 Task: Find connections with filter location Fontana with filter topic #Techstartupwith filter profile language French with filter current company Atkins with filter school Erode Sengunthar Engineering College with filter industry Agricultural Chemical Manufacturing with filter service category Financial Advisory with filter keywords title Accounting Analyst
Action: Mouse moved to (665, 121)
Screenshot: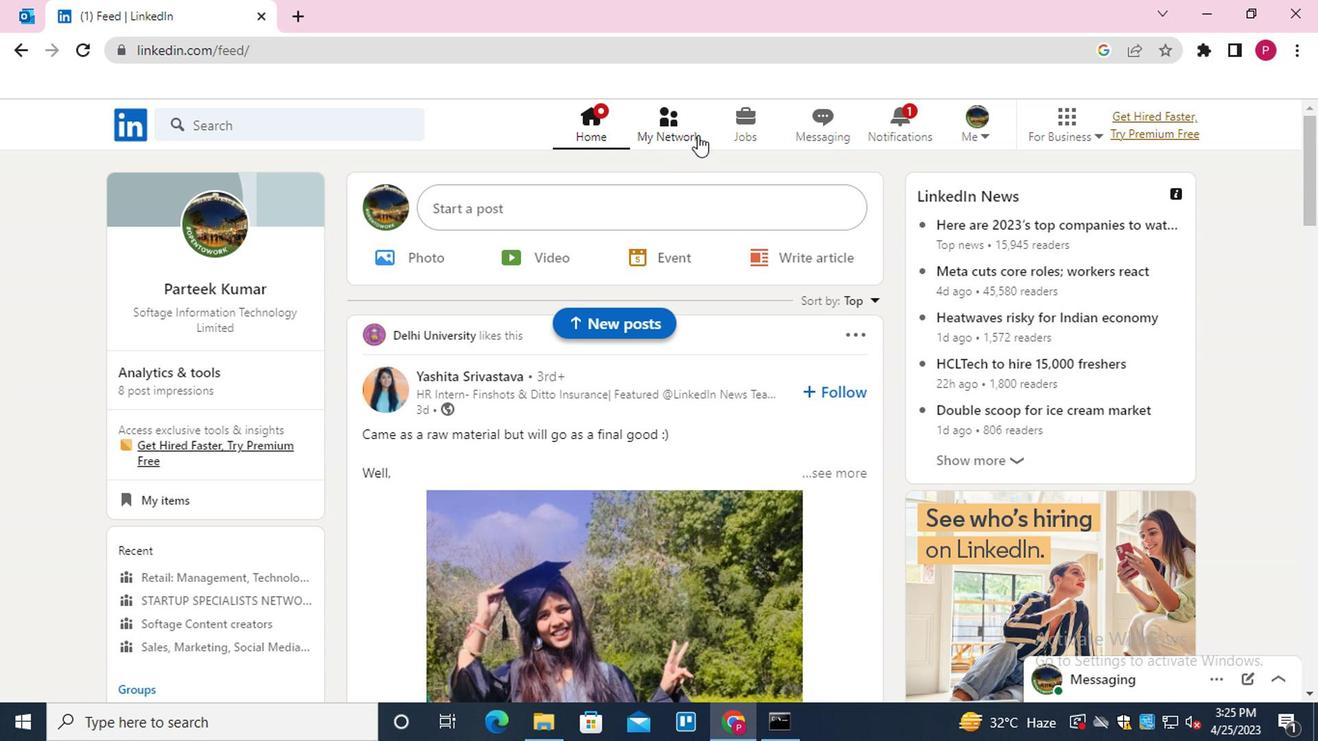 
Action: Mouse pressed left at (665, 121)
Screenshot: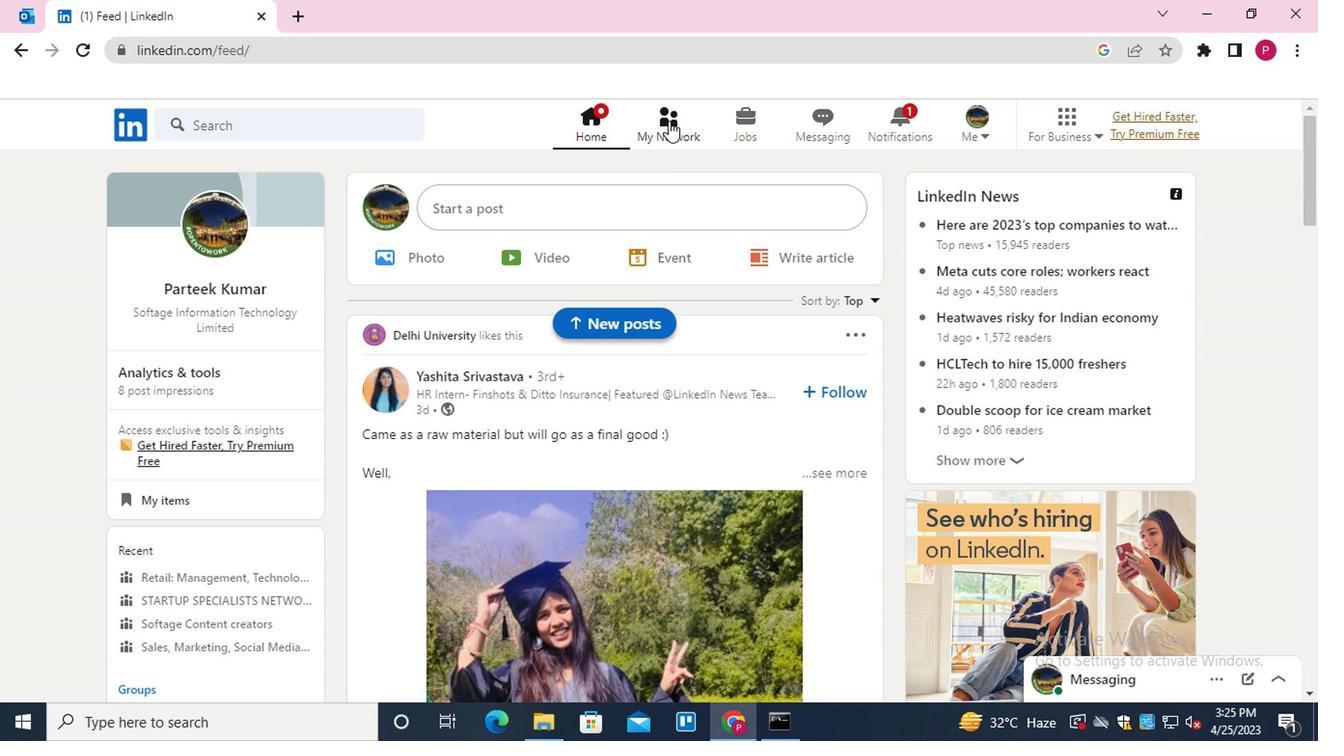 
Action: Mouse moved to (234, 223)
Screenshot: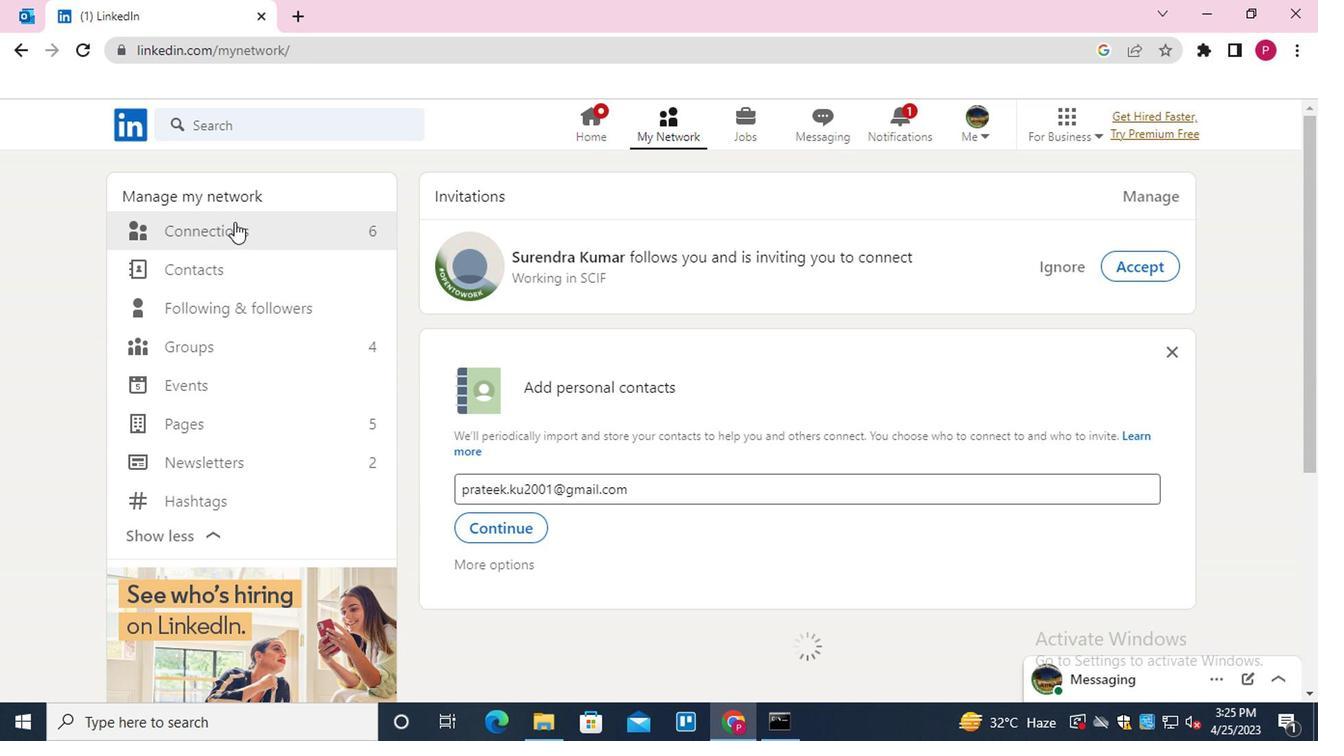 
Action: Mouse pressed left at (234, 223)
Screenshot: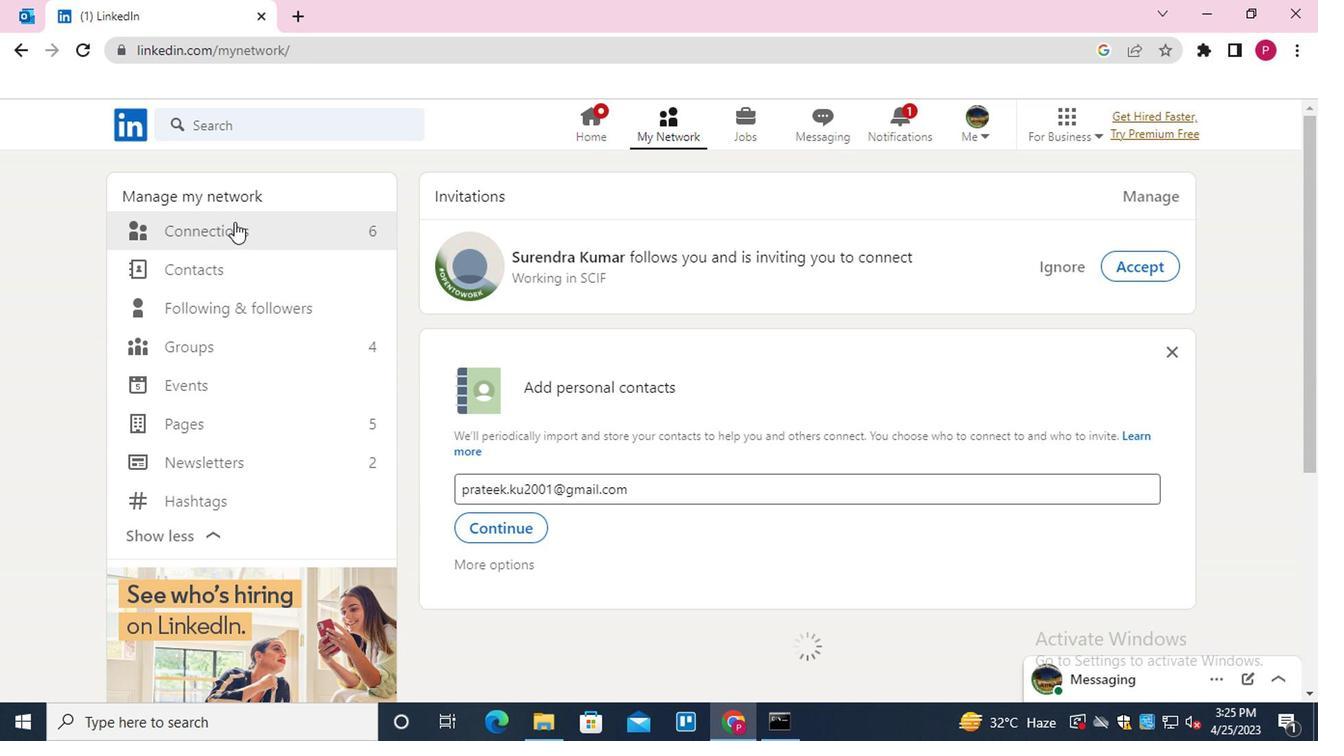 
Action: Mouse moved to (816, 235)
Screenshot: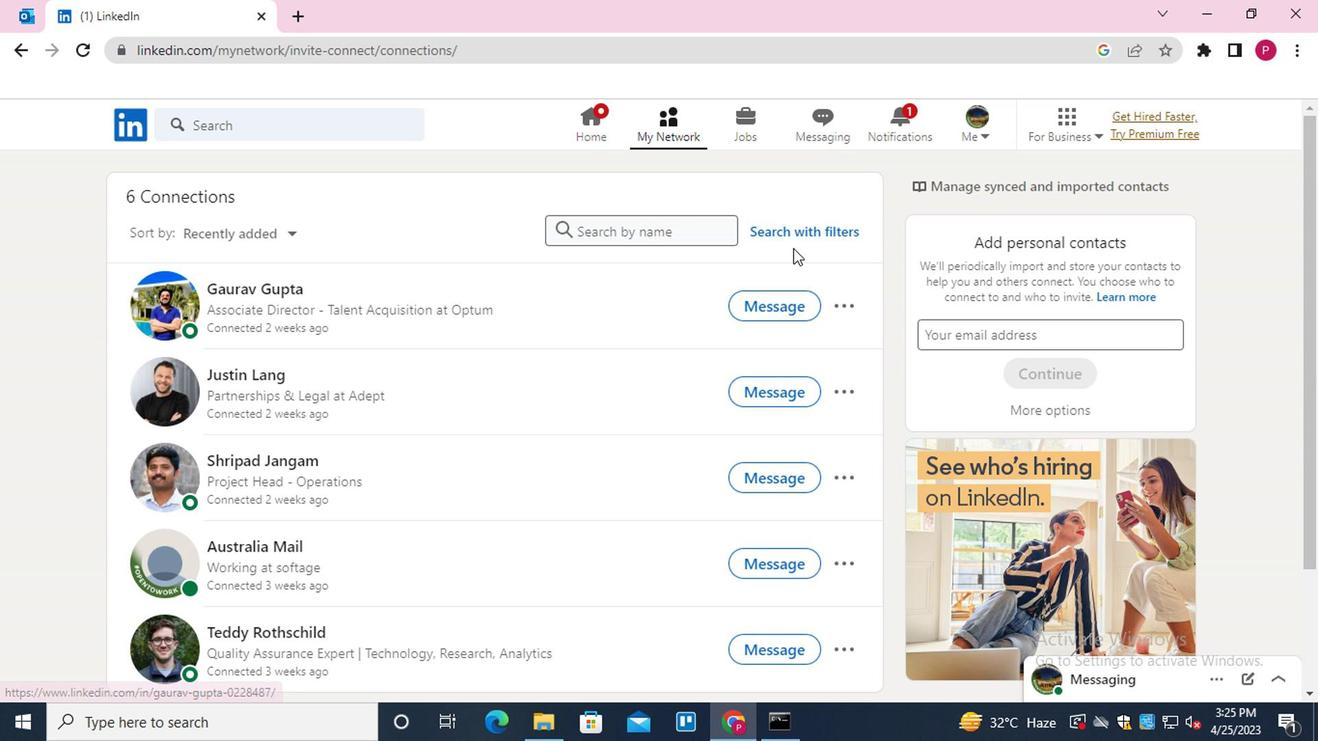 
Action: Mouse pressed left at (816, 235)
Screenshot: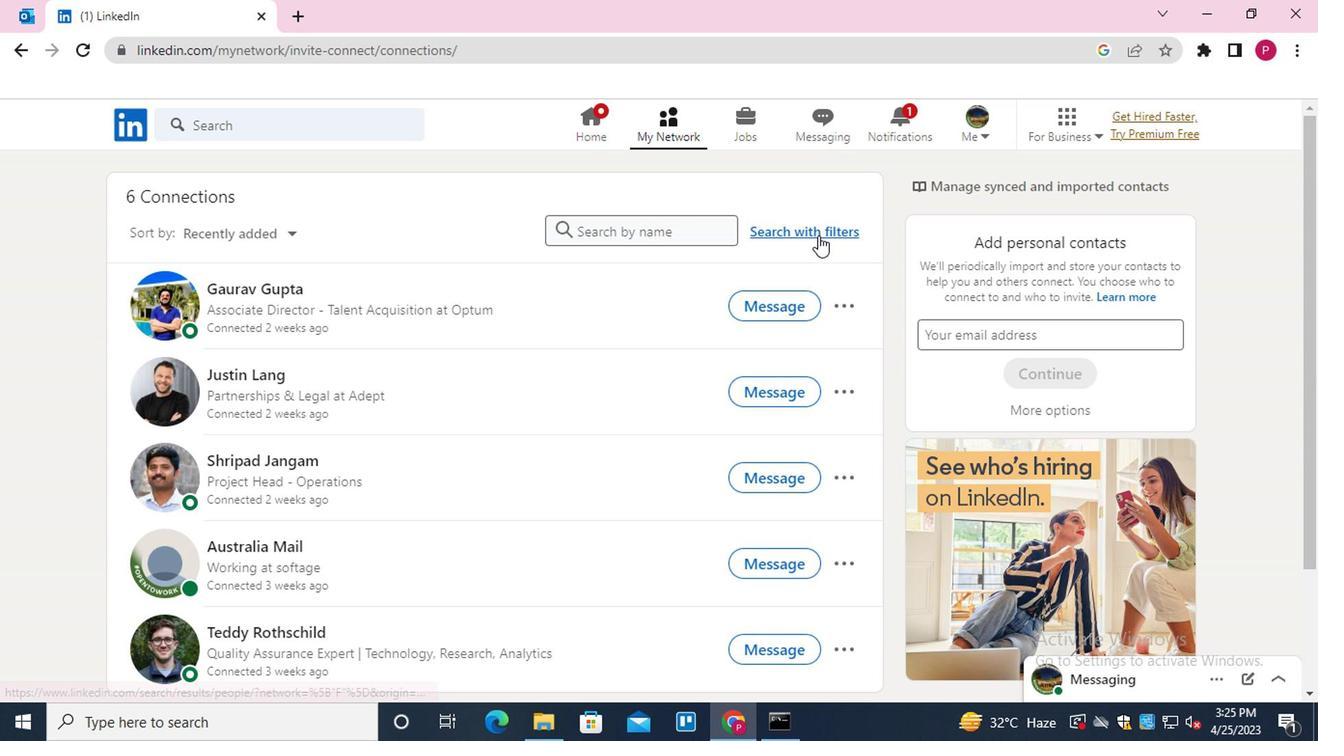 
Action: Mouse moved to (667, 182)
Screenshot: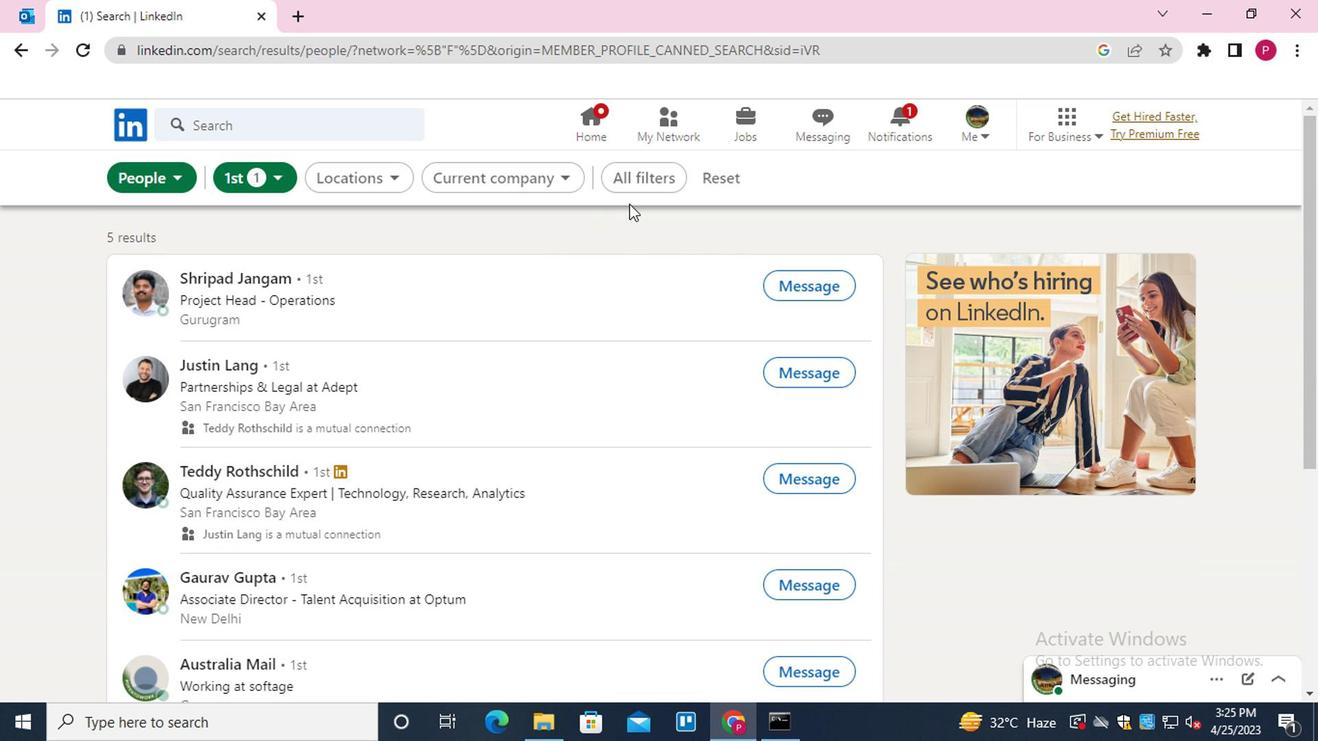 
Action: Mouse pressed left at (667, 182)
Screenshot: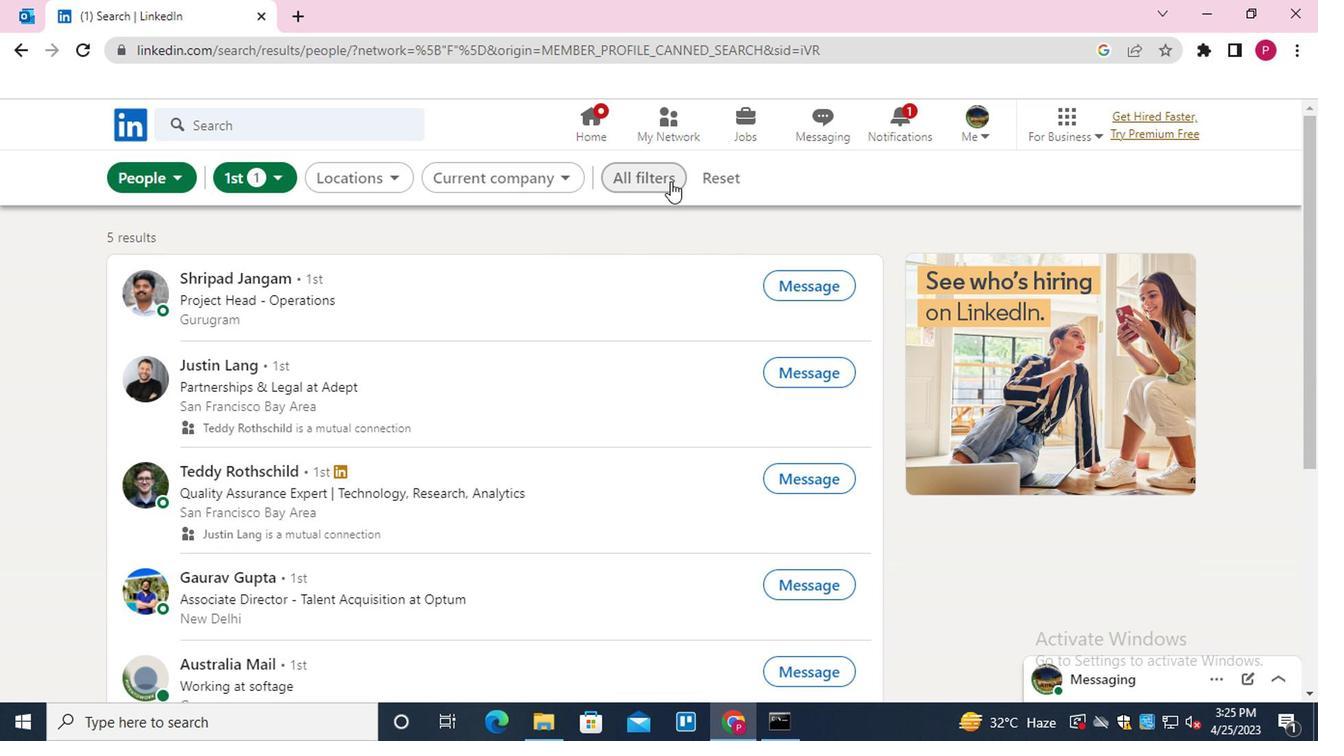 
Action: Mouse moved to (1041, 401)
Screenshot: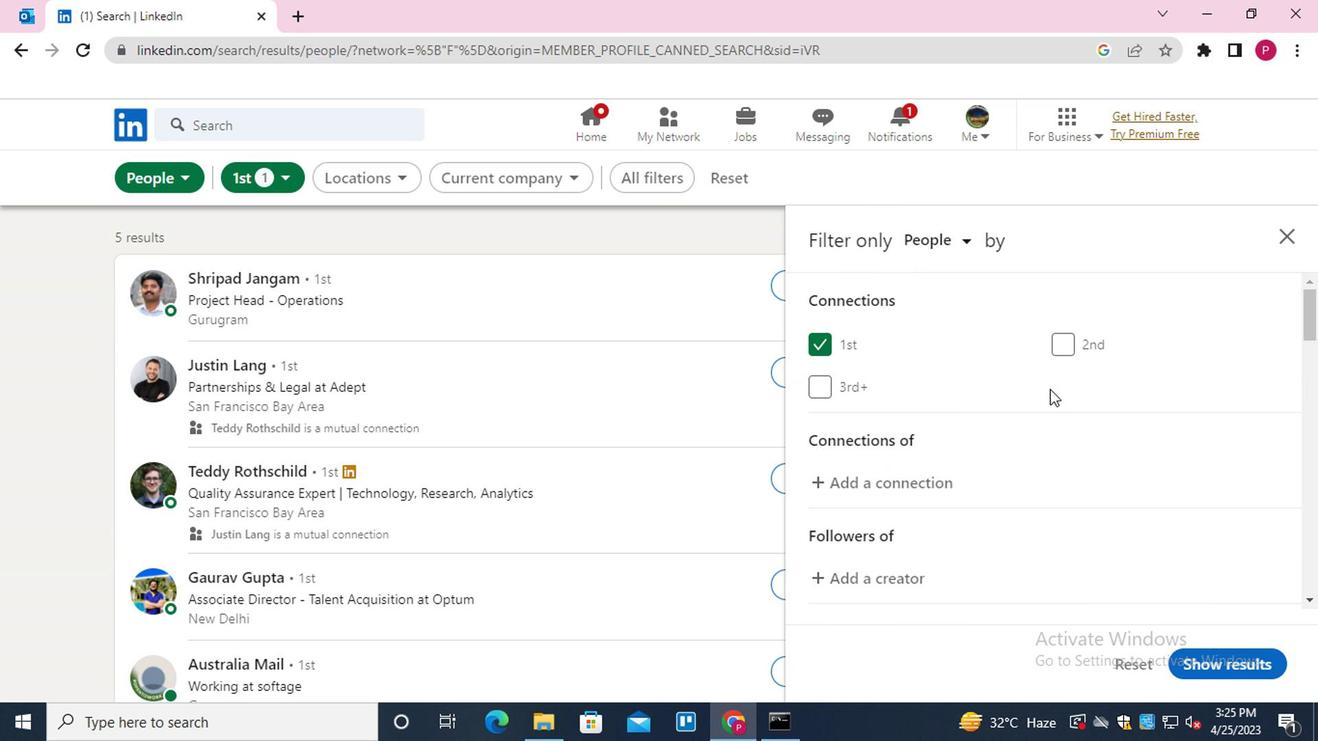 
Action: Mouse scrolled (1041, 401) with delta (0, 0)
Screenshot: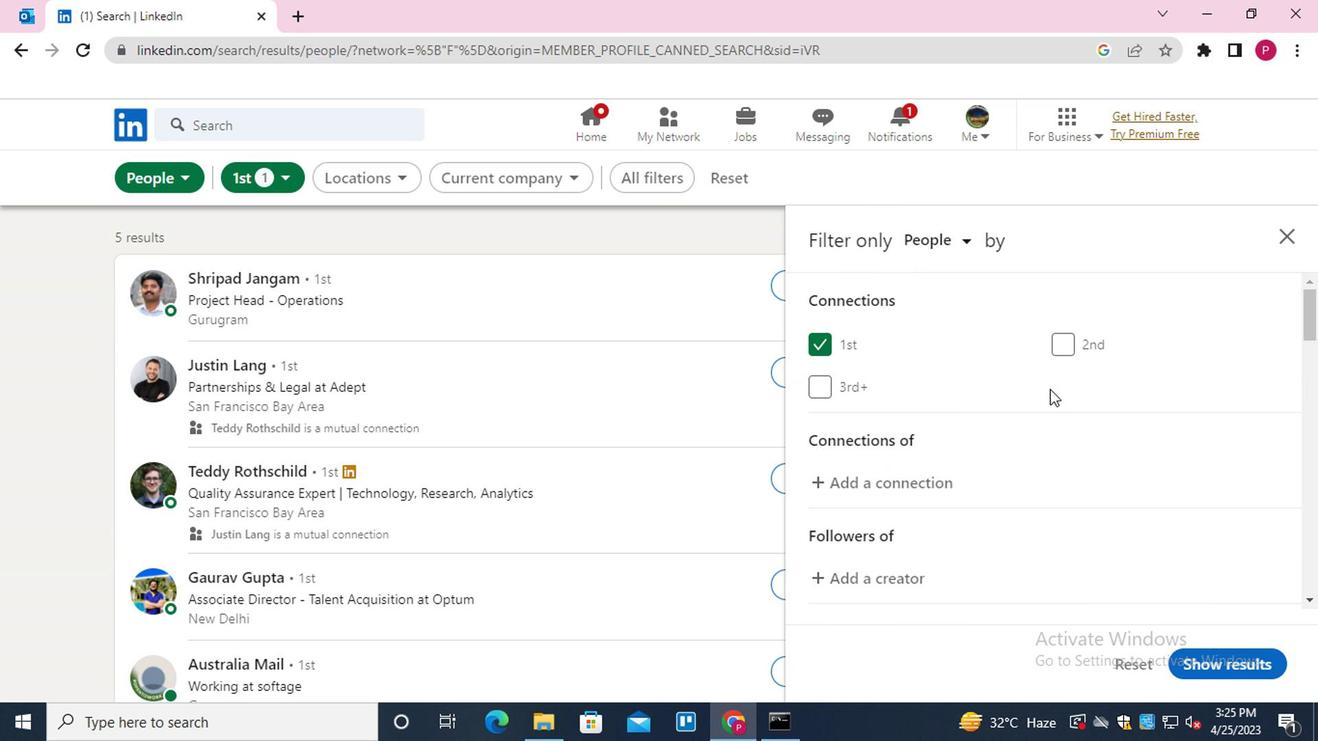 
Action: Mouse moved to (1041, 403)
Screenshot: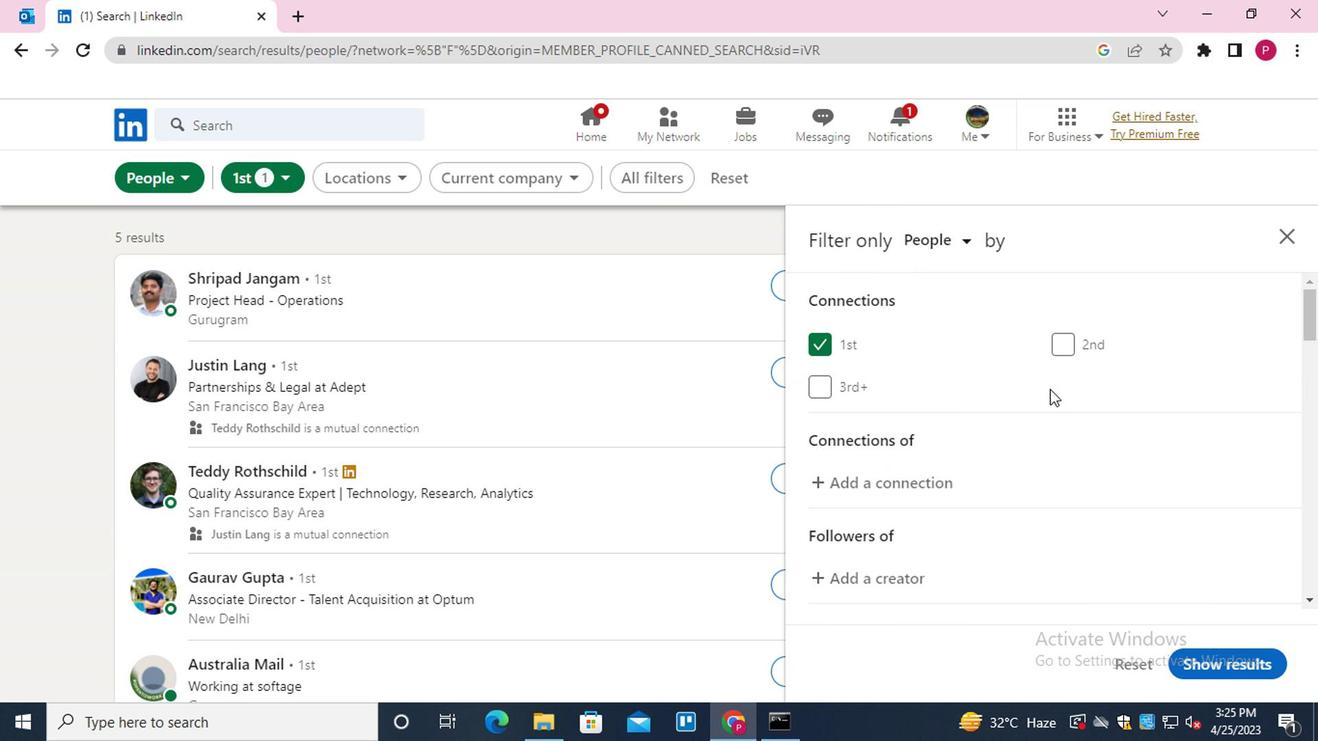 
Action: Mouse scrolled (1041, 403) with delta (0, 0)
Screenshot: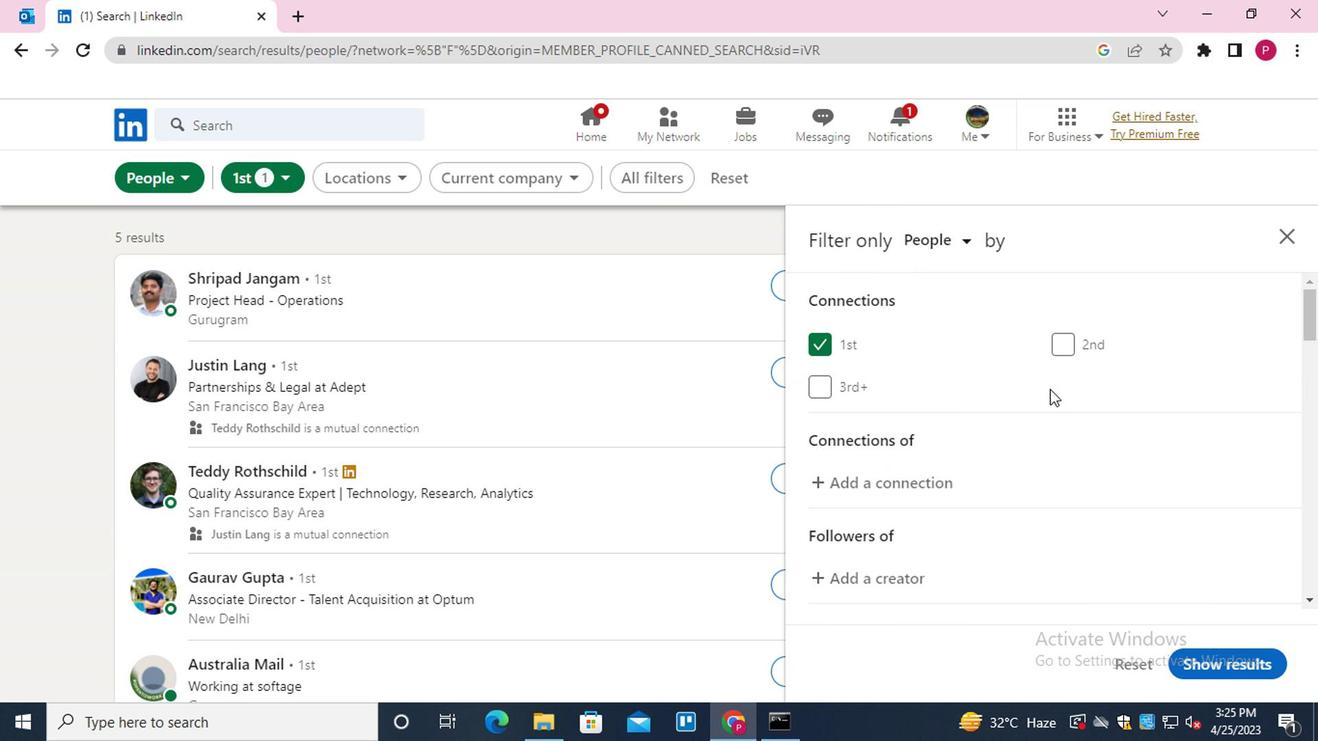 
Action: Mouse moved to (1044, 408)
Screenshot: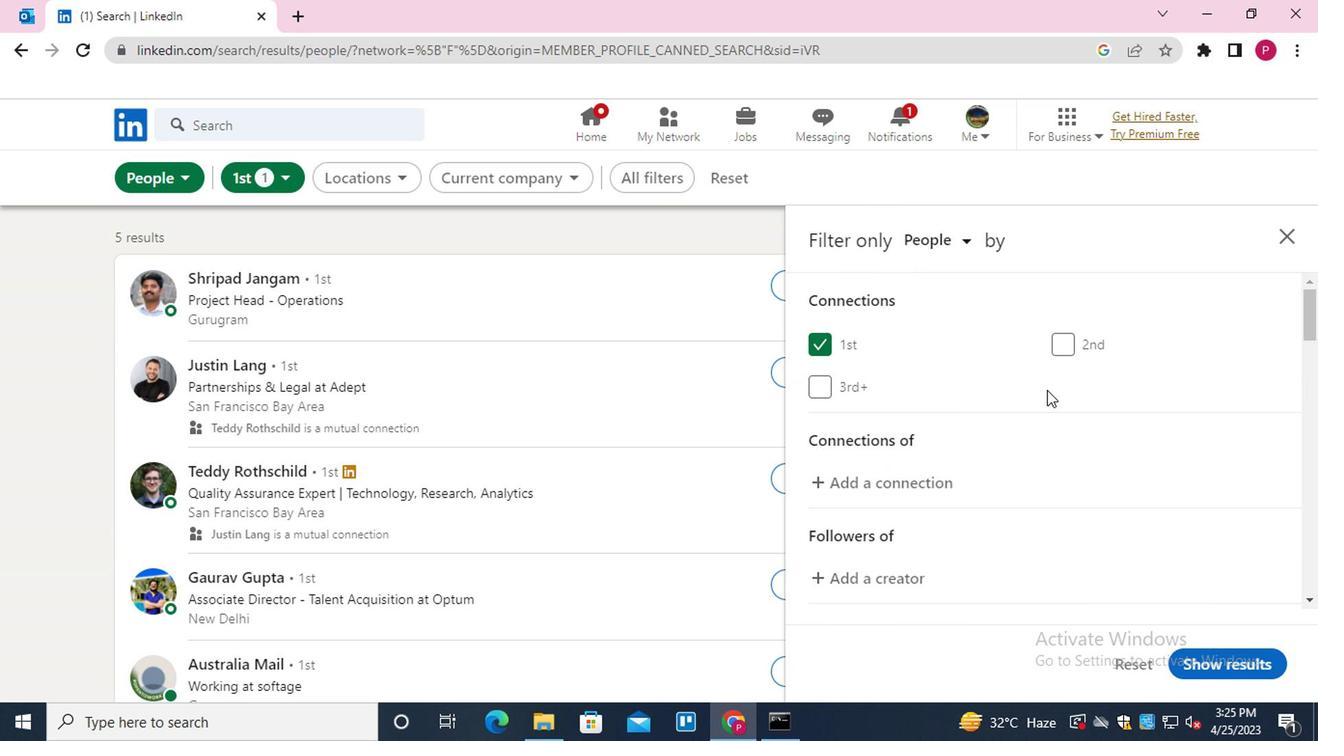 
Action: Mouse scrolled (1044, 408) with delta (0, 0)
Screenshot: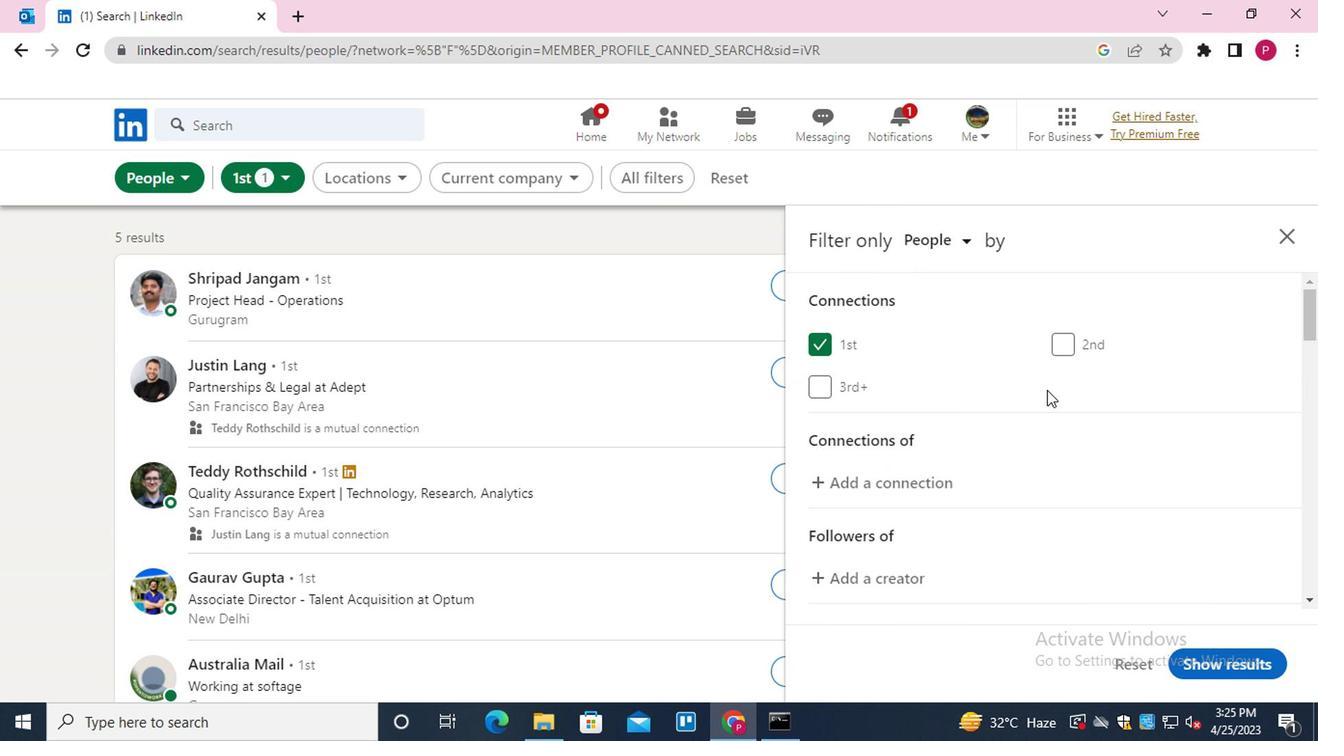 
Action: Mouse moved to (1128, 467)
Screenshot: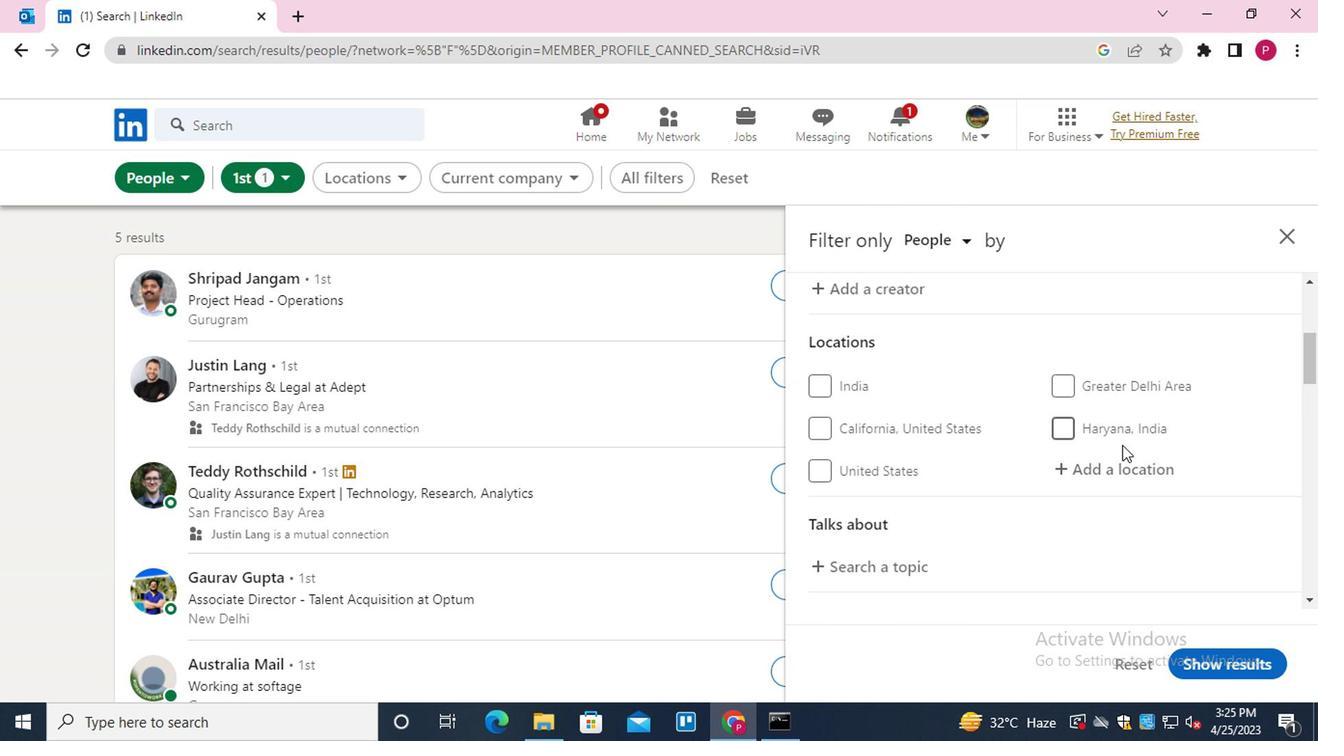 
Action: Mouse pressed left at (1128, 467)
Screenshot: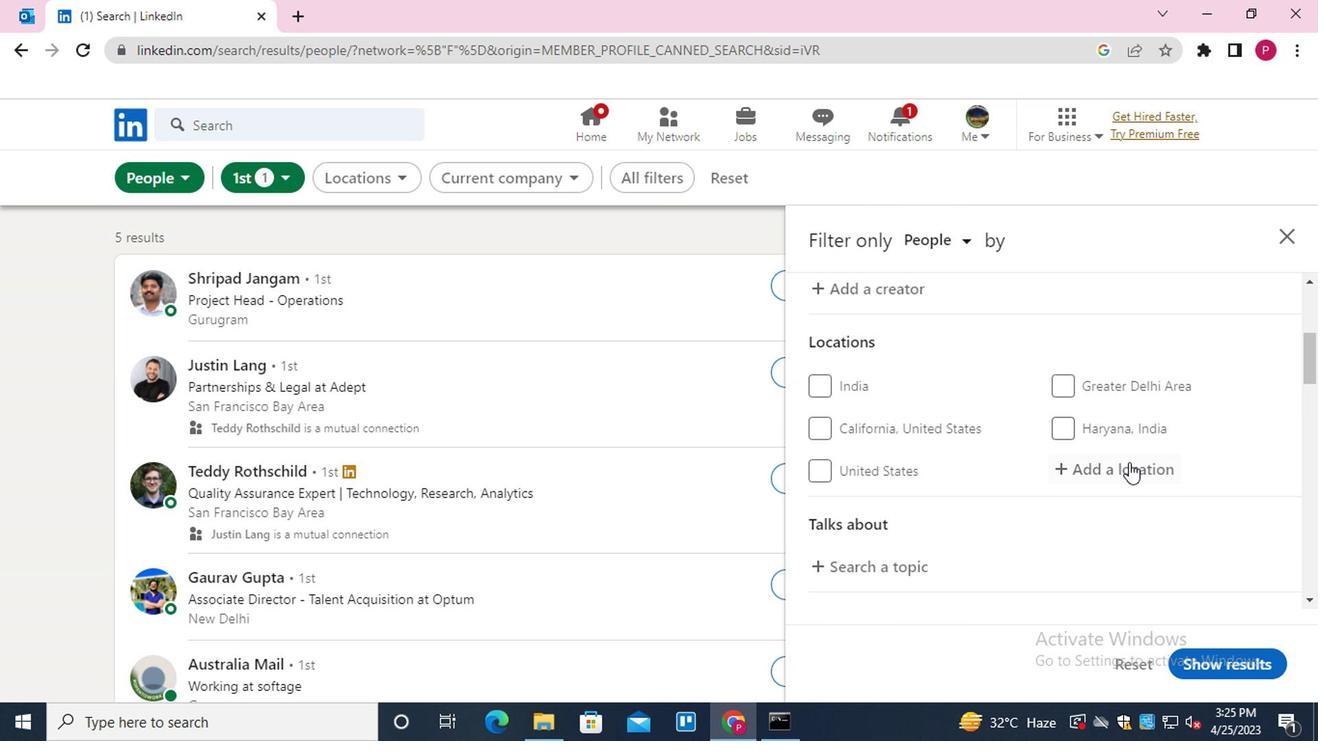 
Action: Key pressed <Key.shift>FONTANA
Screenshot: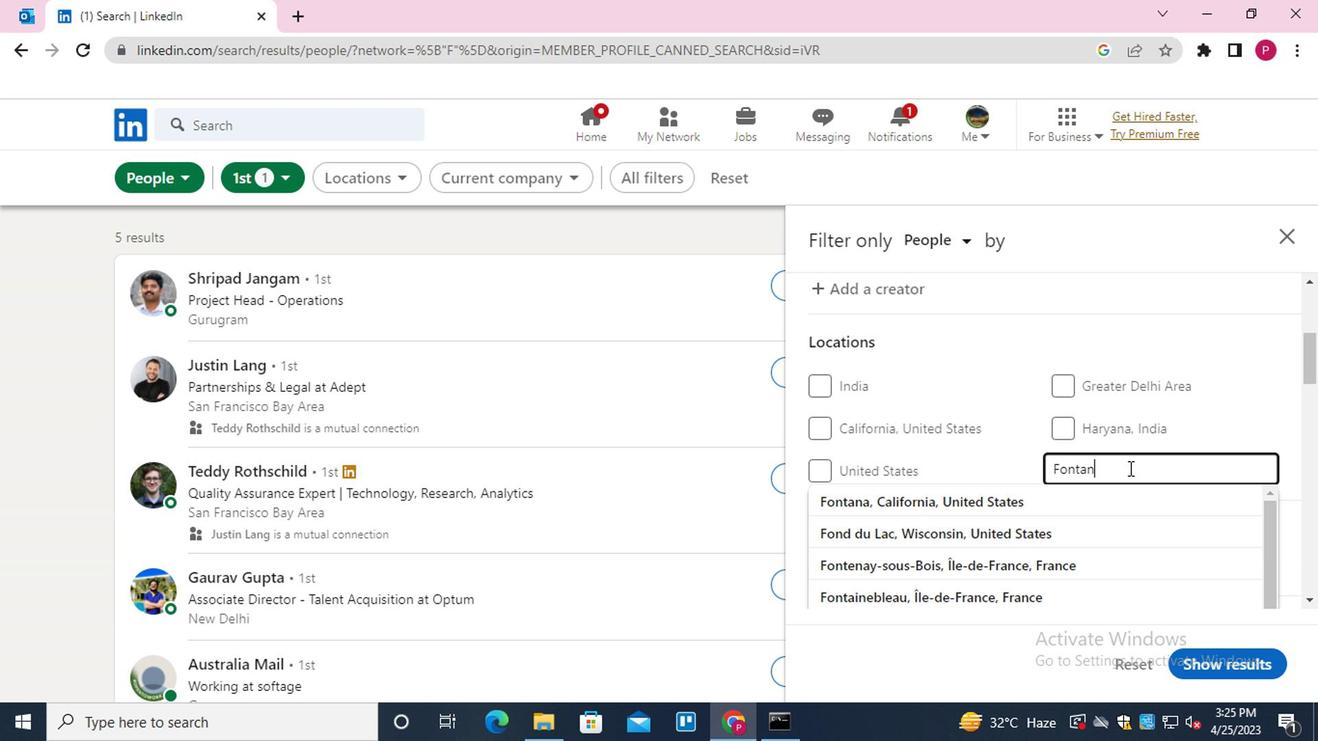 
Action: Mouse moved to (1037, 511)
Screenshot: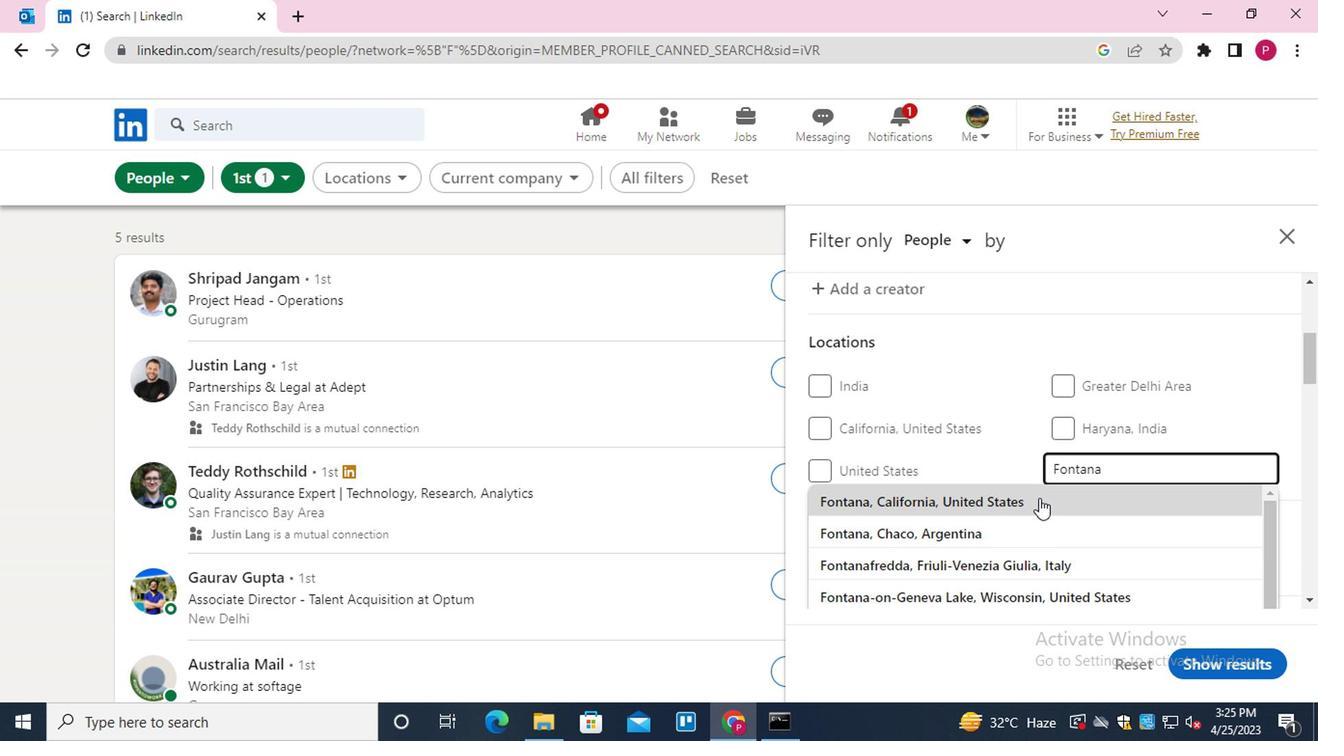 
Action: Mouse pressed left at (1037, 511)
Screenshot: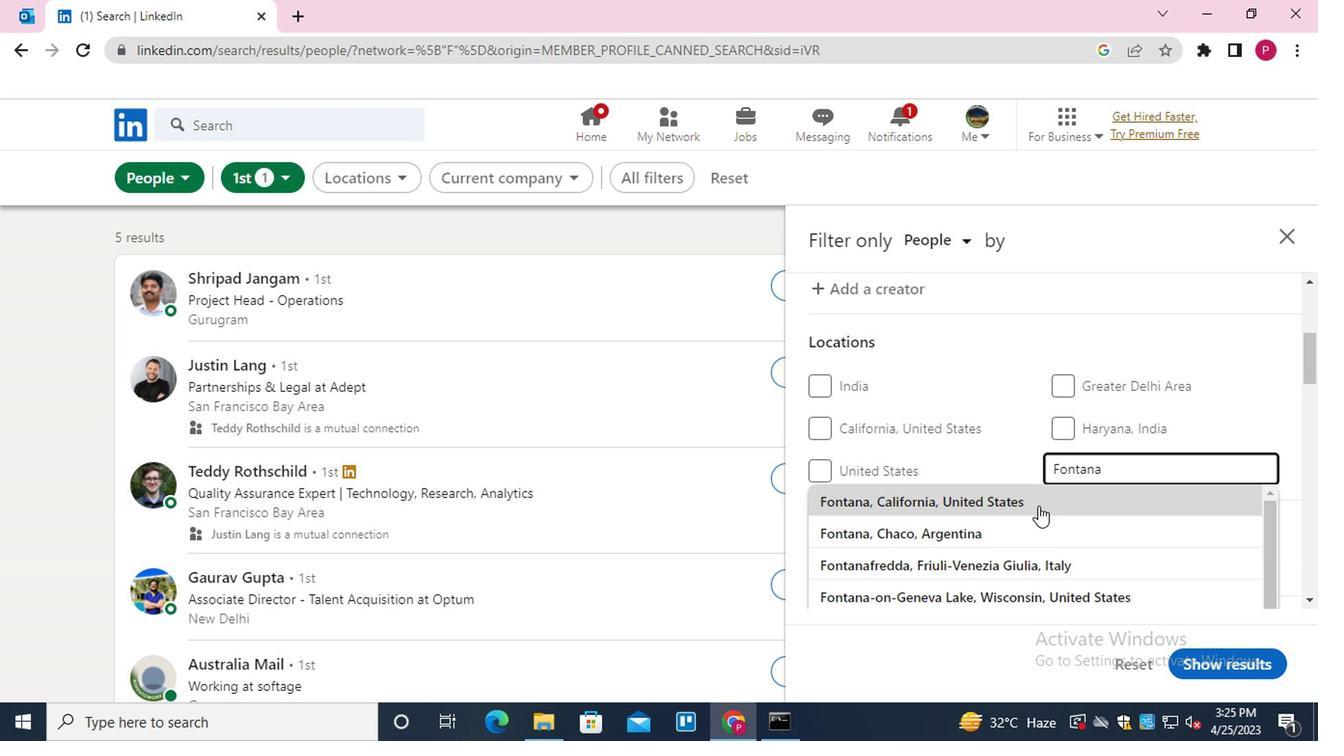 
Action: Mouse moved to (1041, 390)
Screenshot: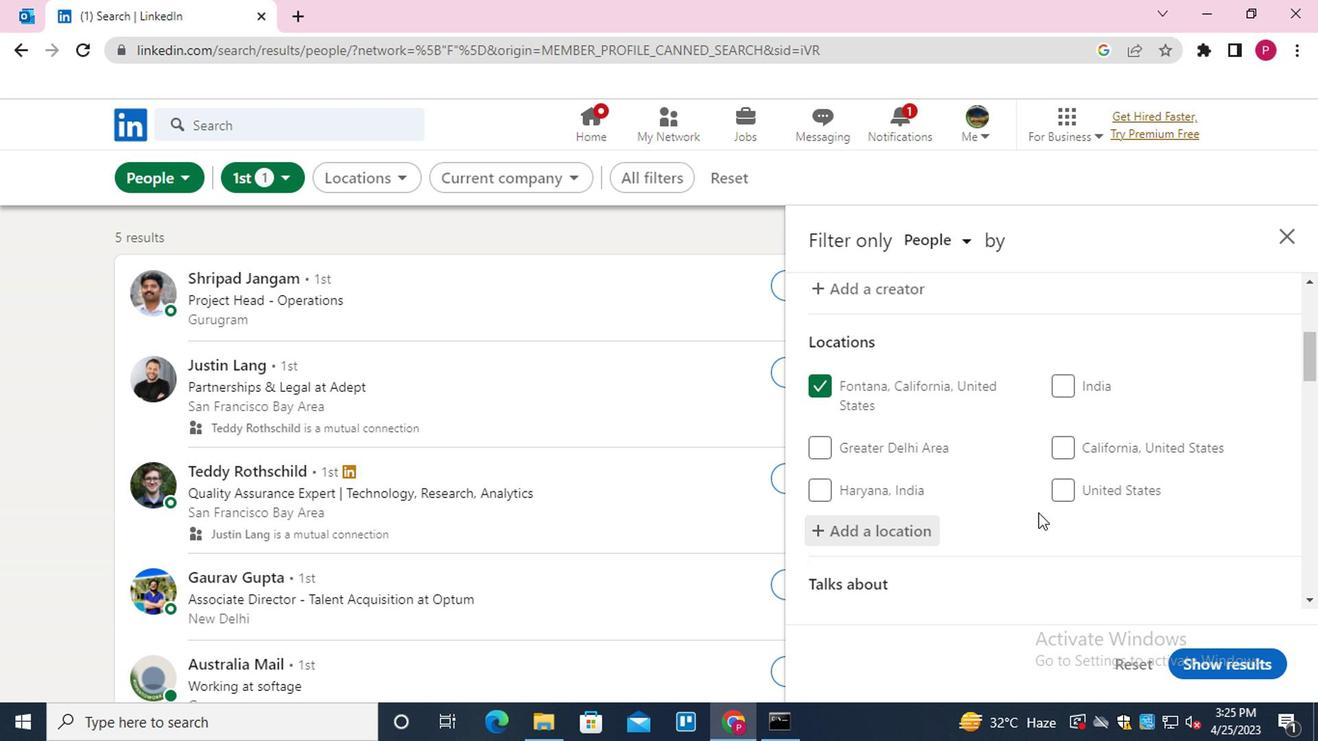
Action: Mouse scrolled (1041, 389) with delta (0, -1)
Screenshot: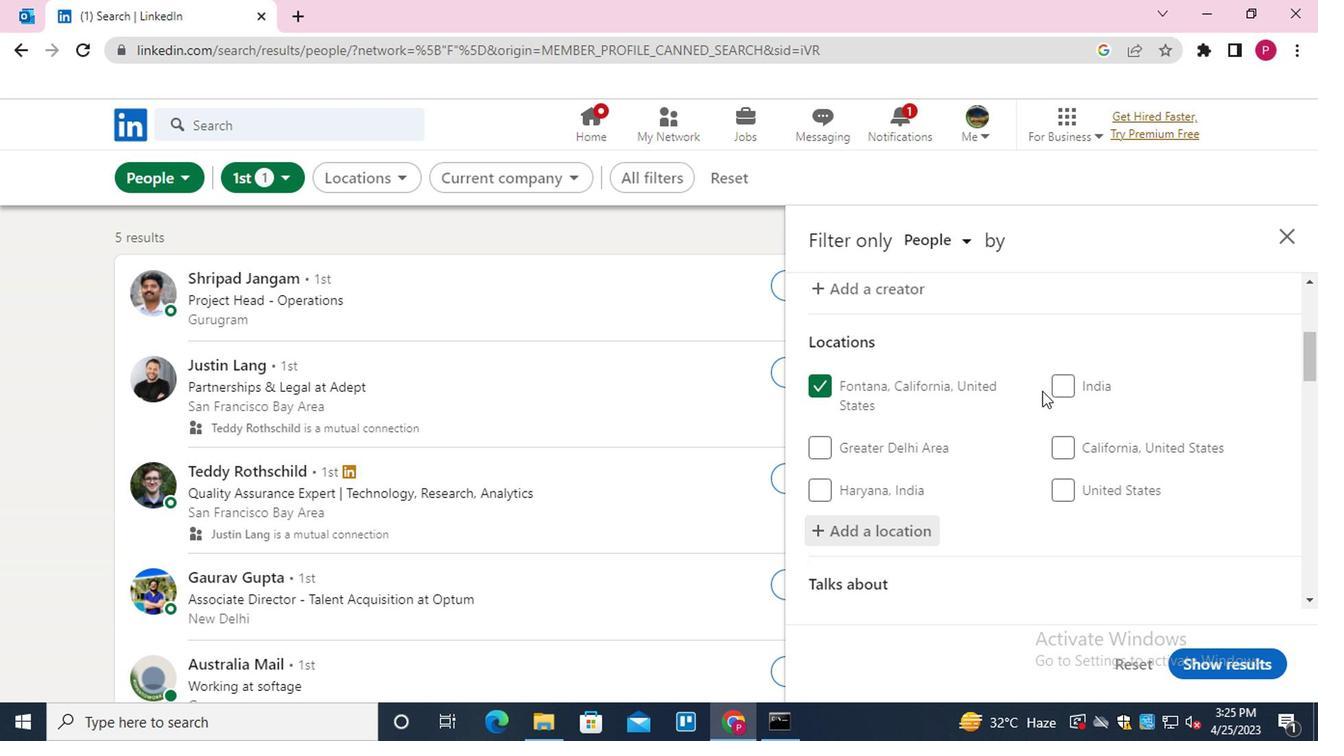 
Action: Mouse moved to (1041, 392)
Screenshot: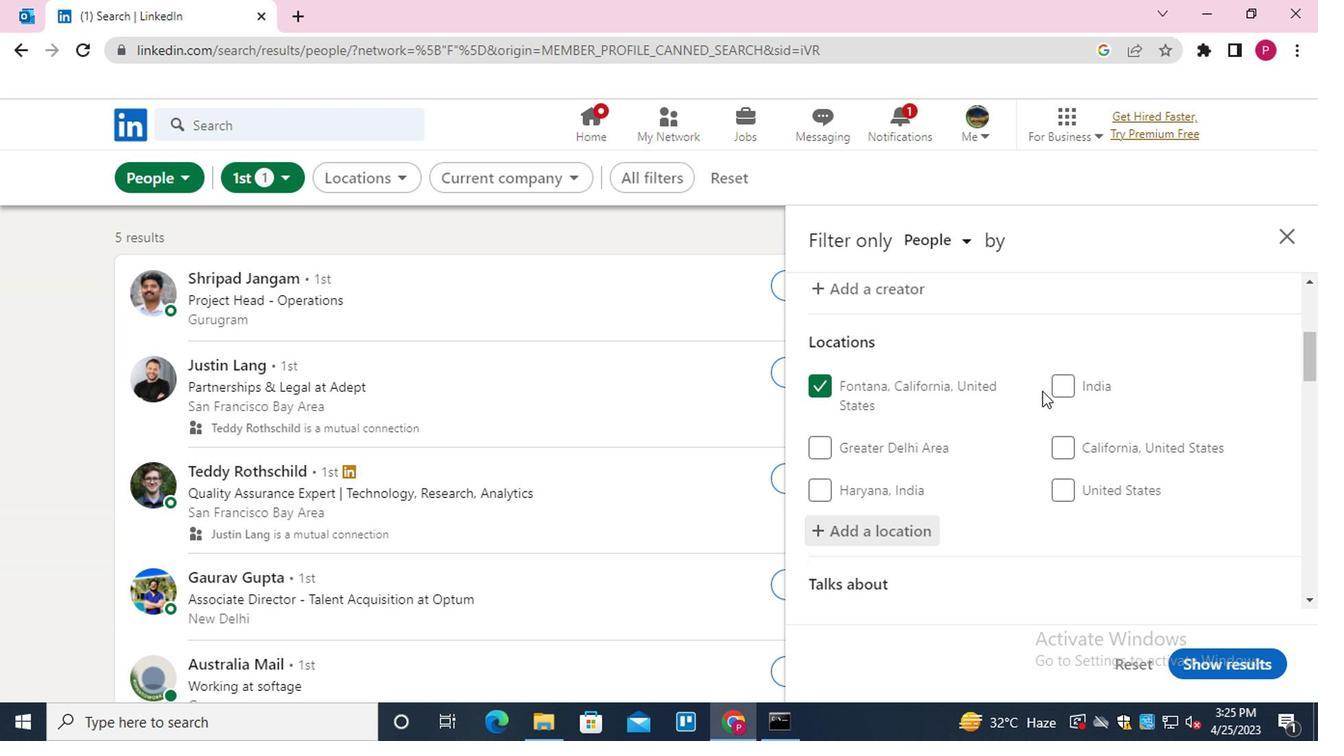 
Action: Mouse scrolled (1041, 391) with delta (0, 0)
Screenshot: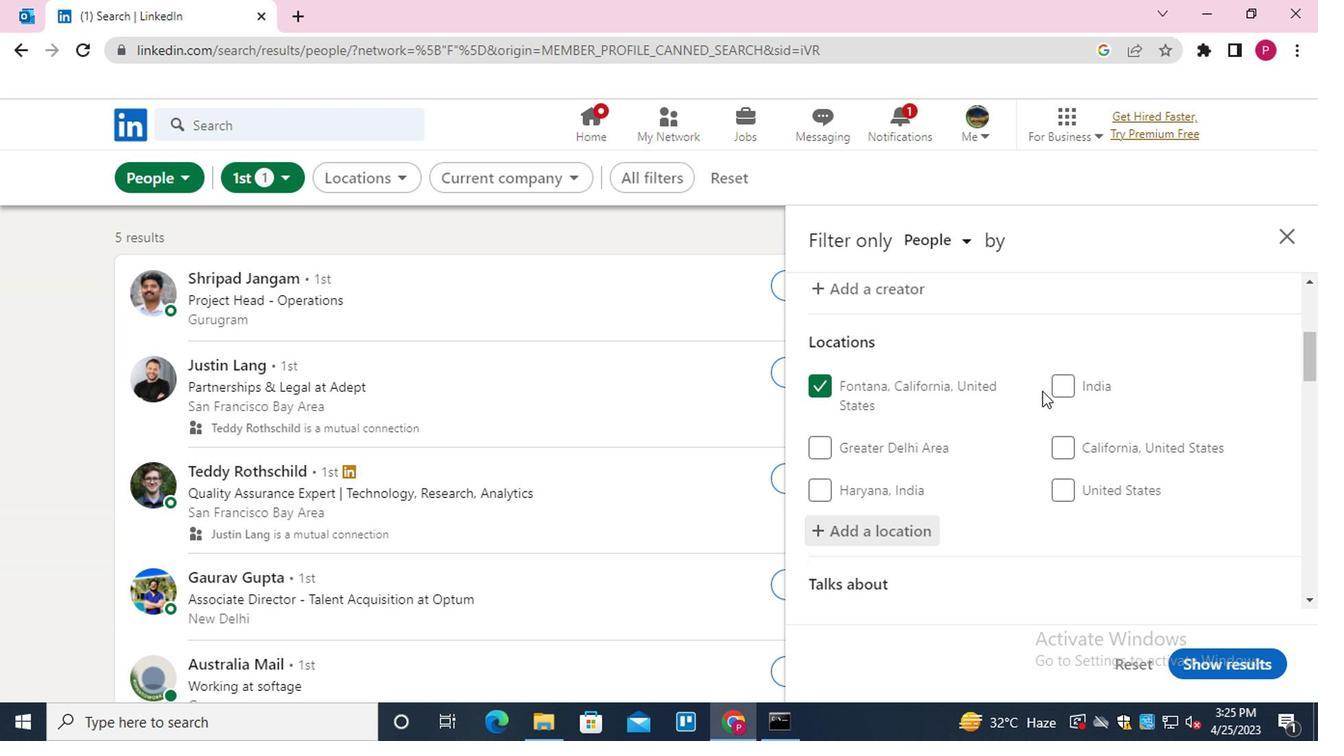 
Action: Mouse moved to (929, 437)
Screenshot: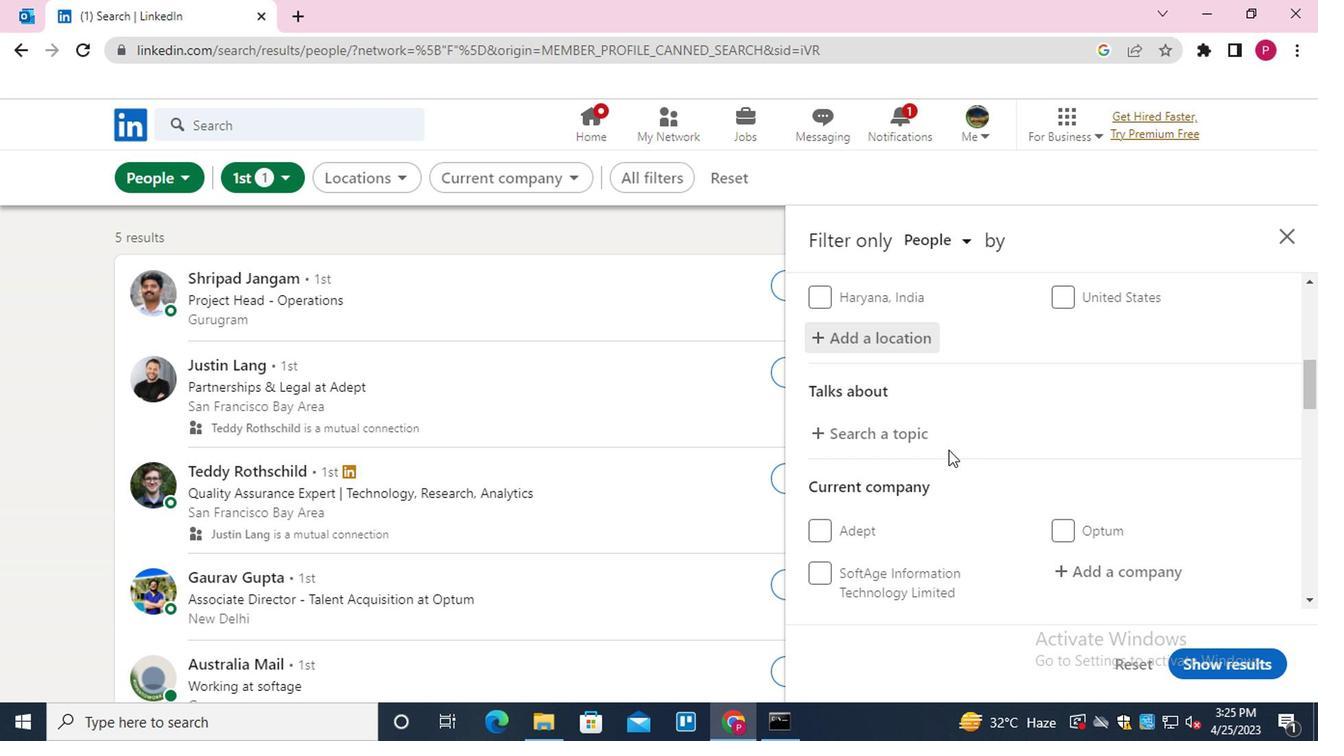 
Action: Mouse pressed left at (929, 437)
Screenshot: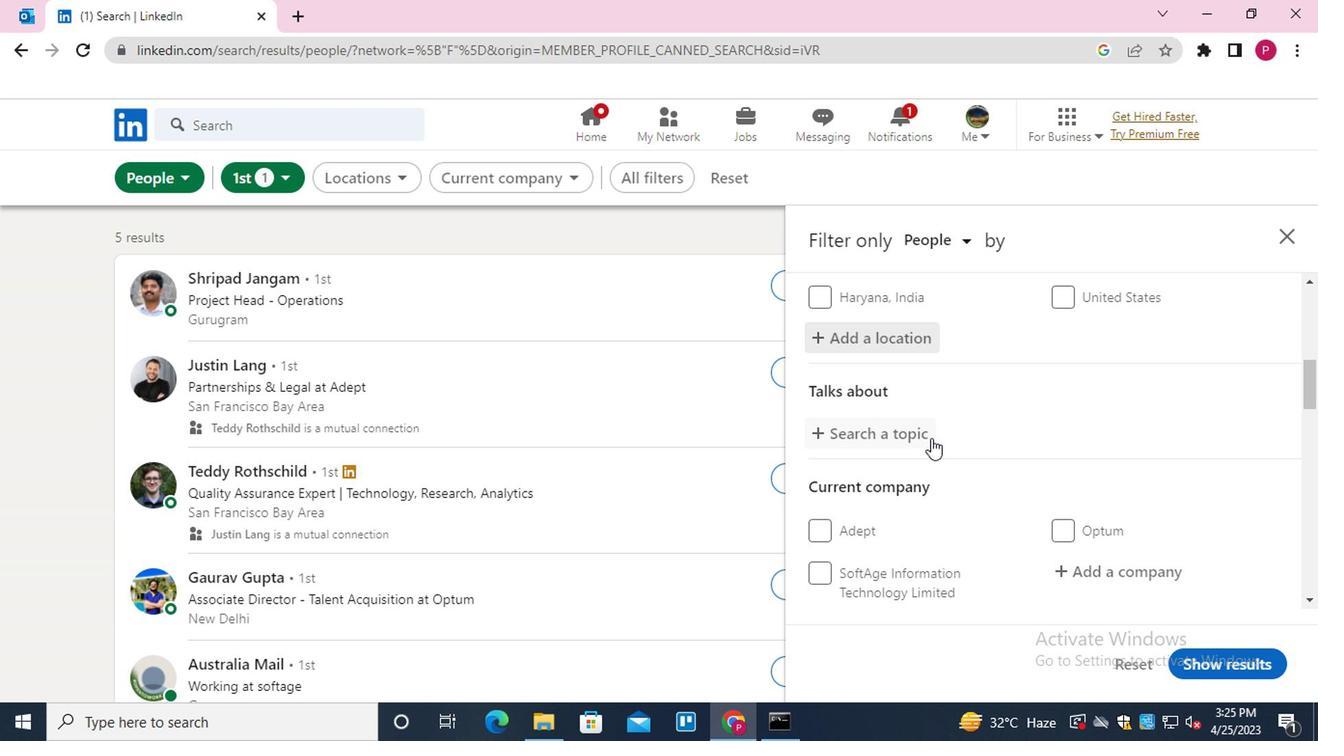 
Action: Key pressed <Key.shift><Key.shift><Key.shift><Key.shift><Key.shift><Key.shift><Key.shift><Key.shift><Key.shift><Key.shift><Key.shift><Key.shift><Key.shift><Key.shift><Key.shift>#TECHSTARTUP
Screenshot: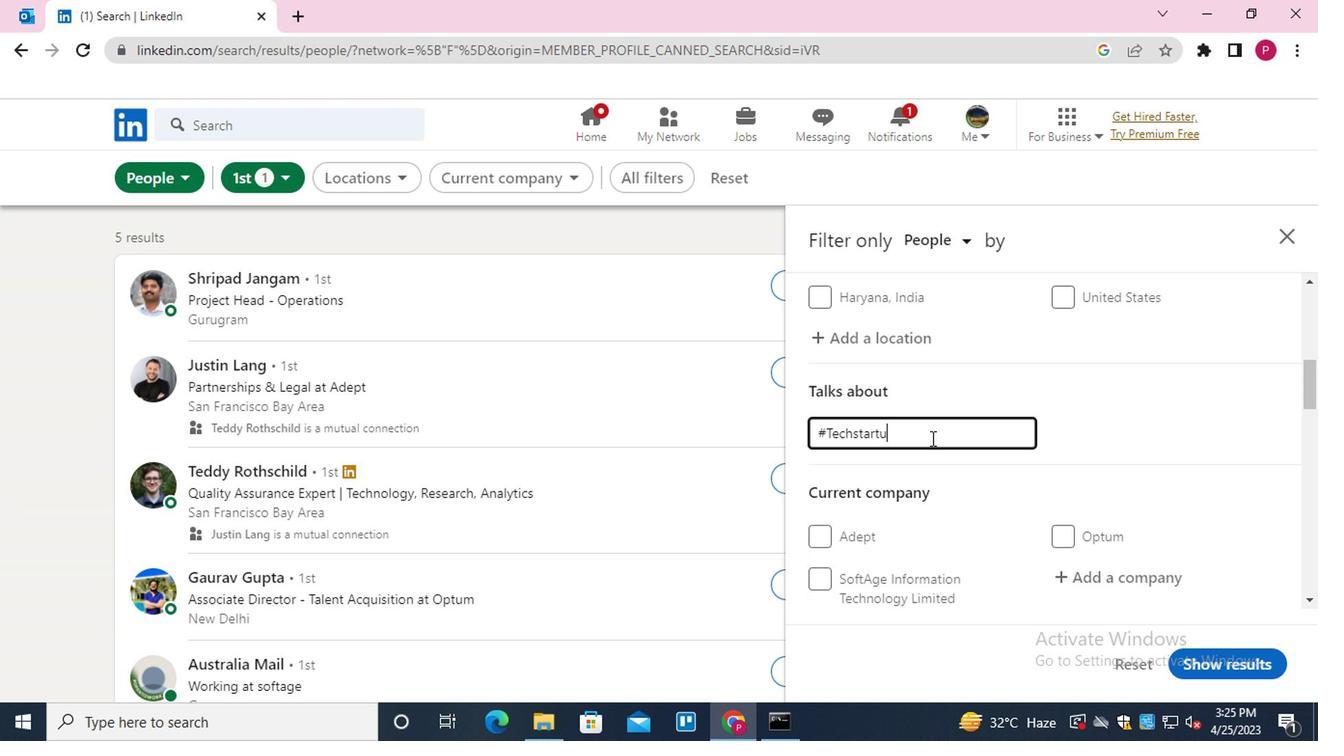 
Action: Mouse moved to (929, 436)
Screenshot: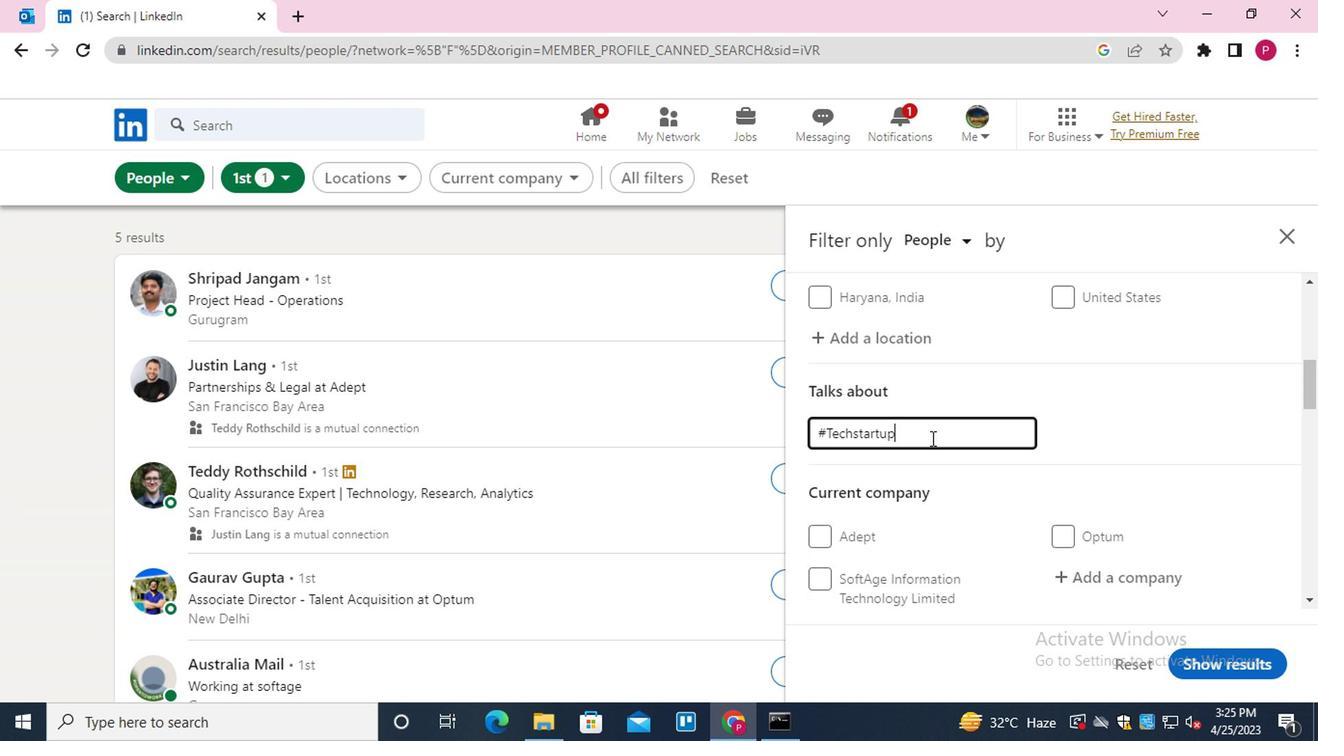 
Action: Mouse scrolled (929, 435) with delta (0, -1)
Screenshot: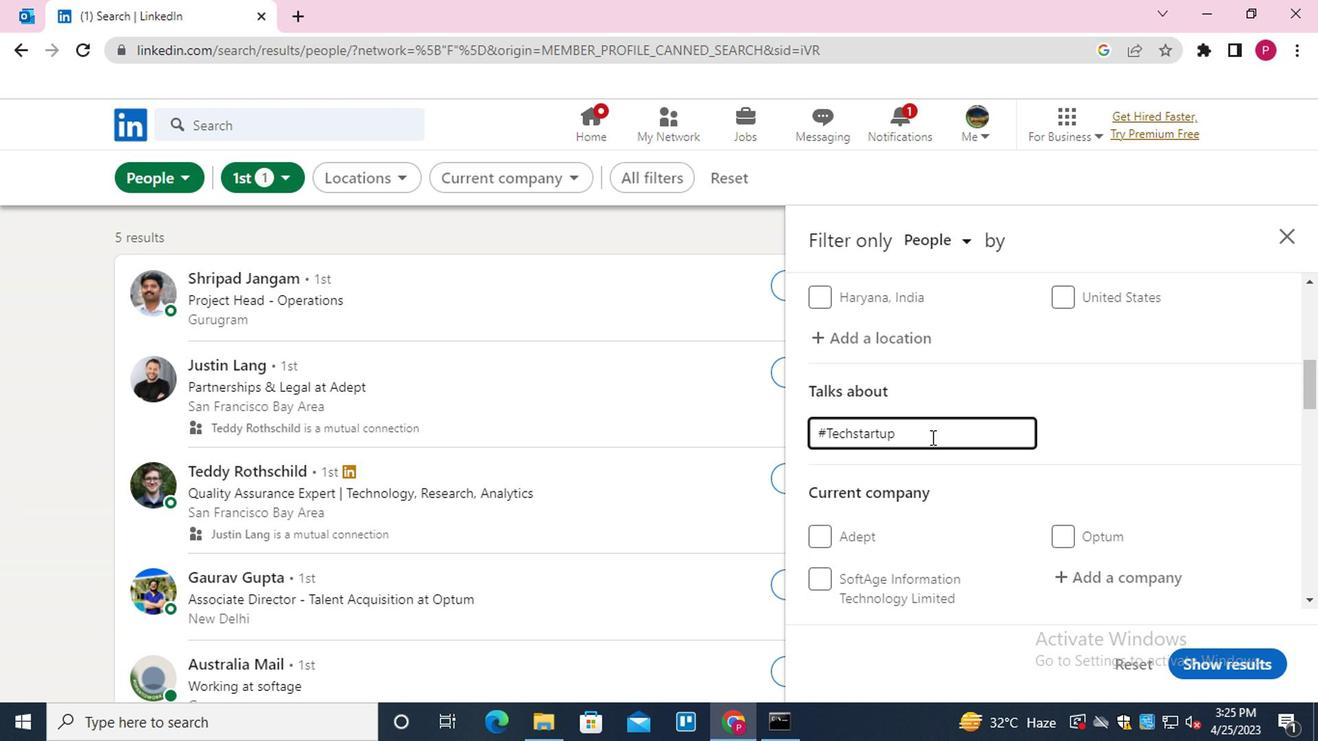 
Action: Mouse moved to (1134, 478)
Screenshot: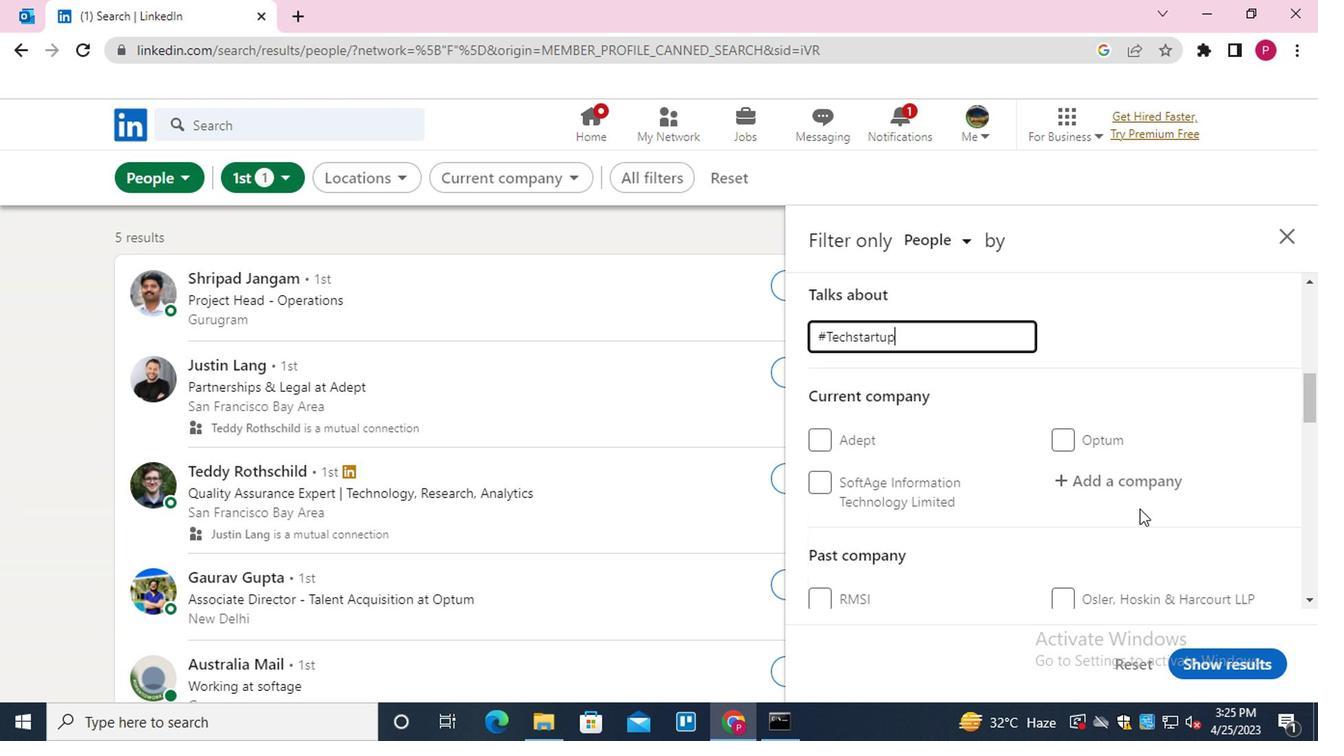 
Action: Mouse pressed left at (1134, 478)
Screenshot: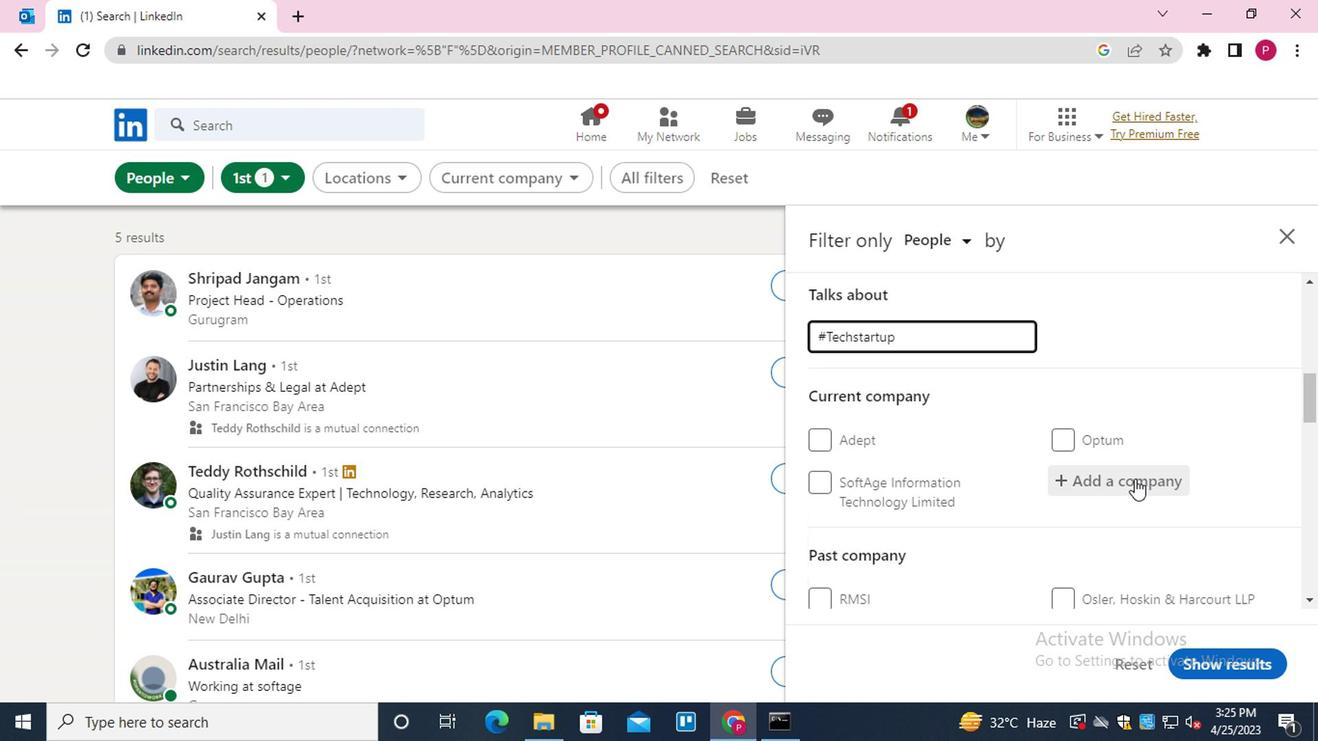 
Action: Key pressed <Key.shift>ATKINS
Screenshot: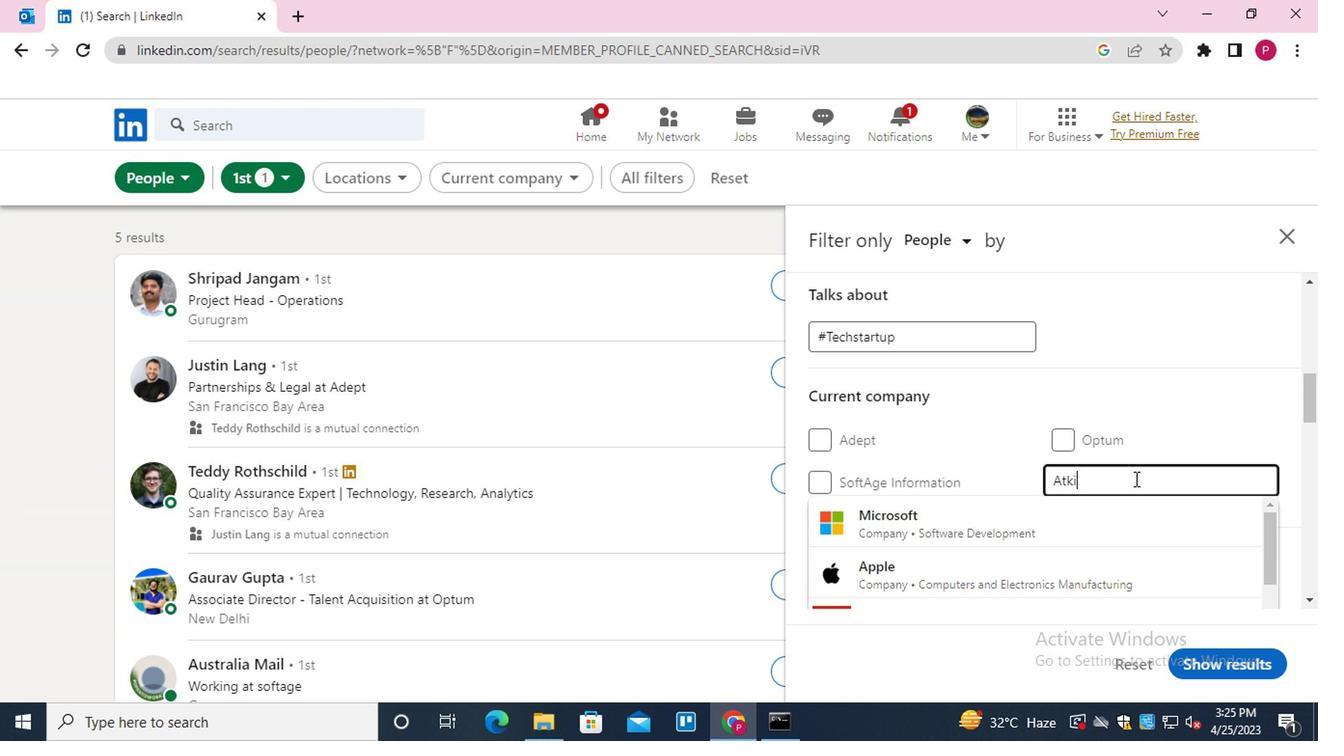 
Action: Mouse moved to (1033, 514)
Screenshot: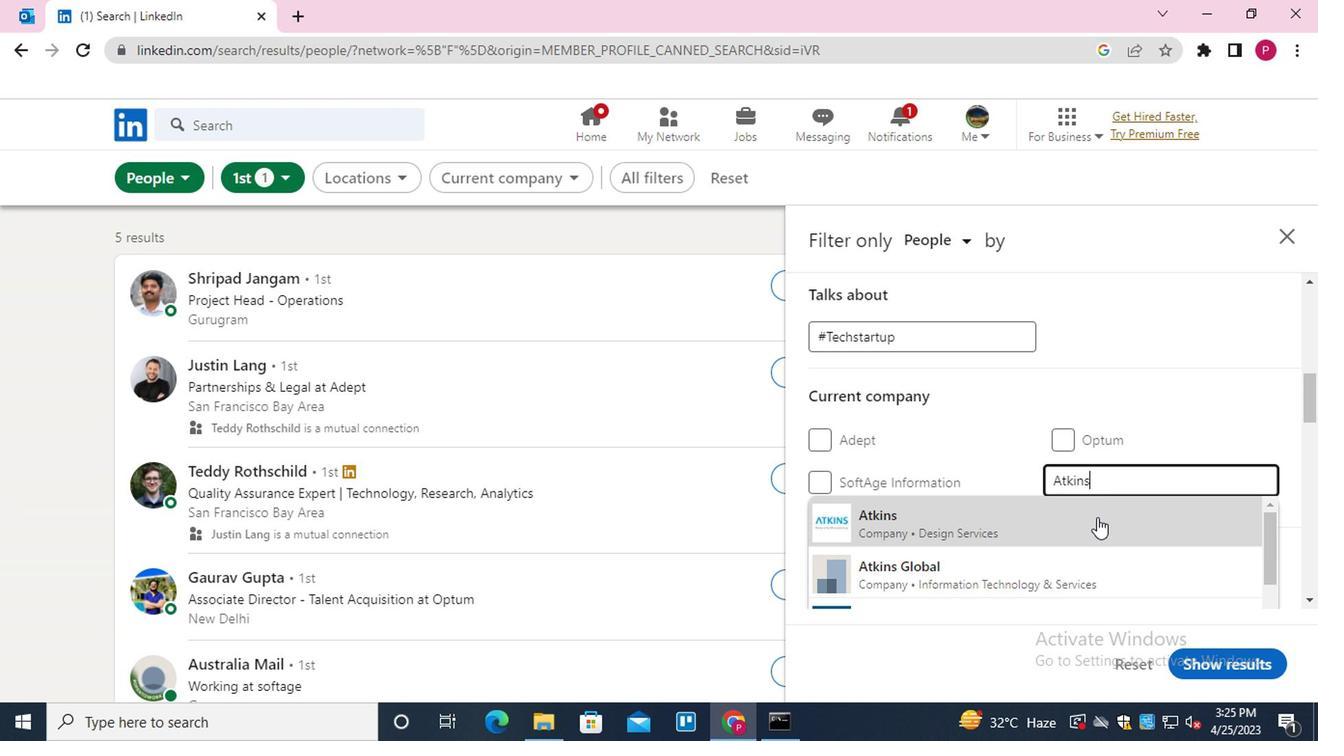 
Action: Mouse pressed left at (1033, 514)
Screenshot: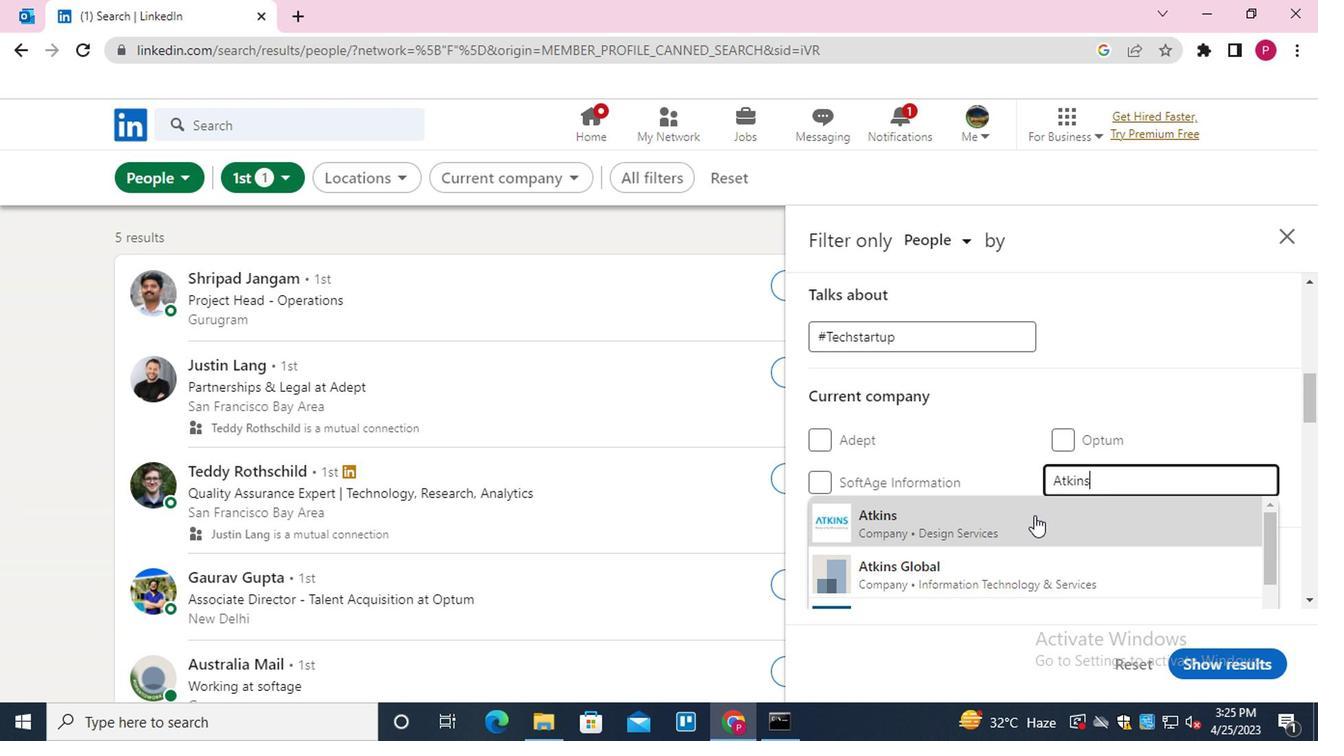 
Action: Mouse moved to (1004, 496)
Screenshot: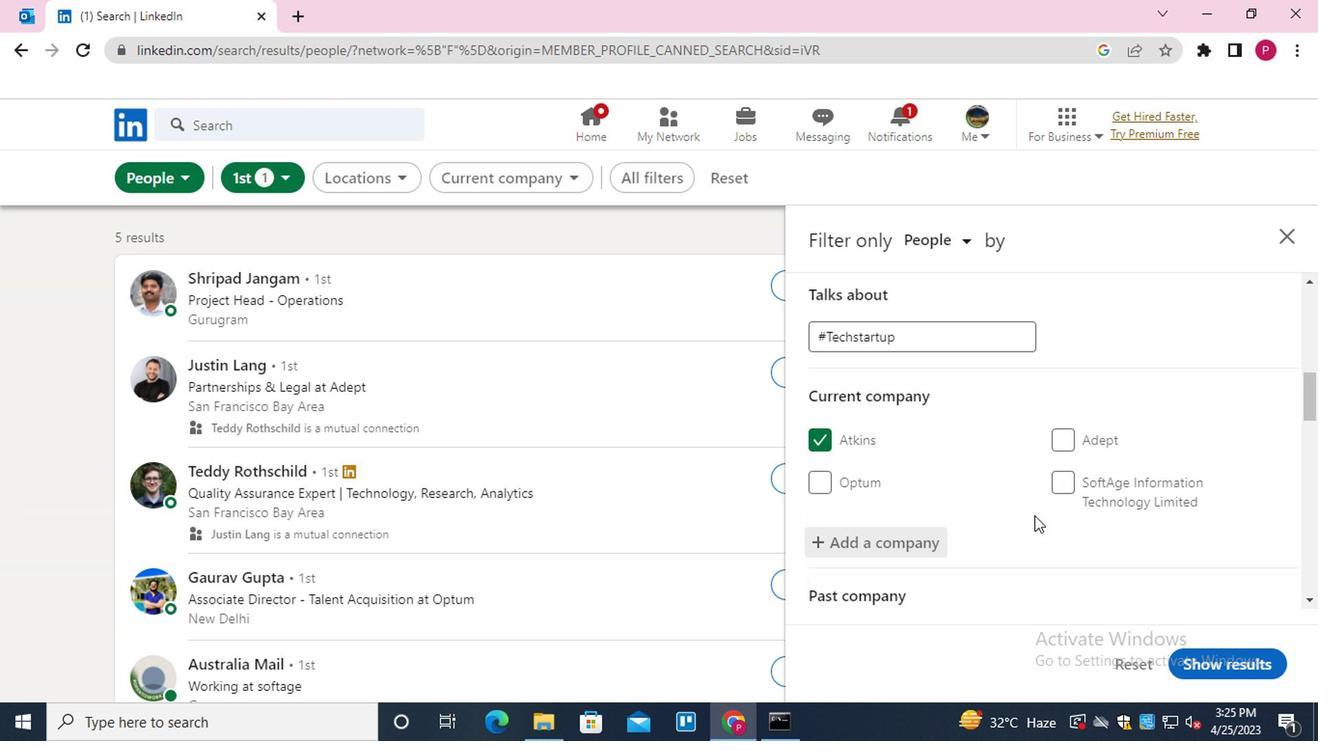 
Action: Mouse scrolled (1004, 495) with delta (0, -1)
Screenshot: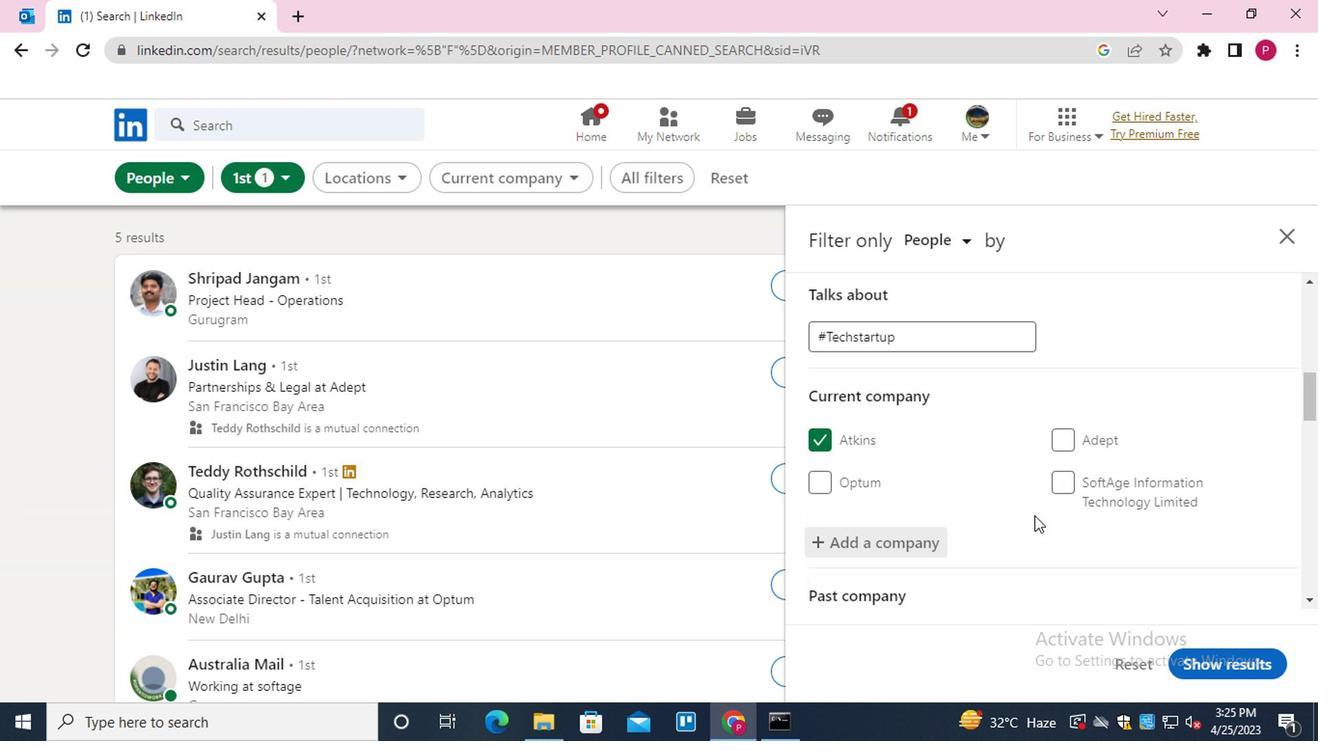 
Action: Mouse moved to (978, 480)
Screenshot: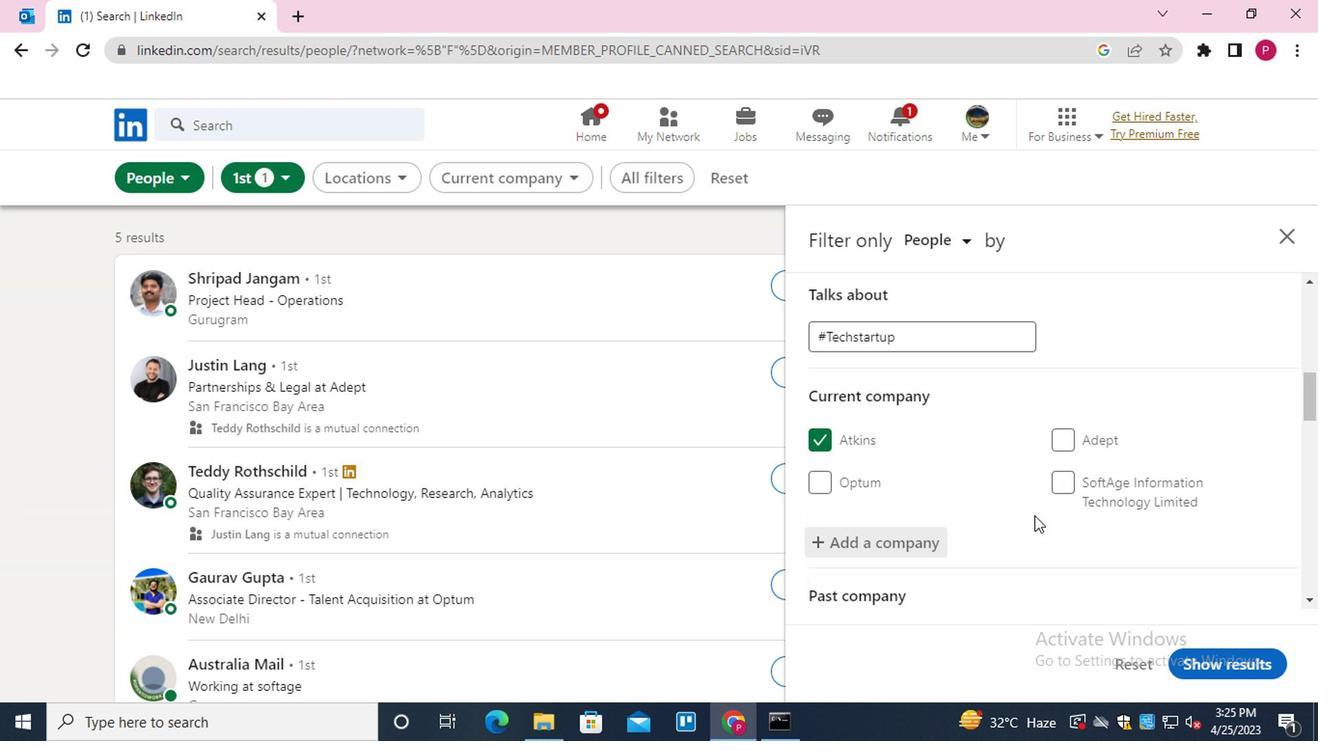 
Action: Mouse scrolled (978, 478) with delta (0, -1)
Screenshot: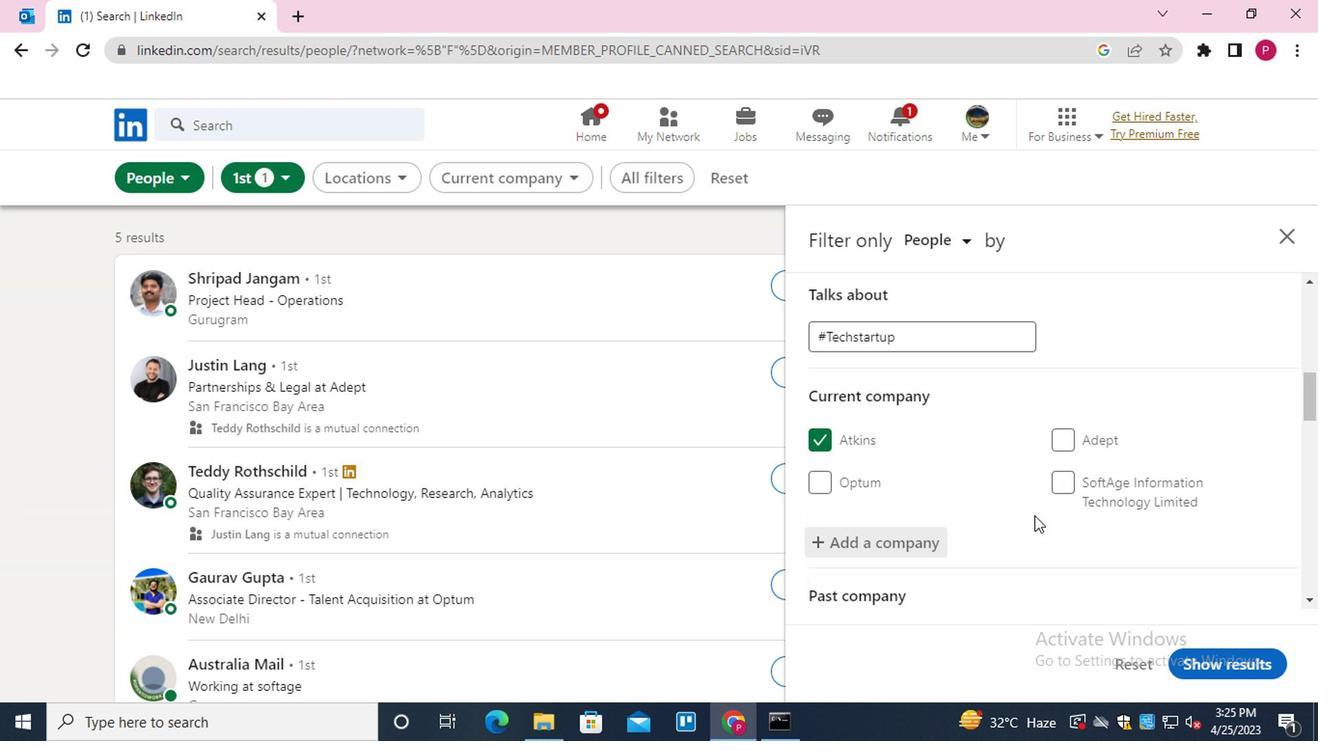 
Action: Mouse moved to (965, 465)
Screenshot: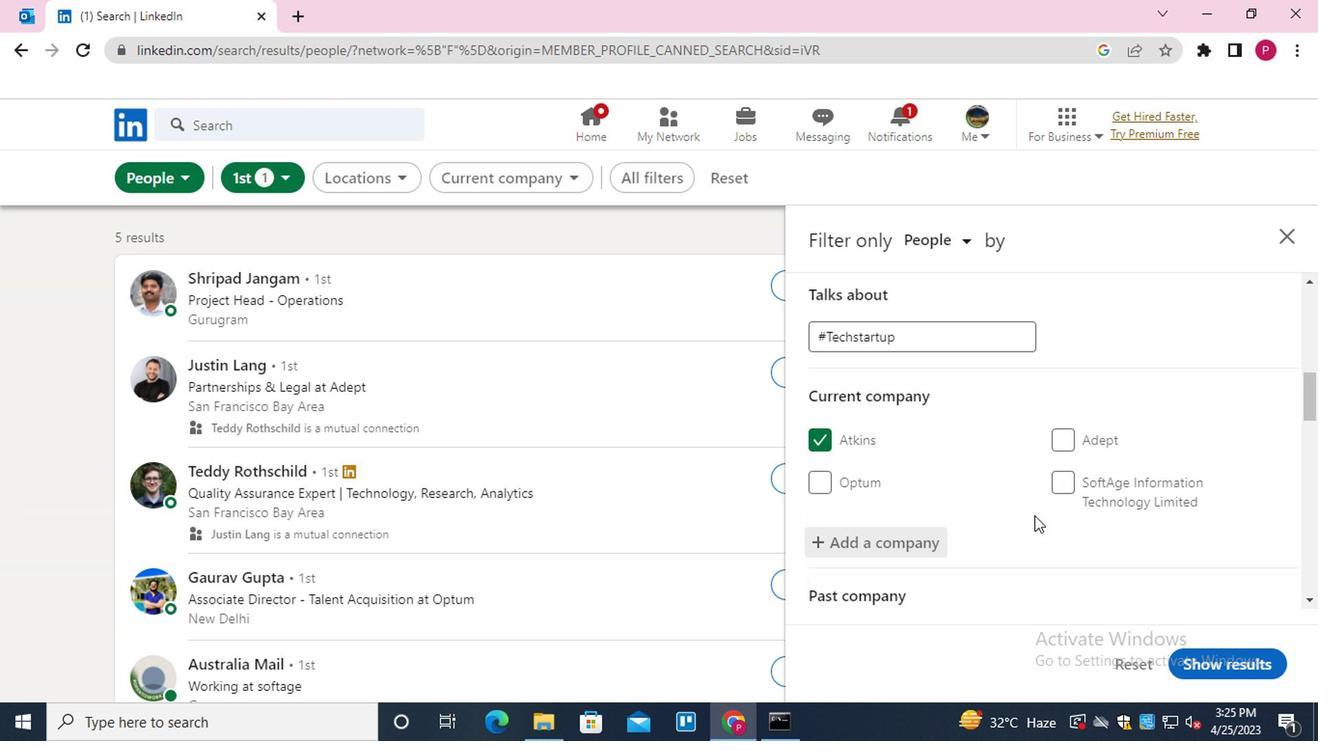 
Action: Mouse scrolled (965, 464) with delta (0, -1)
Screenshot: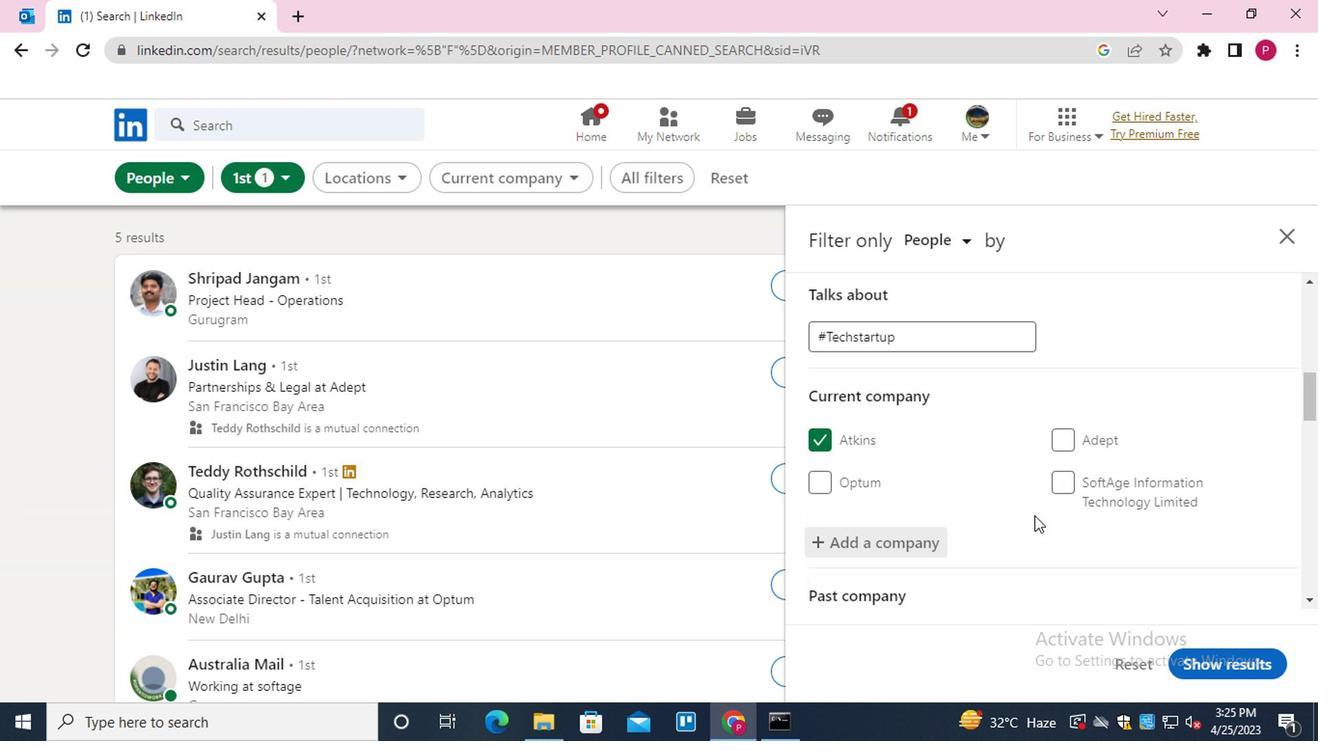 
Action: Mouse moved to (1028, 436)
Screenshot: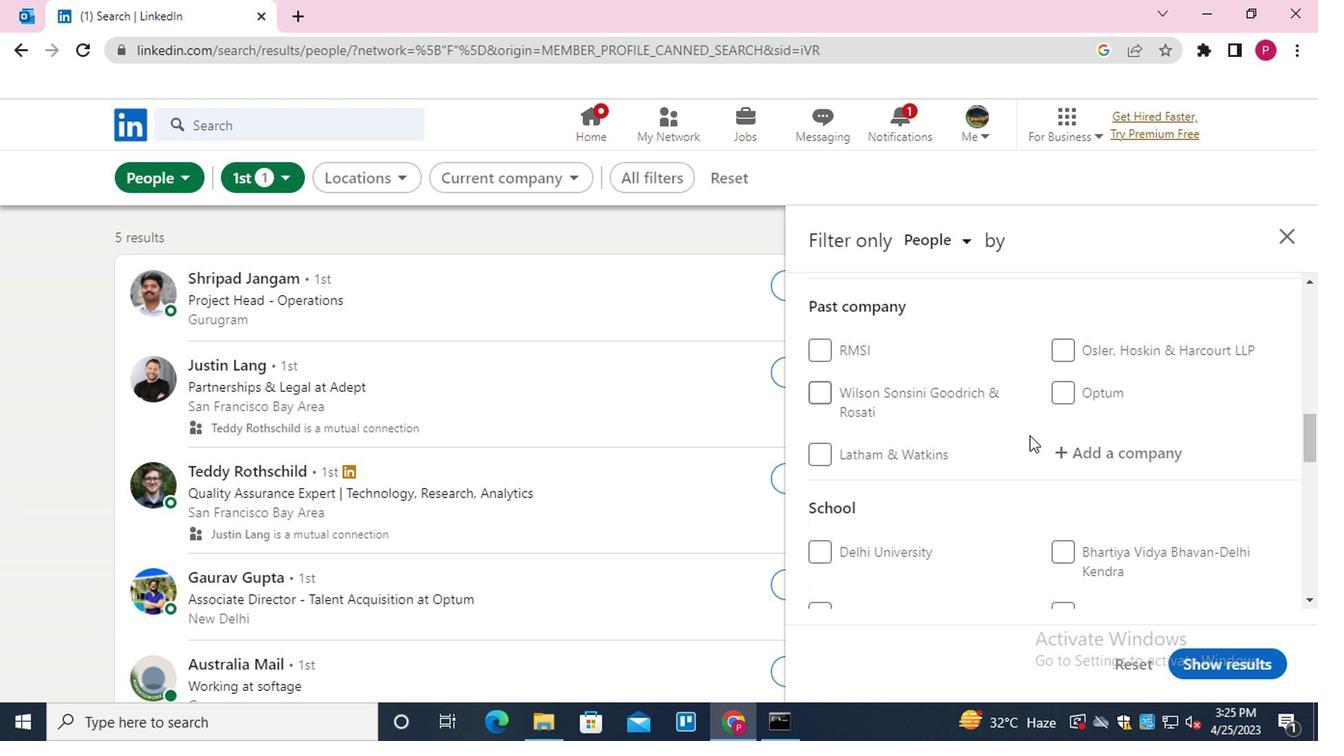 
Action: Mouse scrolled (1028, 435) with delta (0, -1)
Screenshot: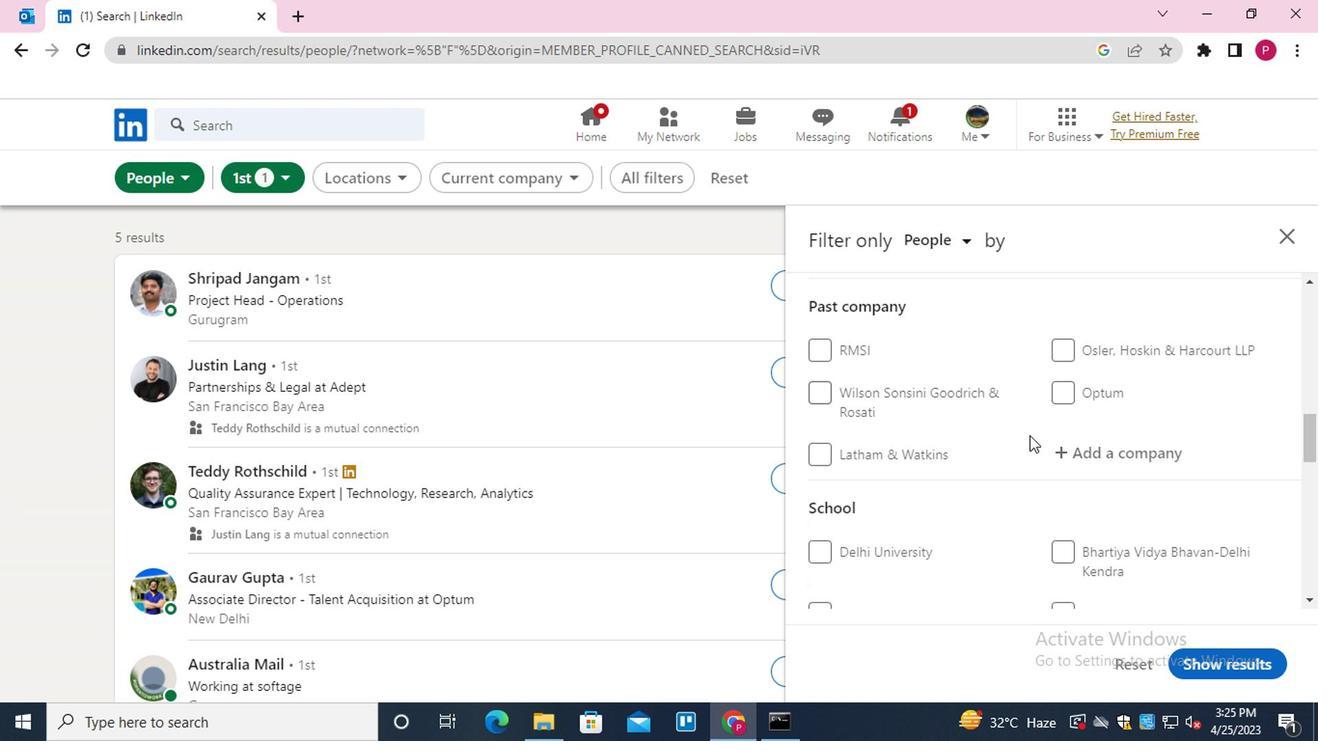 
Action: Mouse scrolled (1028, 435) with delta (0, -1)
Screenshot: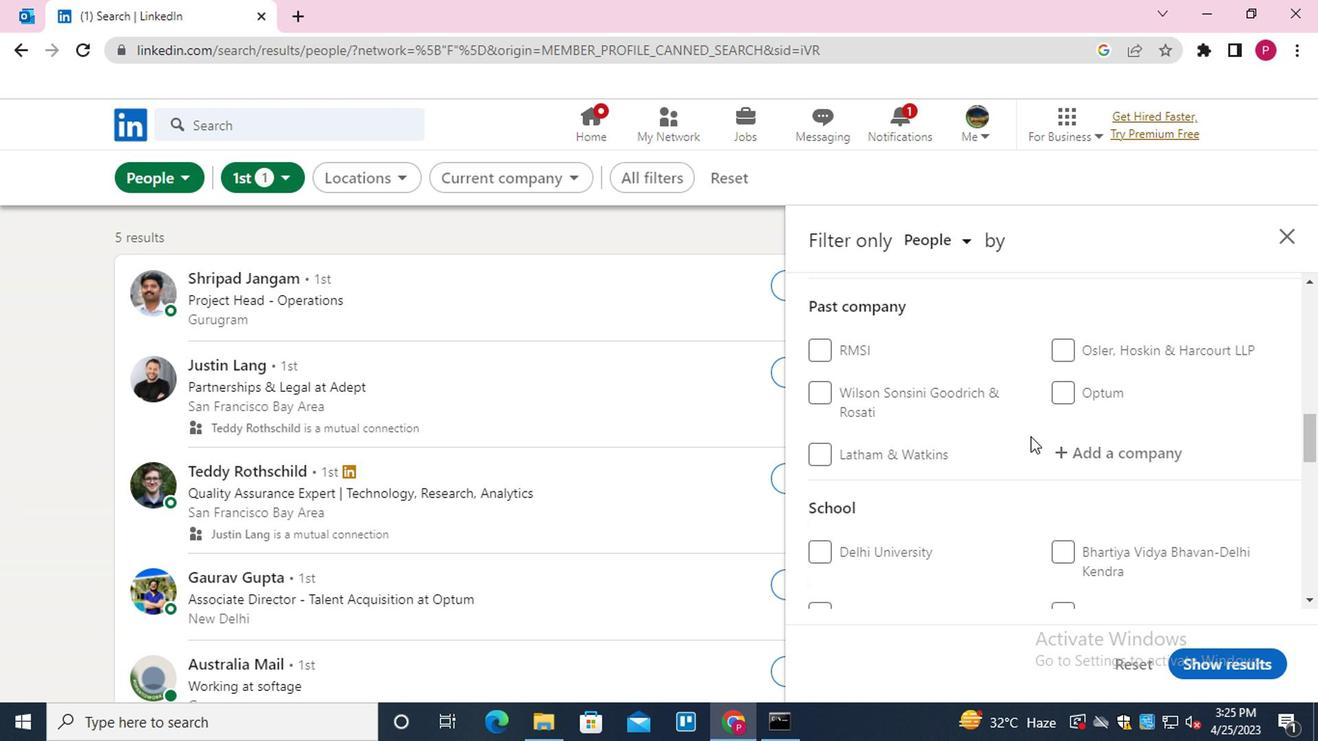 
Action: Mouse moved to (1096, 494)
Screenshot: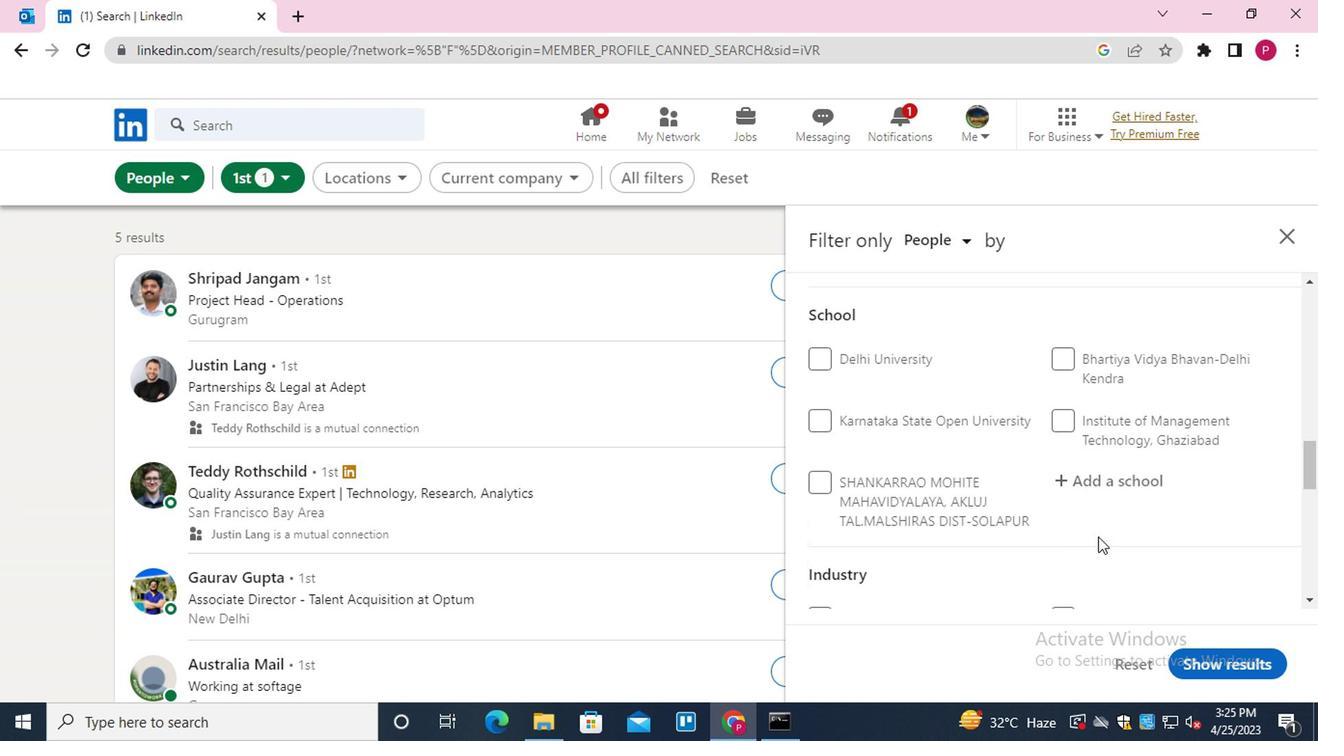 
Action: Mouse pressed left at (1096, 494)
Screenshot: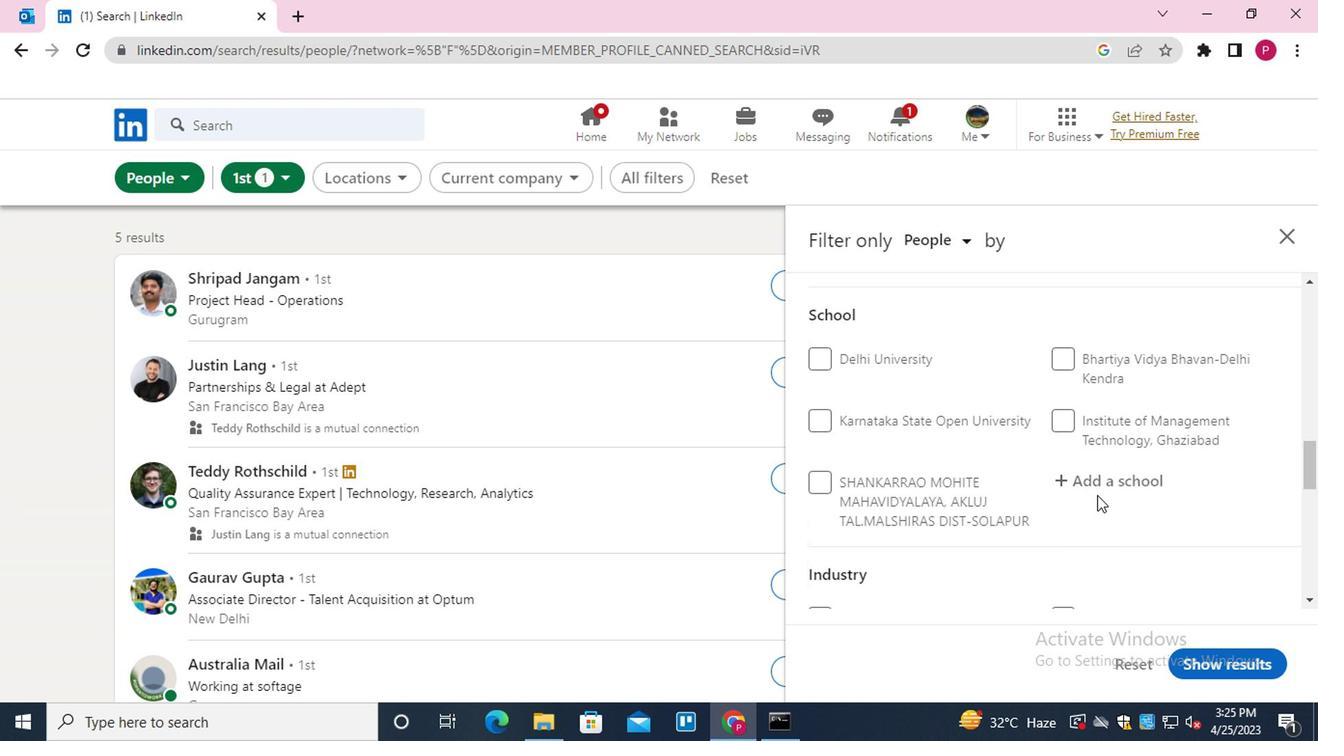 
Action: Key pressed <Key.shift><Key.shift><Key.shift><Key.shift><Key.shift><Key.shift>ERODE
Screenshot: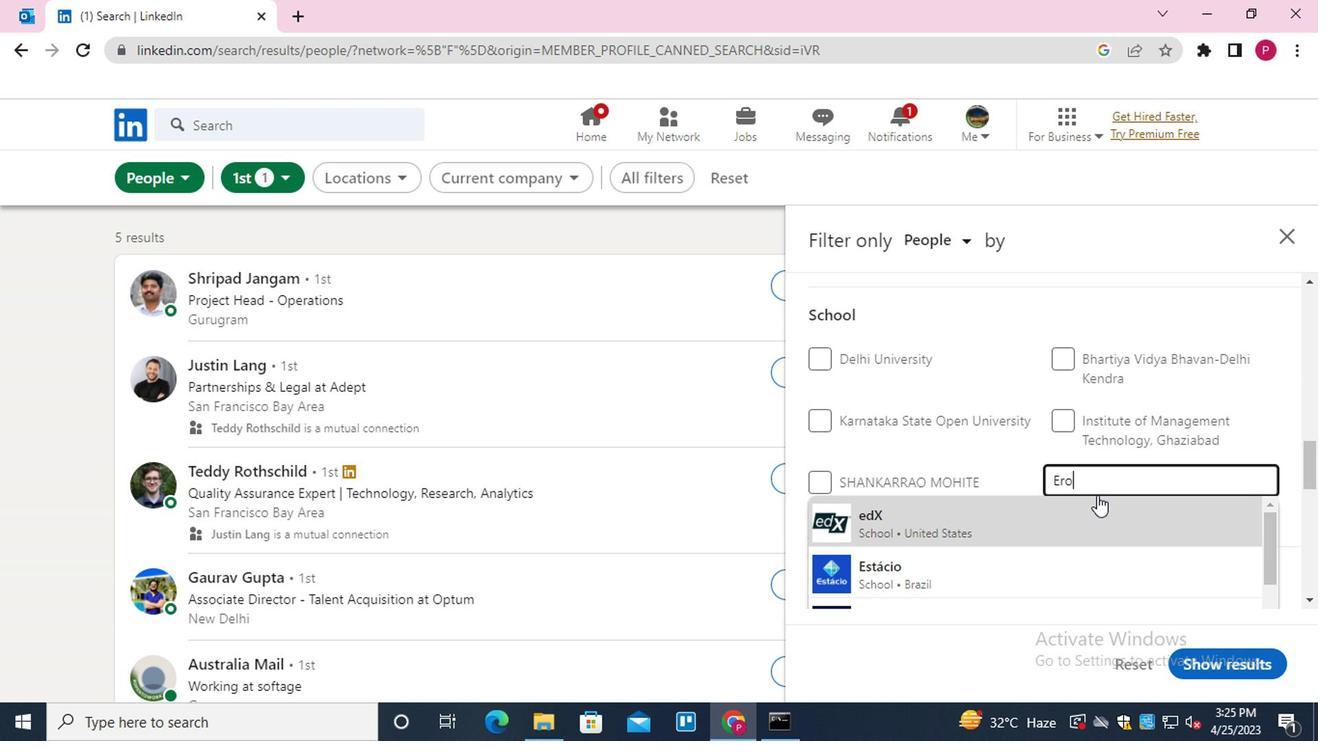 
Action: Mouse moved to (1092, 494)
Screenshot: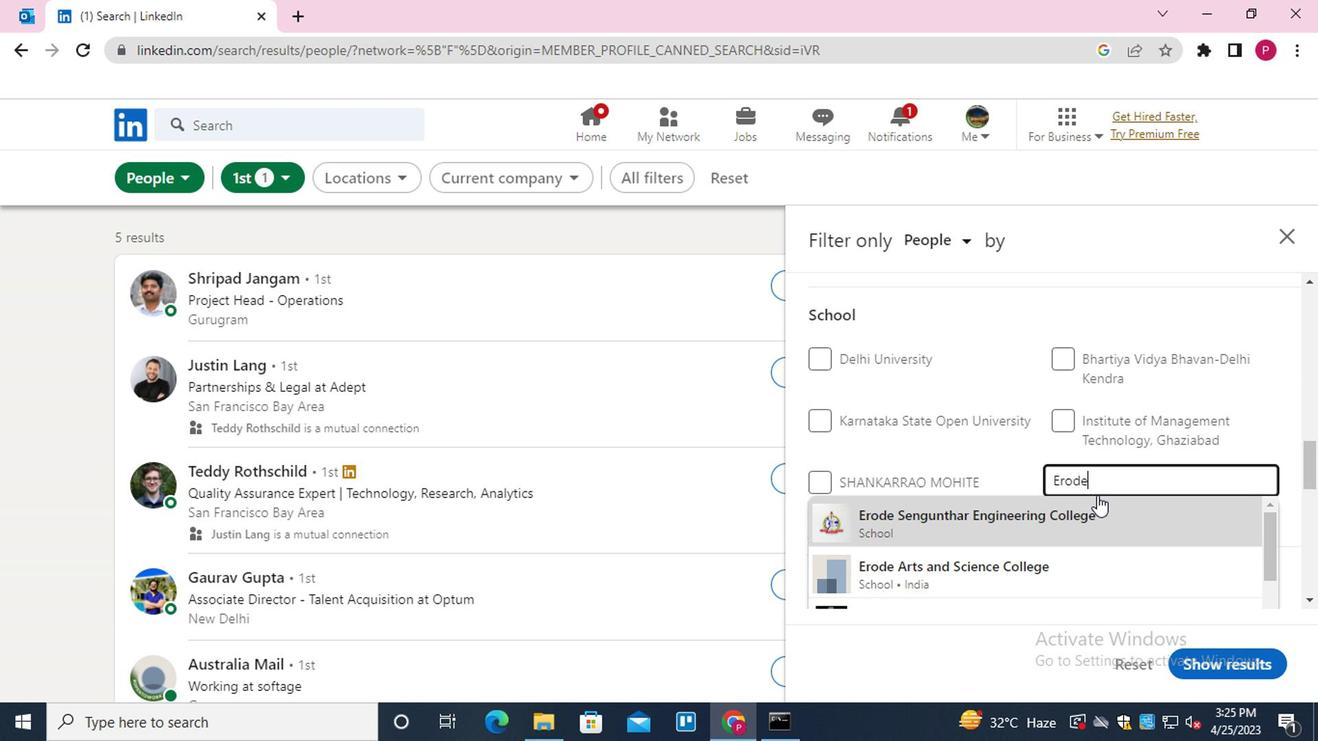 
Action: Key pressed <Key.space>
Screenshot: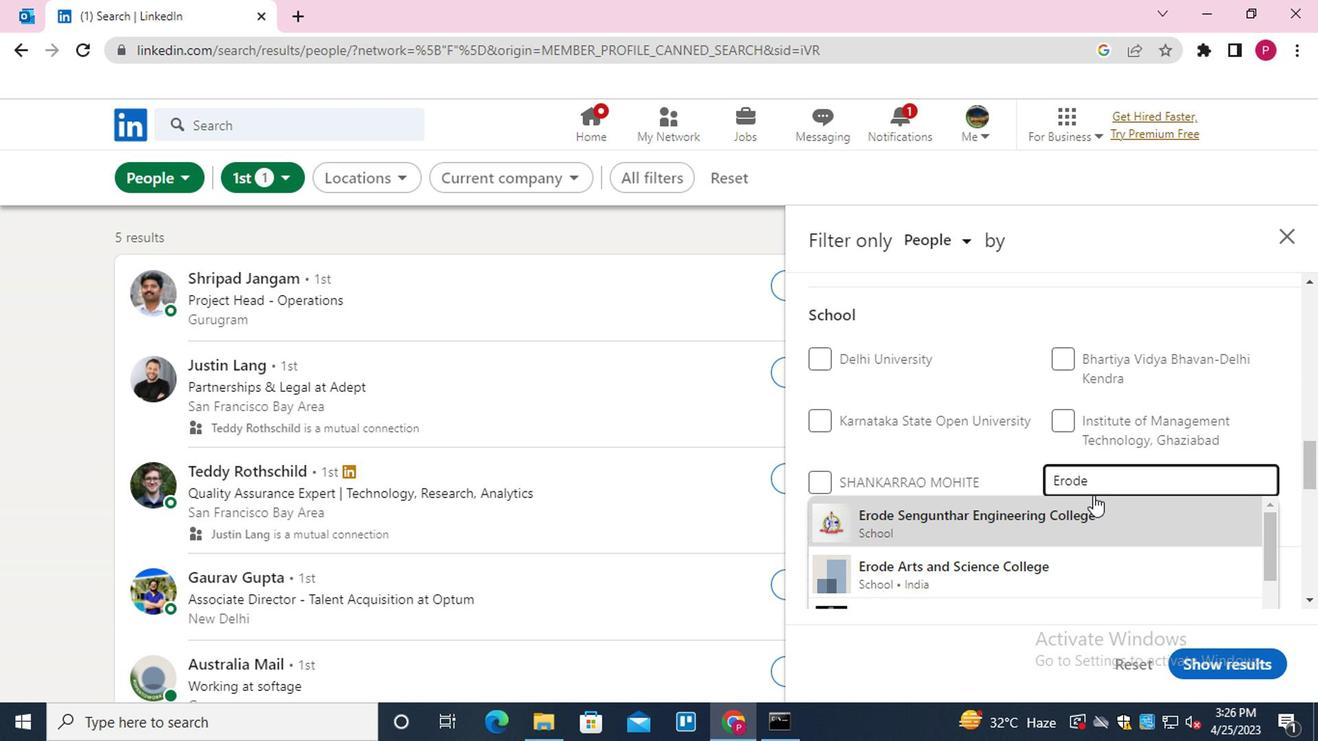 
Action: Mouse moved to (1072, 520)
Screenshot: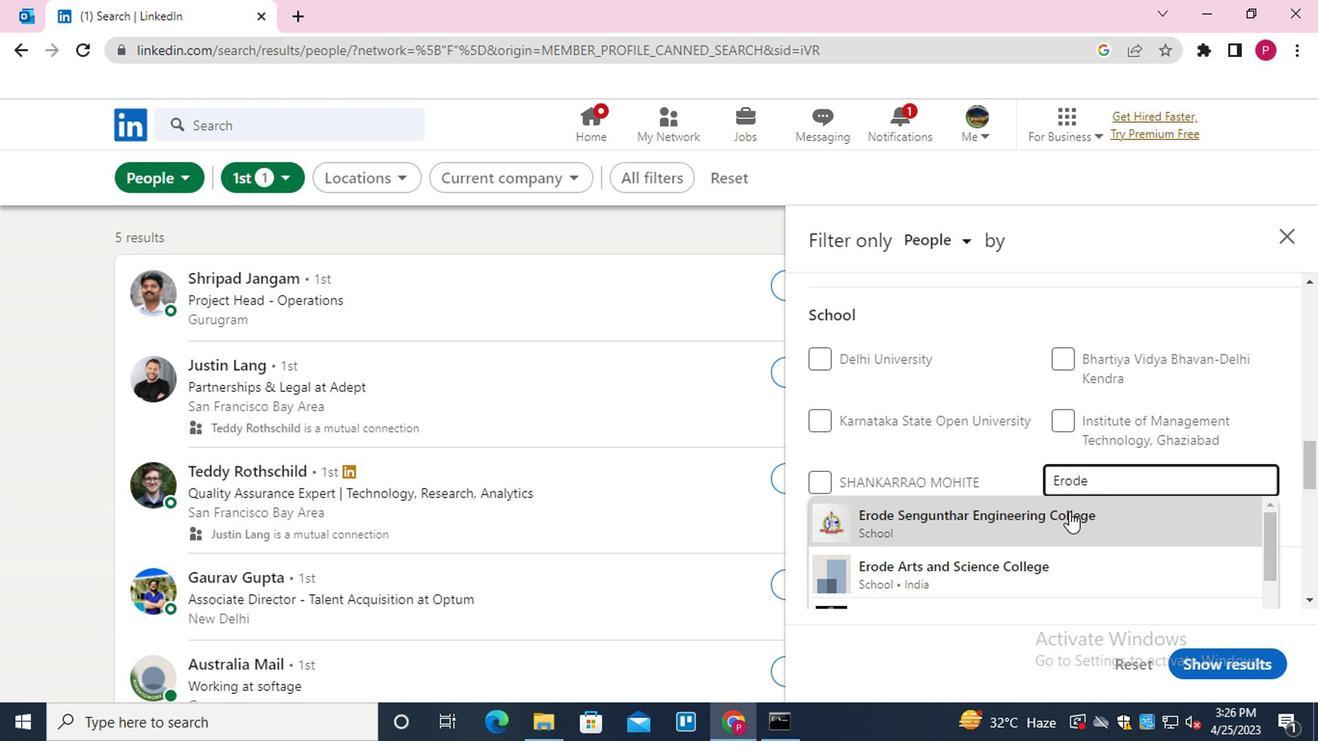 
Action: Mouse pressed left at (1072, 520)
Screenshot: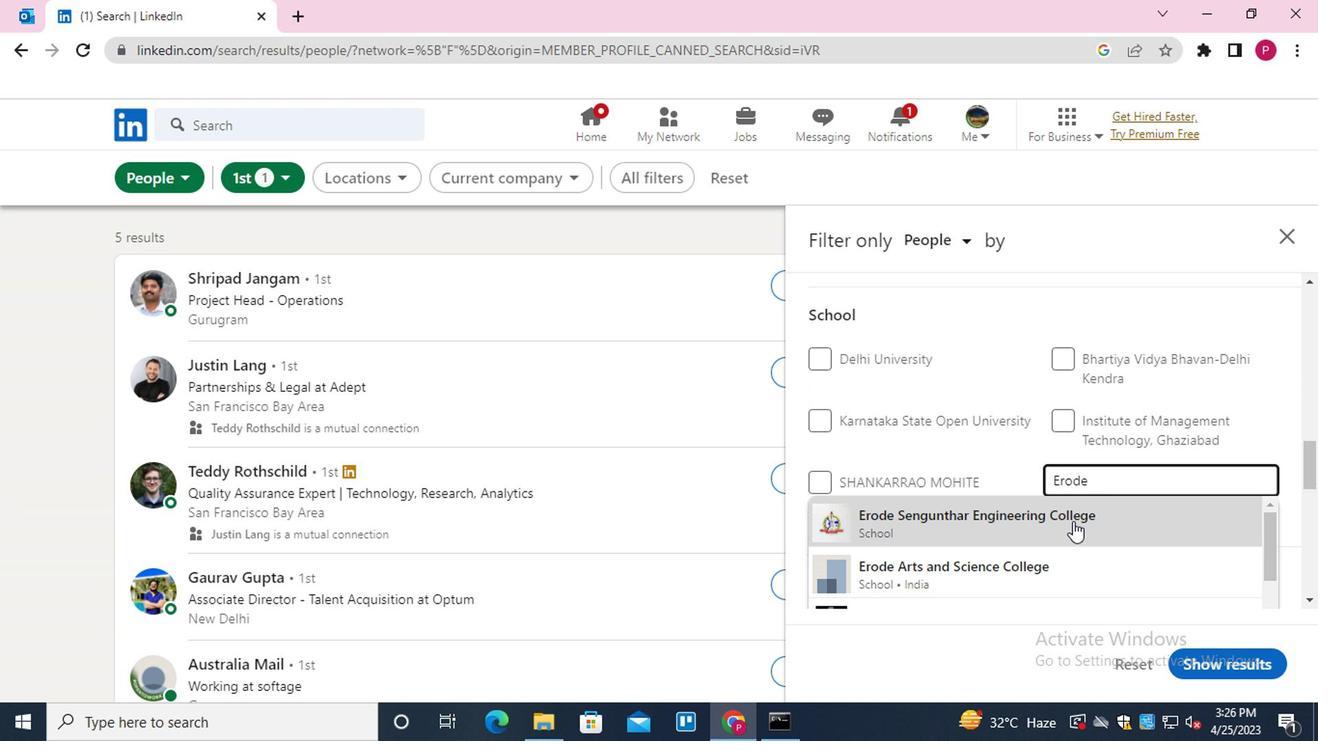 
Action: Mouse moved to (1004, 543)
Screenshot: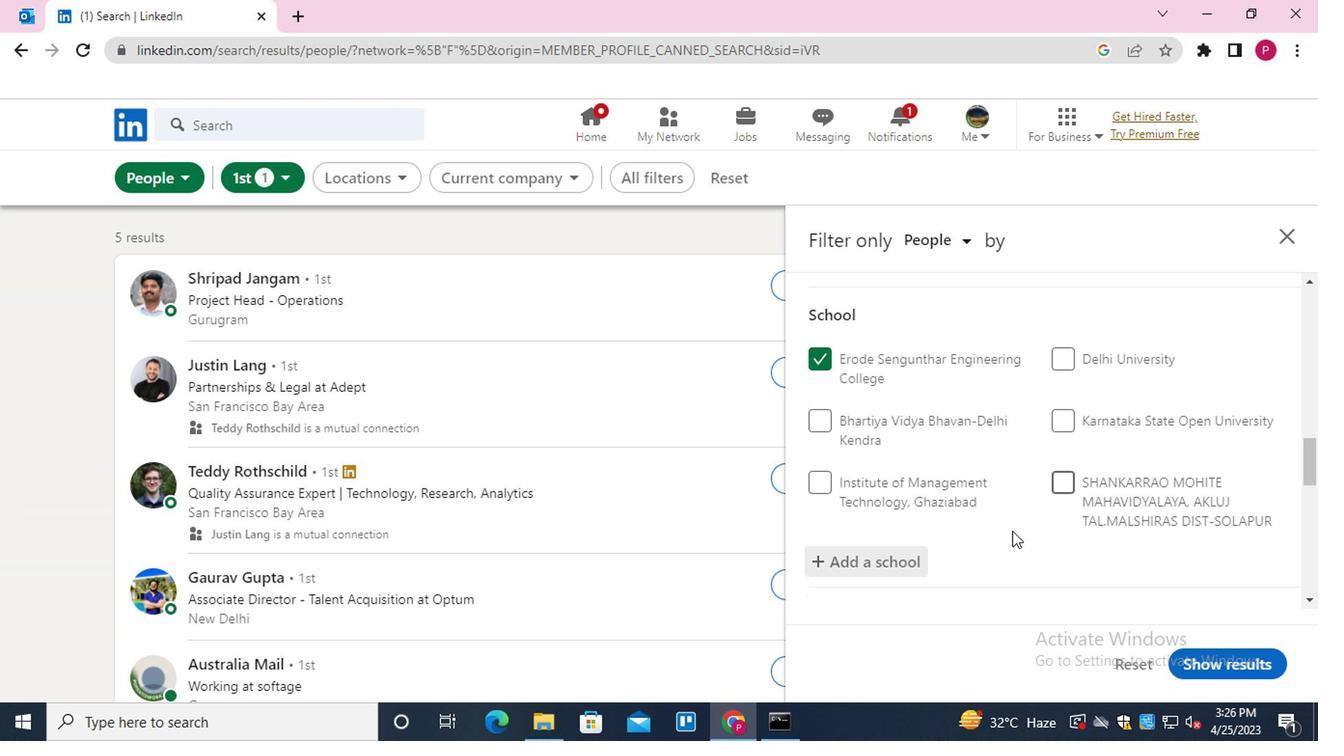 
Action: Mouse scrolled (1004, 542) with delta (0, 0)
Screenshot: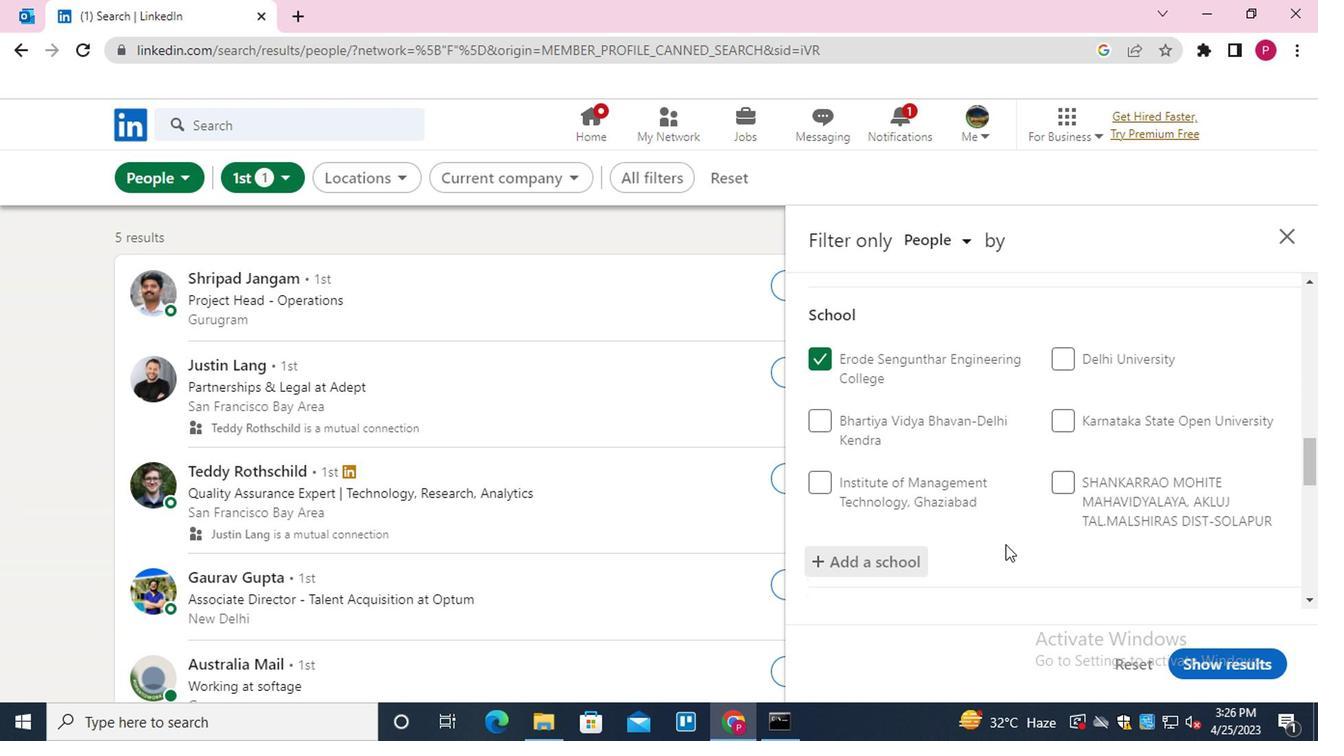 
Action: Mouse scrolled (1004, 542) with delta (0, 0)
Screenshot: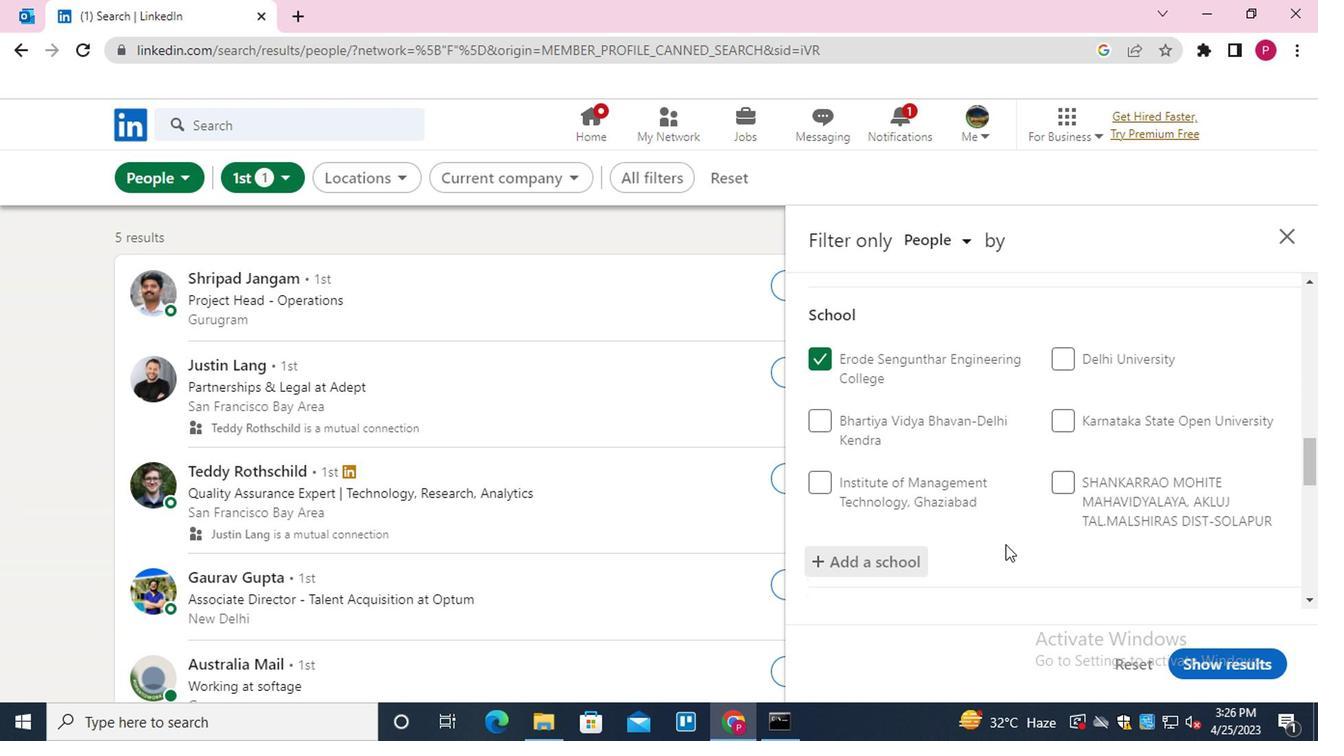 
Action: Mouse moved to (985, 500)
Screenshot: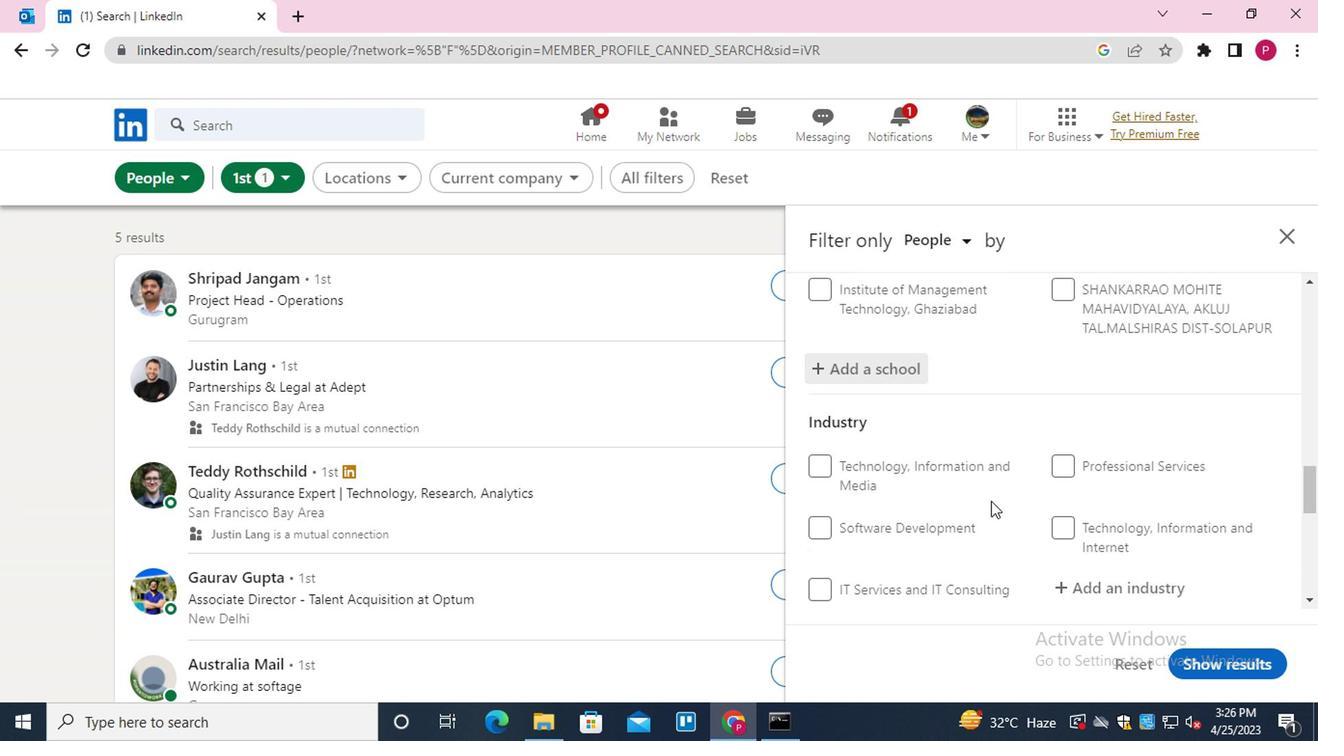 
Action: Mouse scrolled (985, 499) with delta (0, 0)
Screenshot: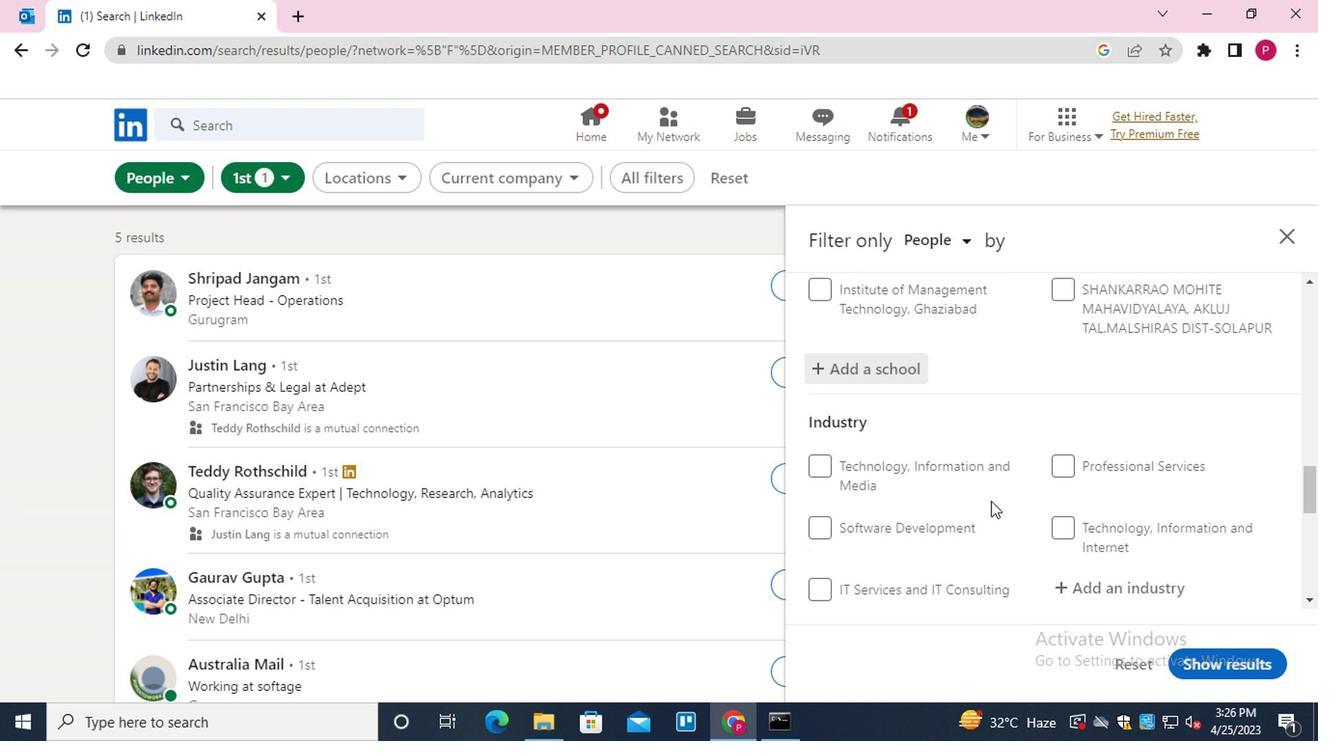 
Action: Mouse scrolled (985, 499) with delta (0, 0)
Screenshot: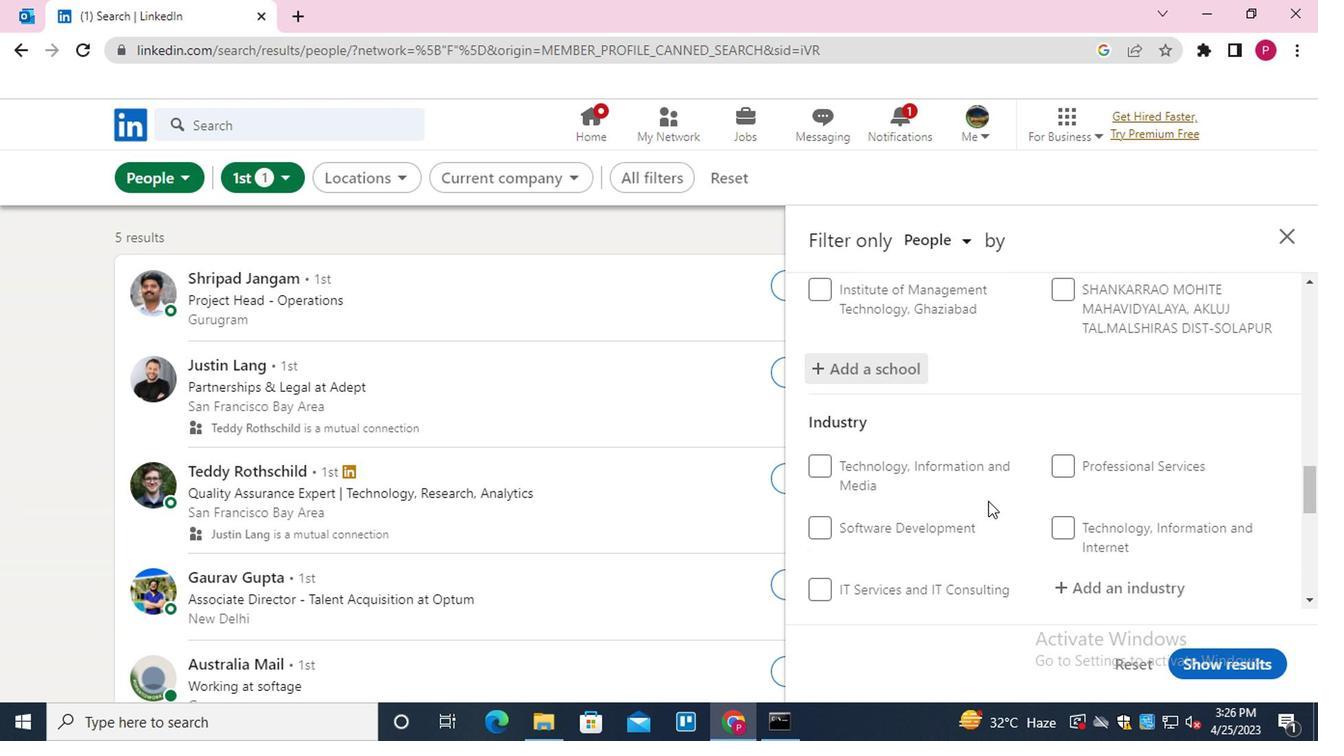 
Action: Mouse moved to (1125, 387)
Screenshot: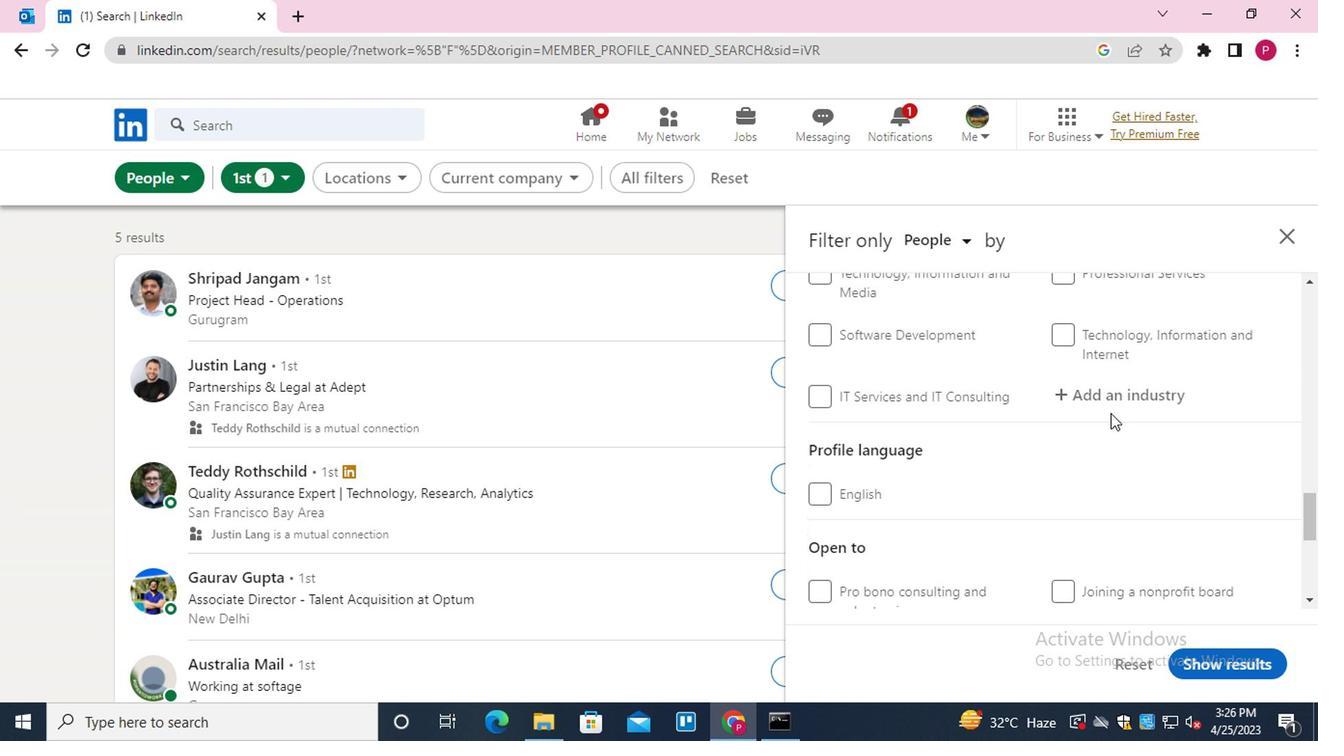 
Action: Mouse pressed left at (1125, 387)
Screenshot: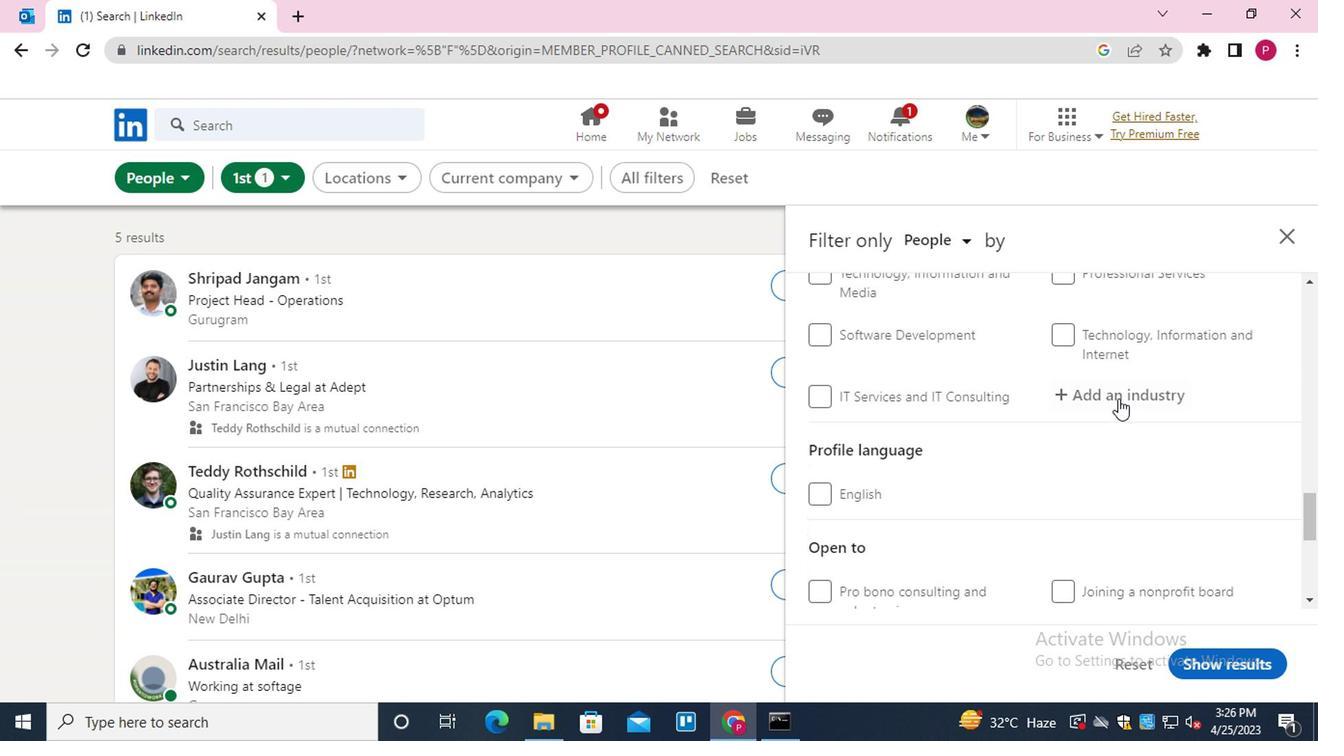 
Action: Key pressed <Key.shift>AGRICULTURE
Screenshot: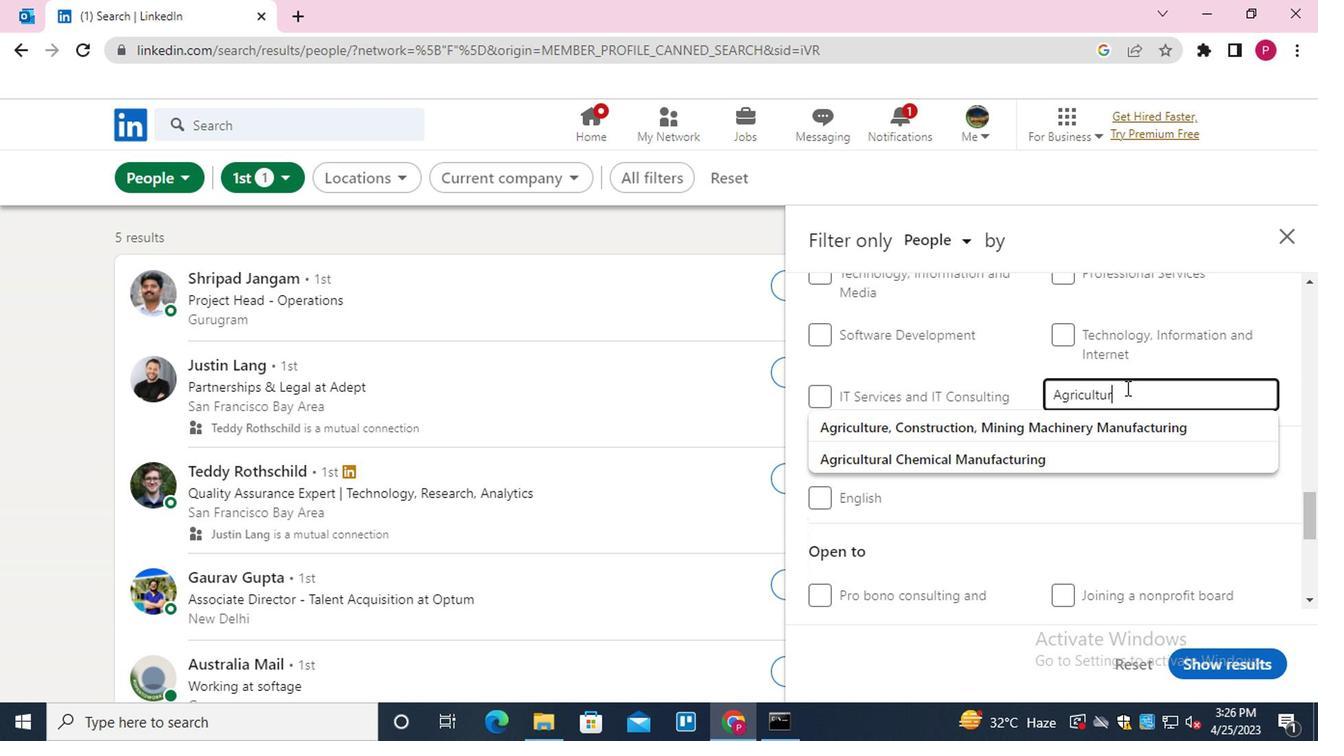 
Action: Mouse moved to (1147, 386)
Screenshot: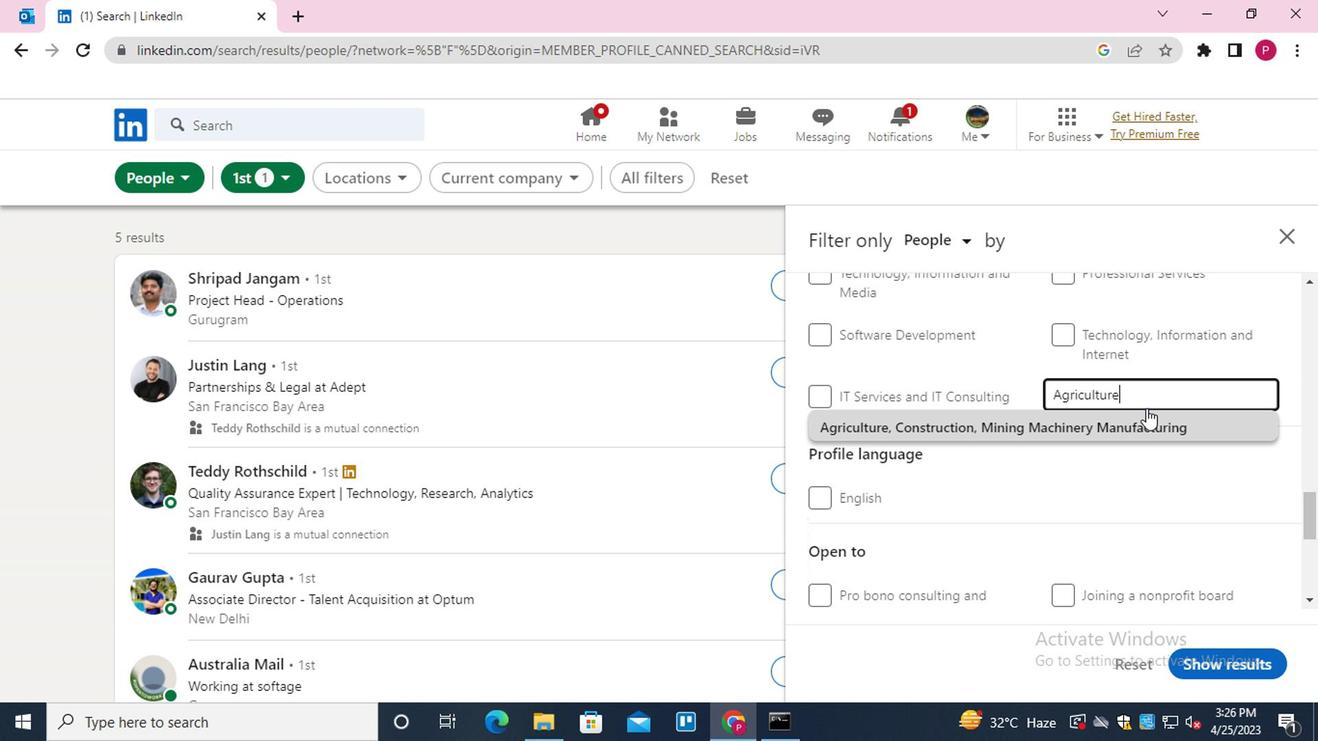 
Action: Key pressed <Key.backspace>
Screenshot: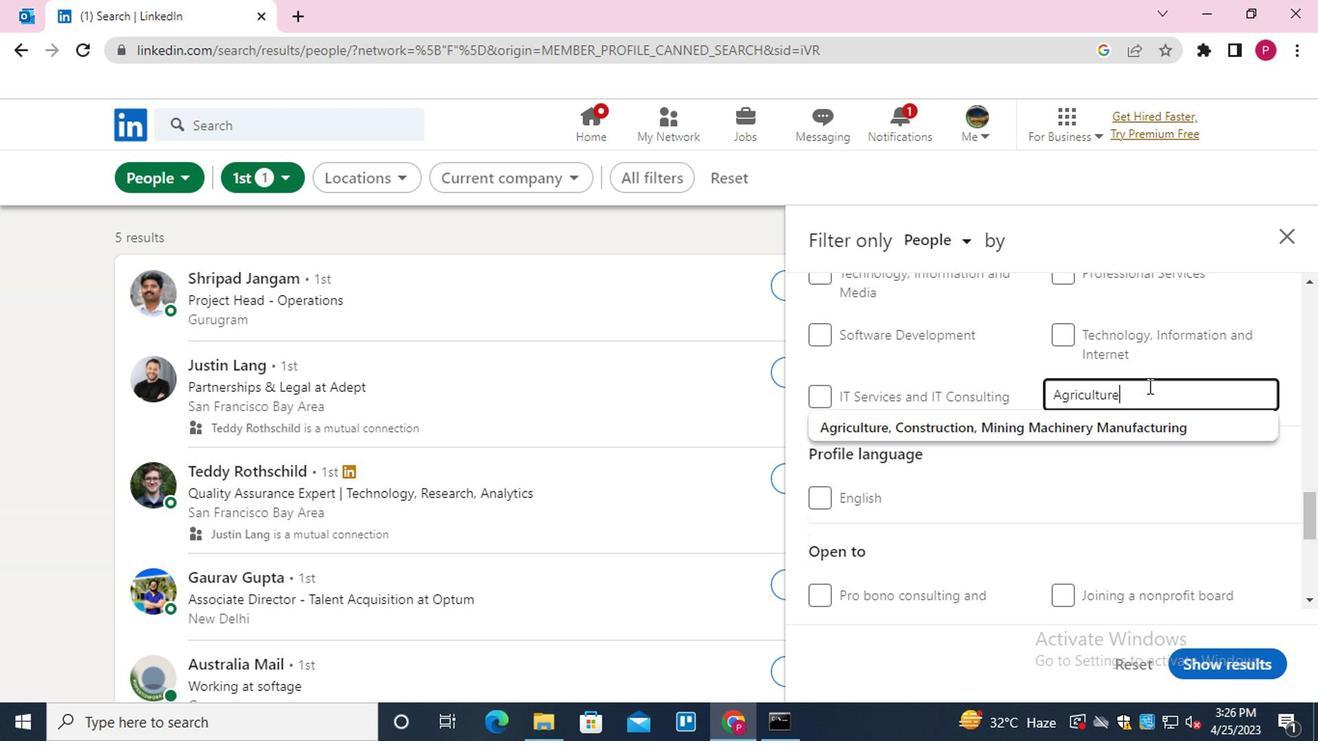 
Action: Mouse moved to (993, 456)
Screenshot: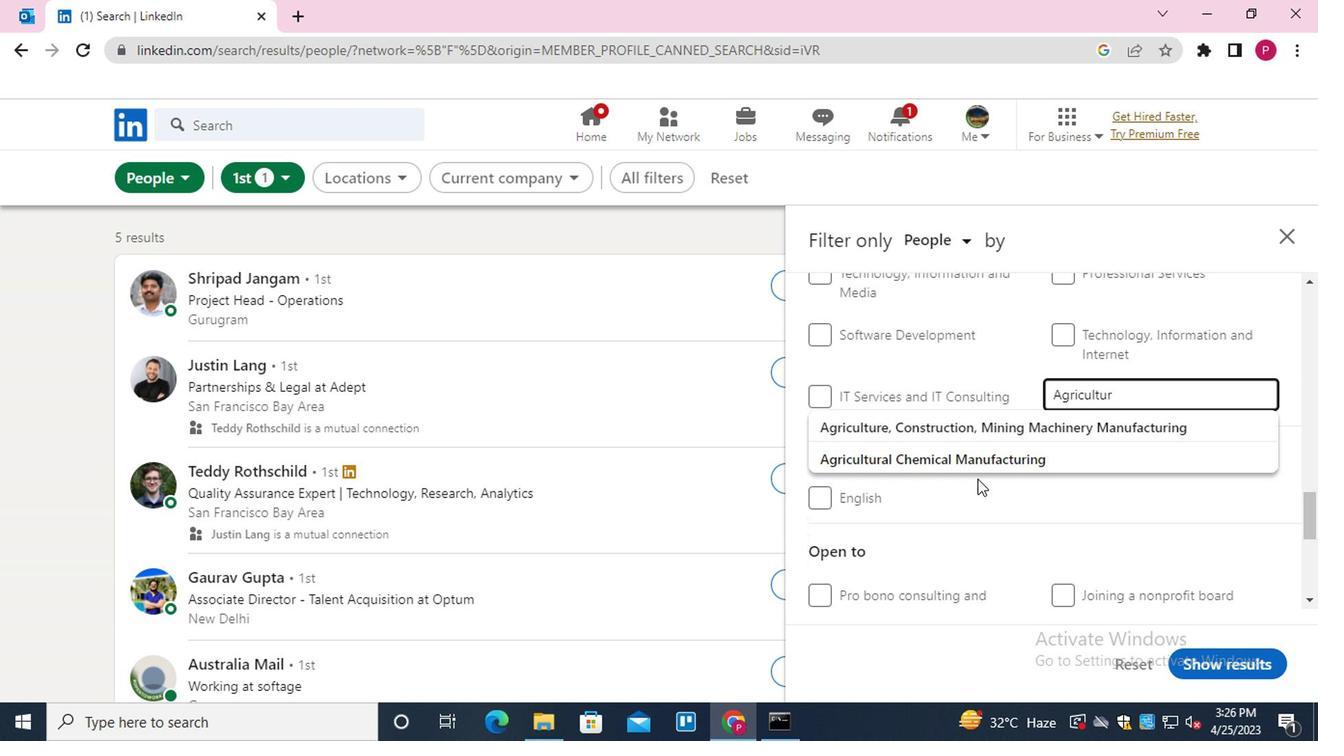 
Action: Mouse pressed left at (993, 456)
Screenshot: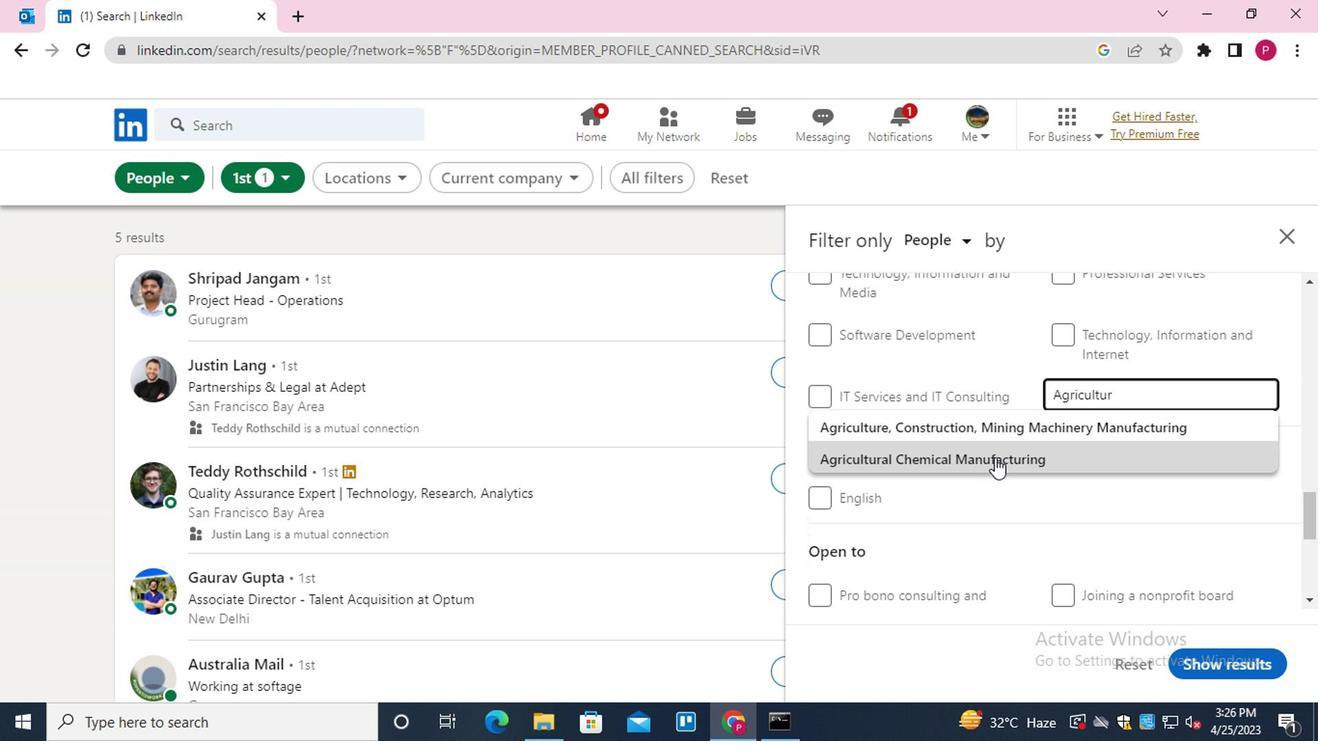 
Action: Mouse moved to (940, 470)
Screenshot: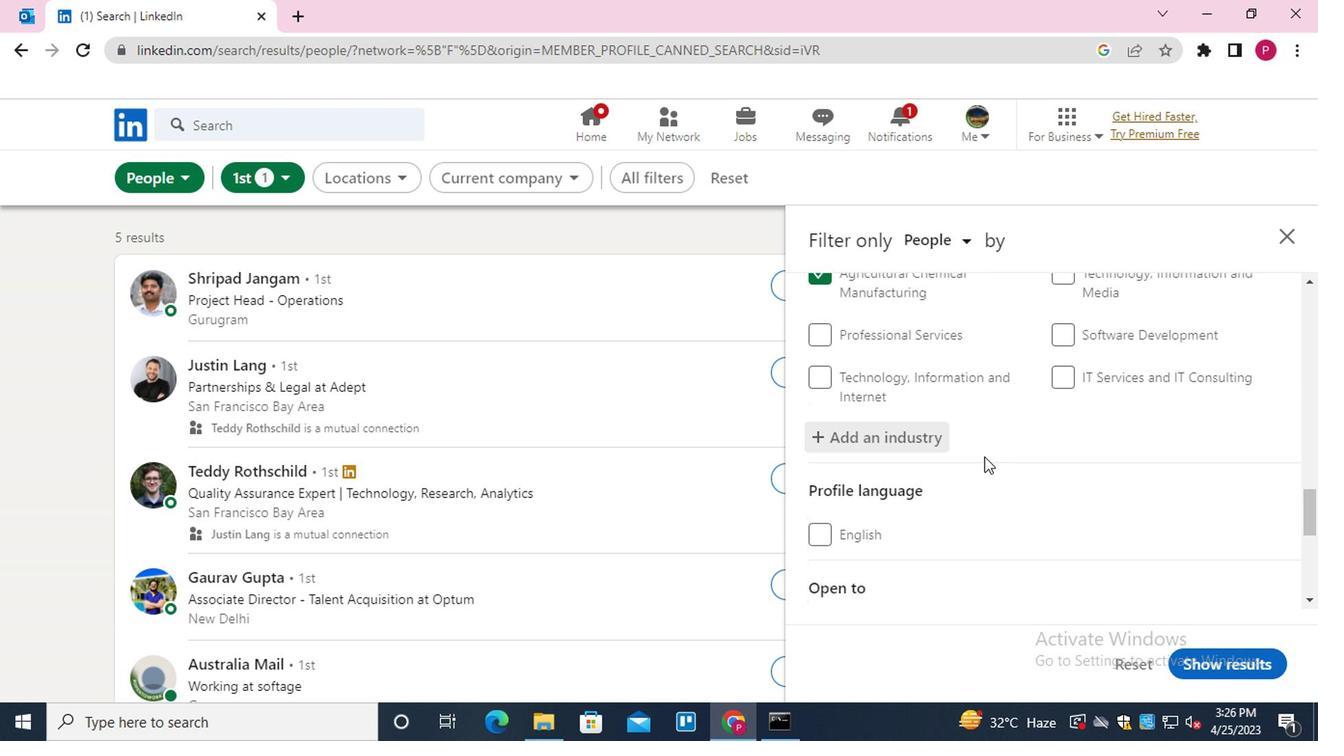 
Action: Mouse scrolled (940, 469) with delta (0, -1)
Screenshot: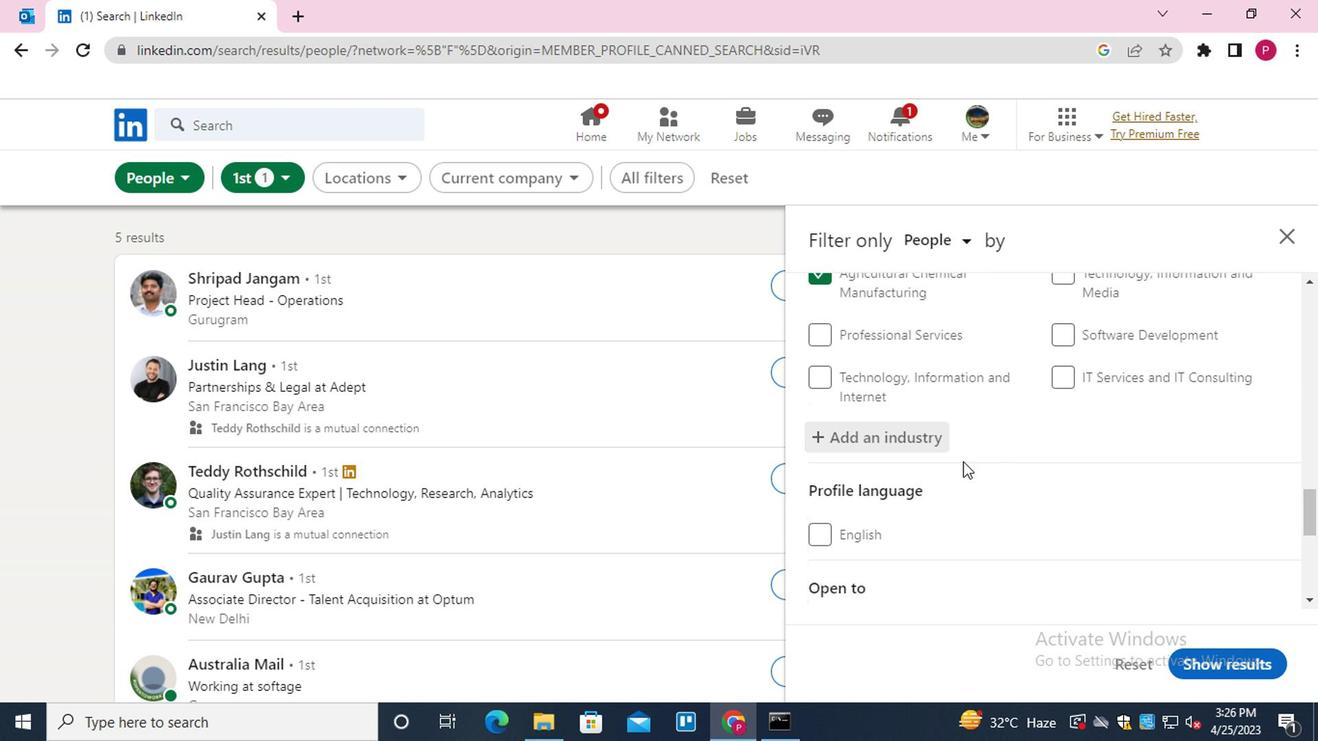 
Action: Mouse scrolled (940, 469) with delta (0, -1)
Screenshot: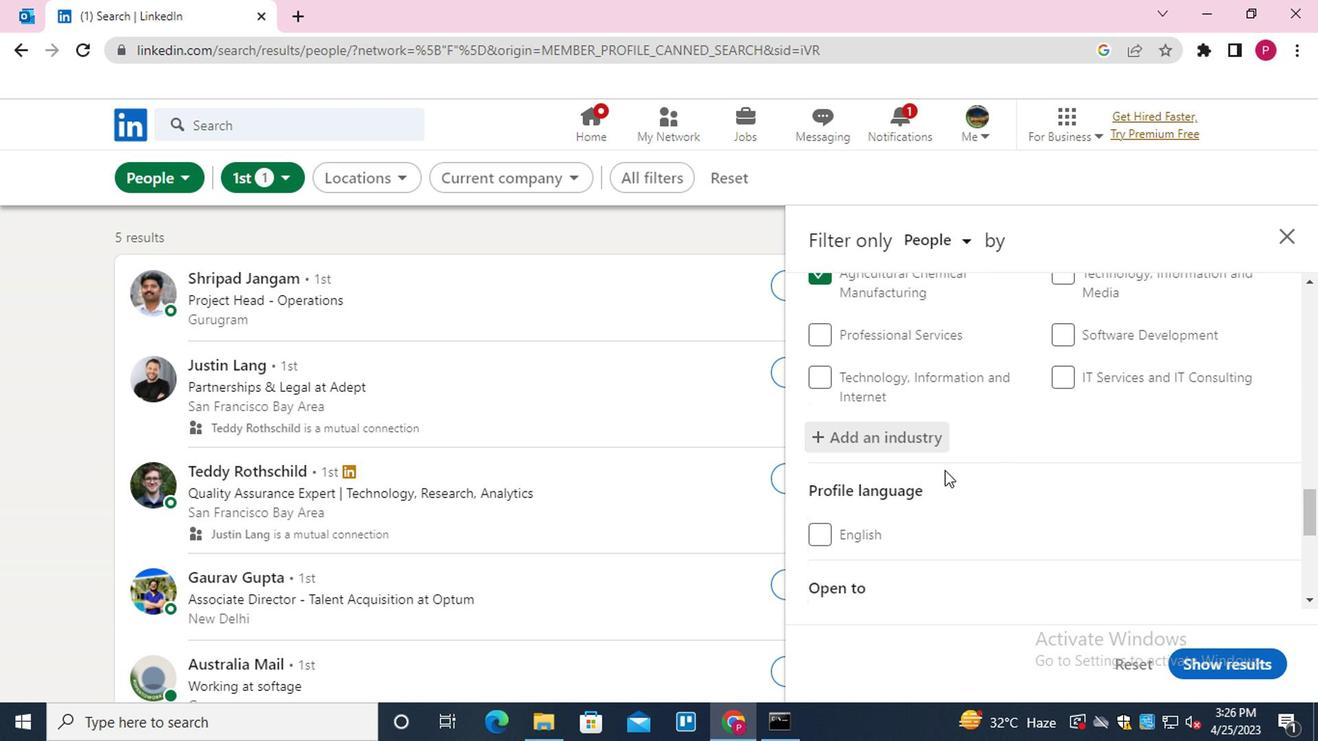 
Action: Mouse moved to (853, 326)
Screenshot: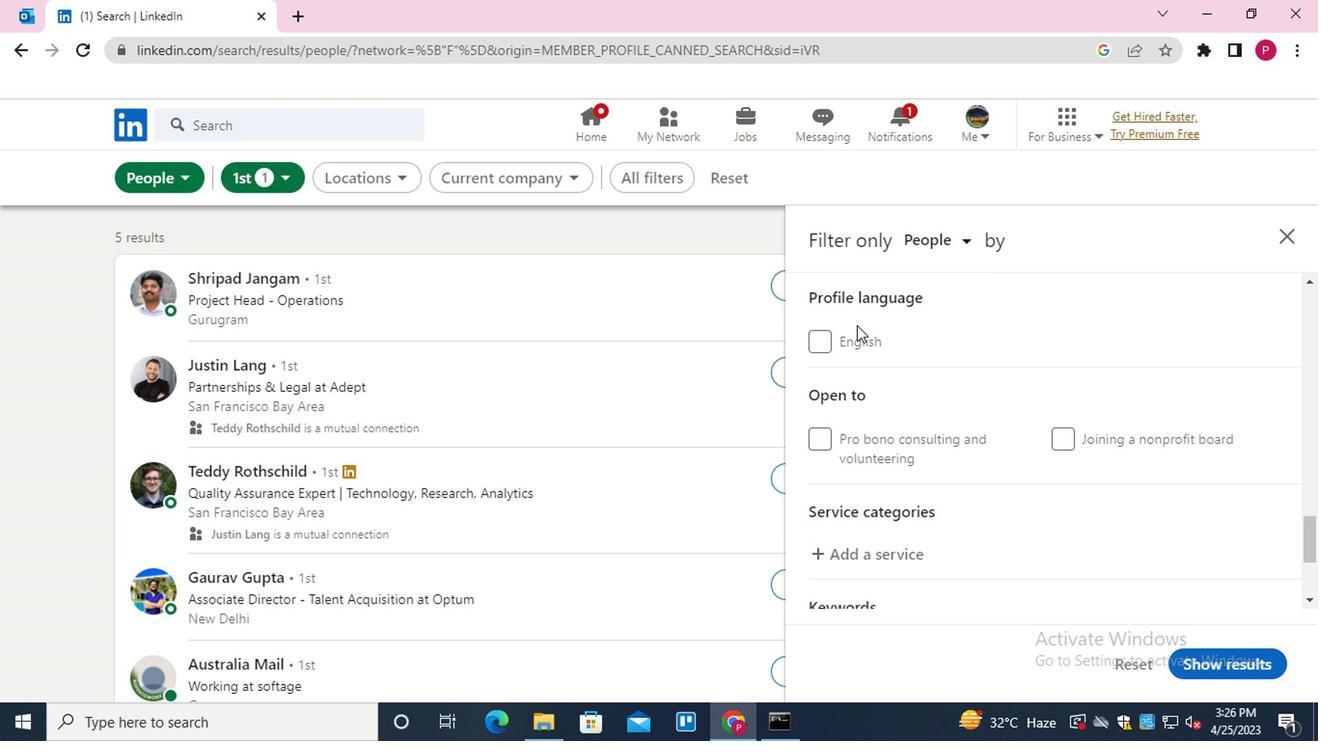
Action: Mouse scrolled (853, 324) with delta (0, -1)
Screenshot: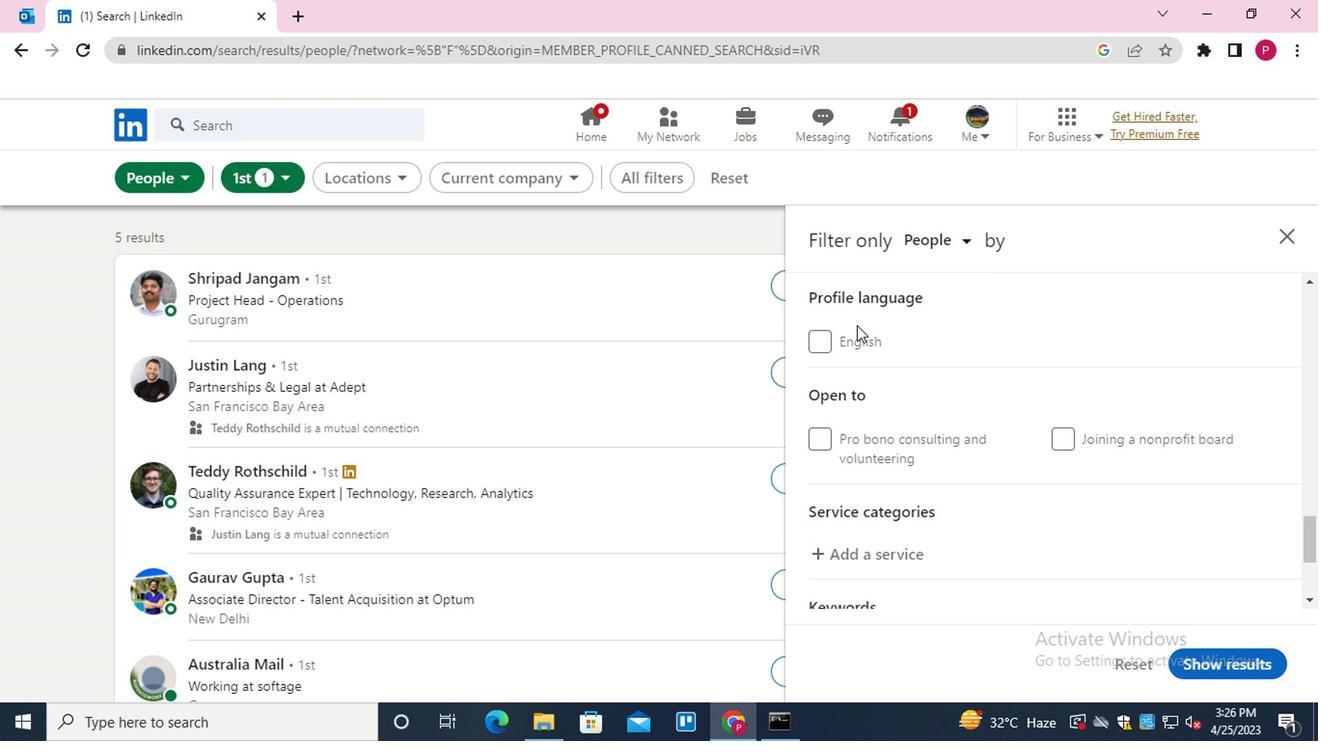 
Action: Mouse moved to (855, 464)
Screenshot: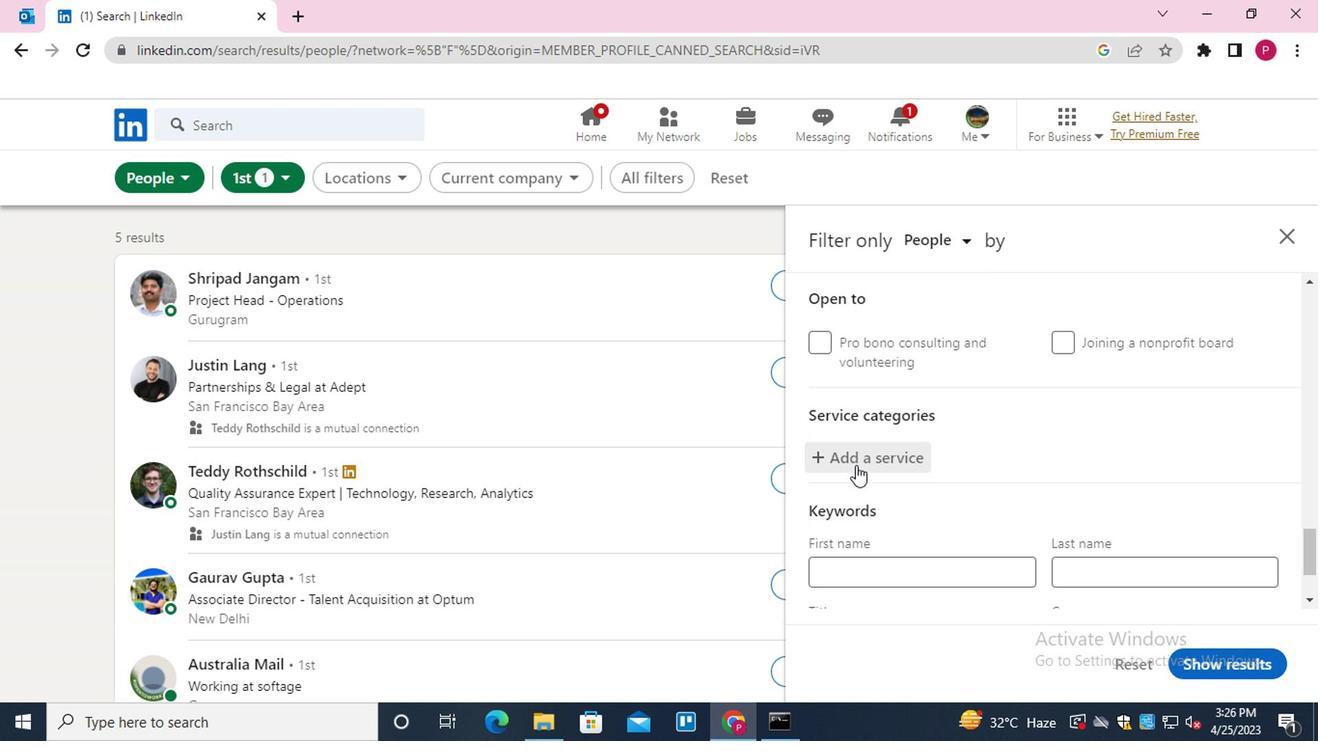 
Action: Mouse pressed left at (855, 464)
Screenshot: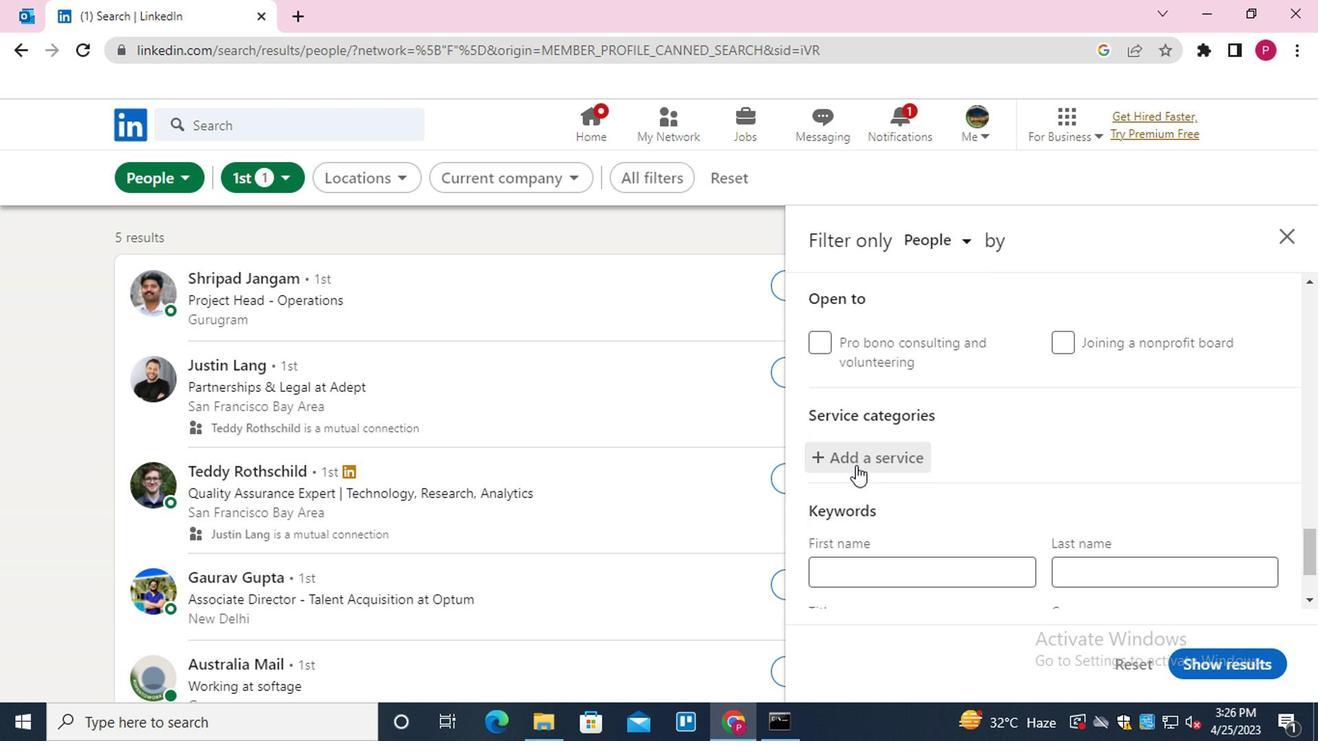 
Action: Key pressed <Key.shift>FINANCU<Key.backspace>IAL
Screenshot: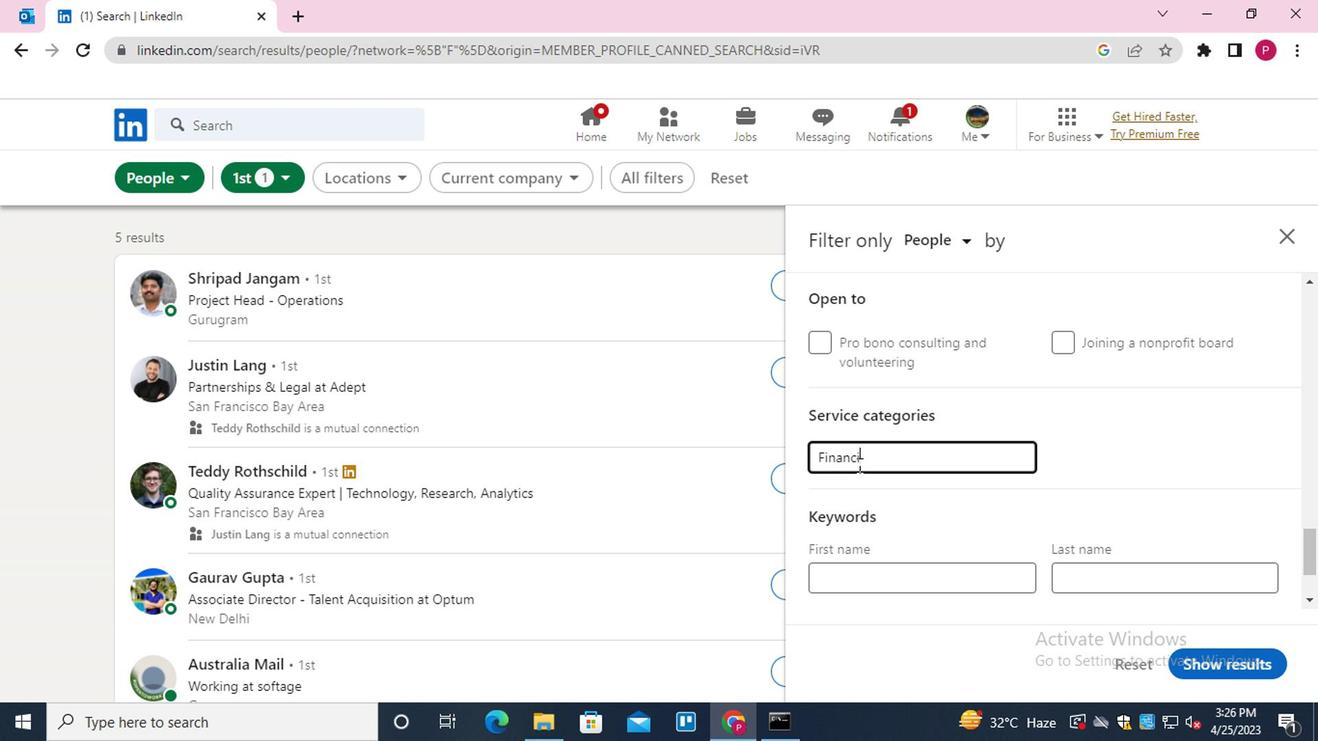 
Action: Mouse moved to (943, 460)
Screenshot: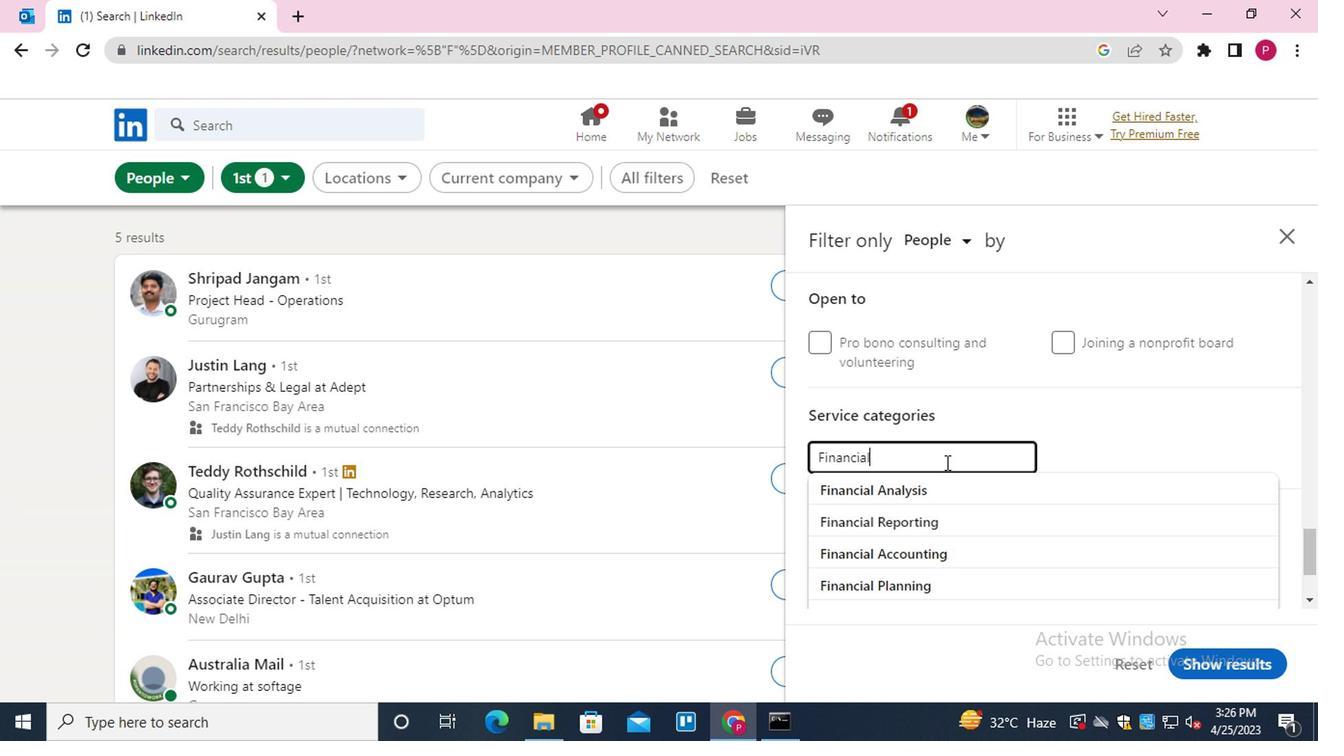 
Action: Key pressed <Key.space><Key.shift>AD
Screenshot: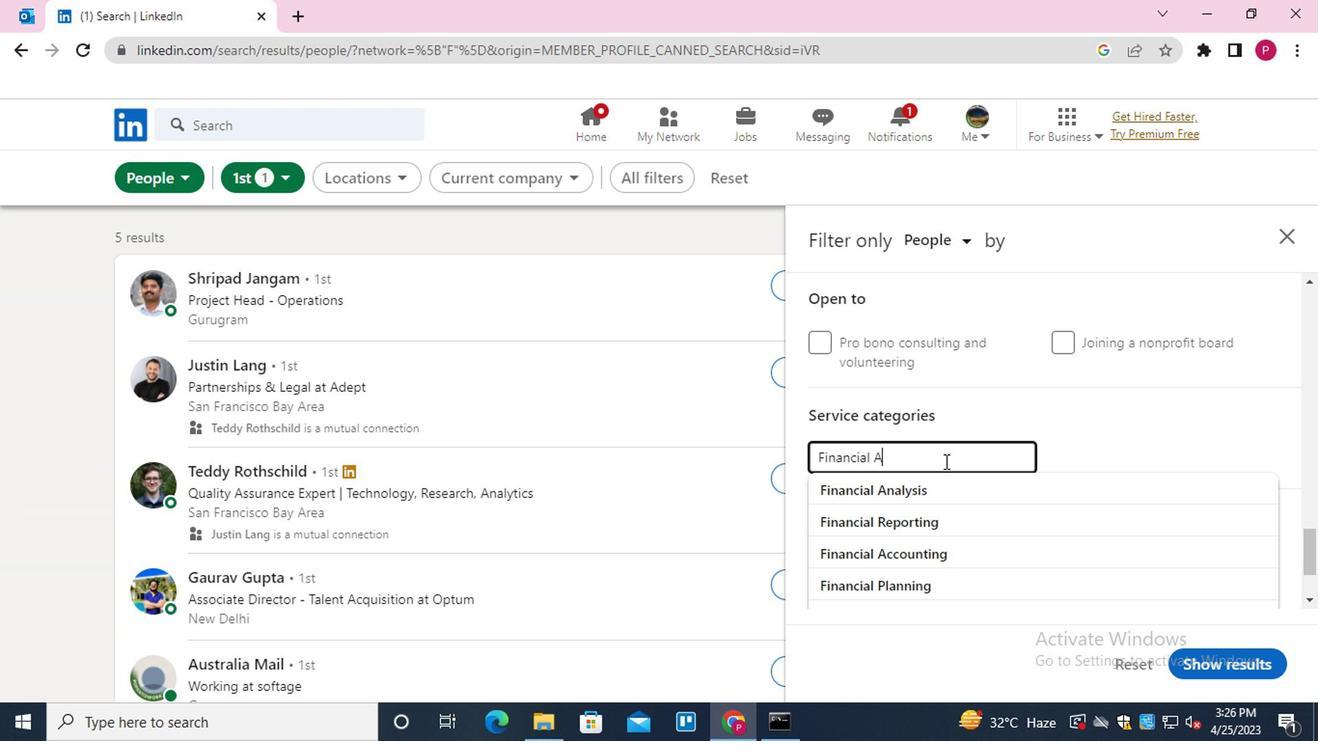 
Action: Mouse moved to (942, 482)
Screenshot: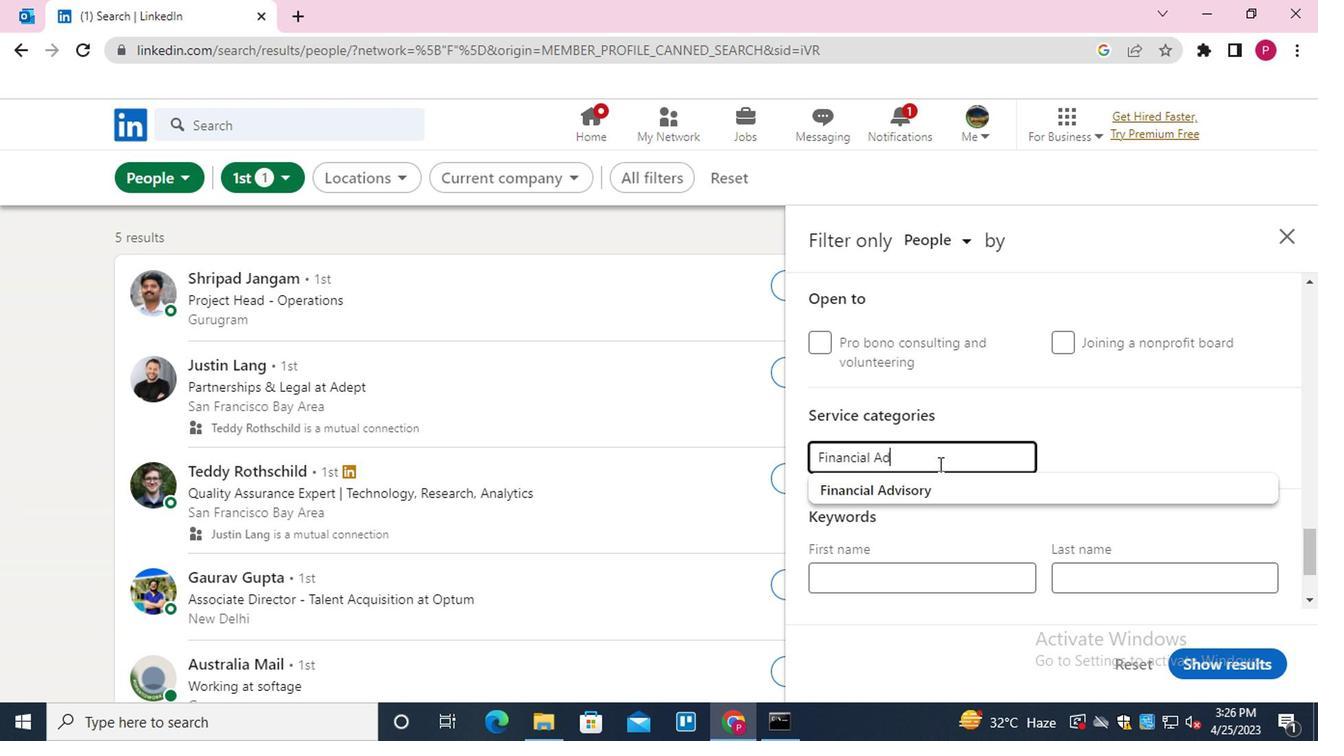 
Action: Mouse pressed left at (942, 482)
Screenshot: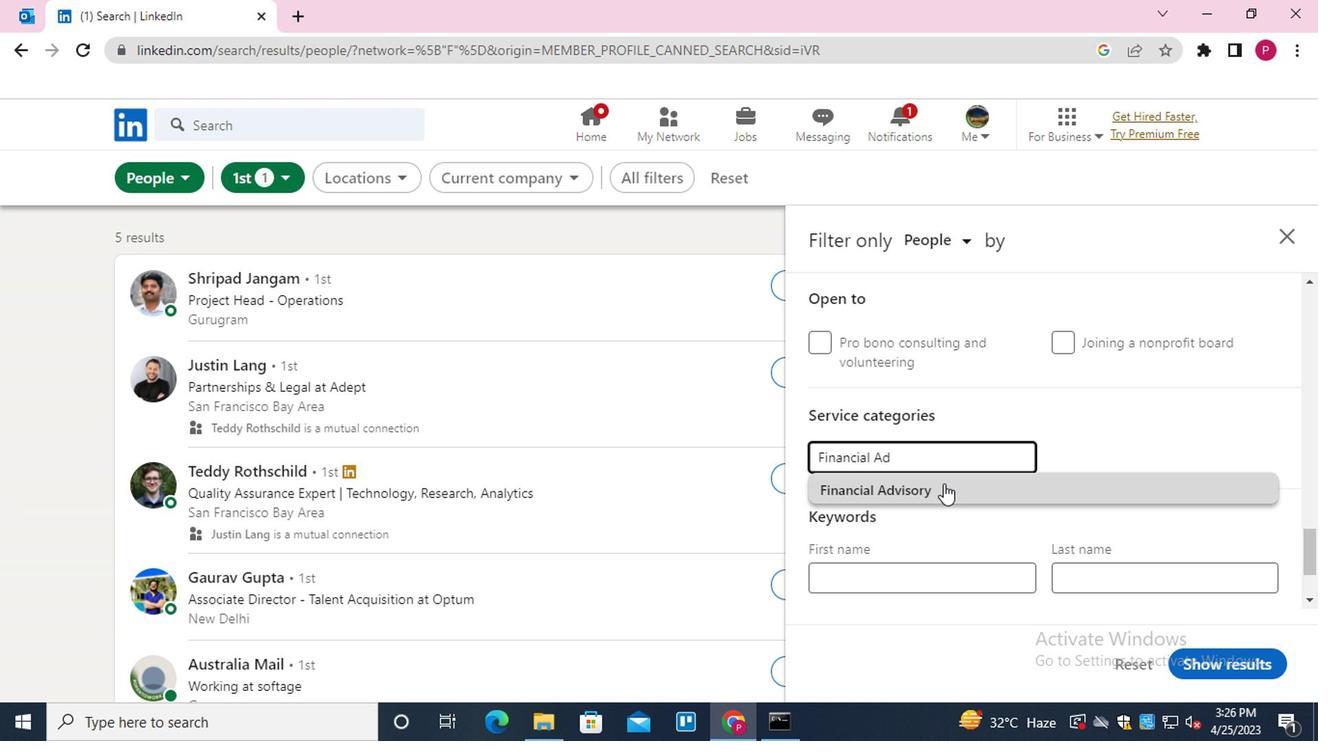 
Action: Mouse moved to (945, 499)
Screenshot: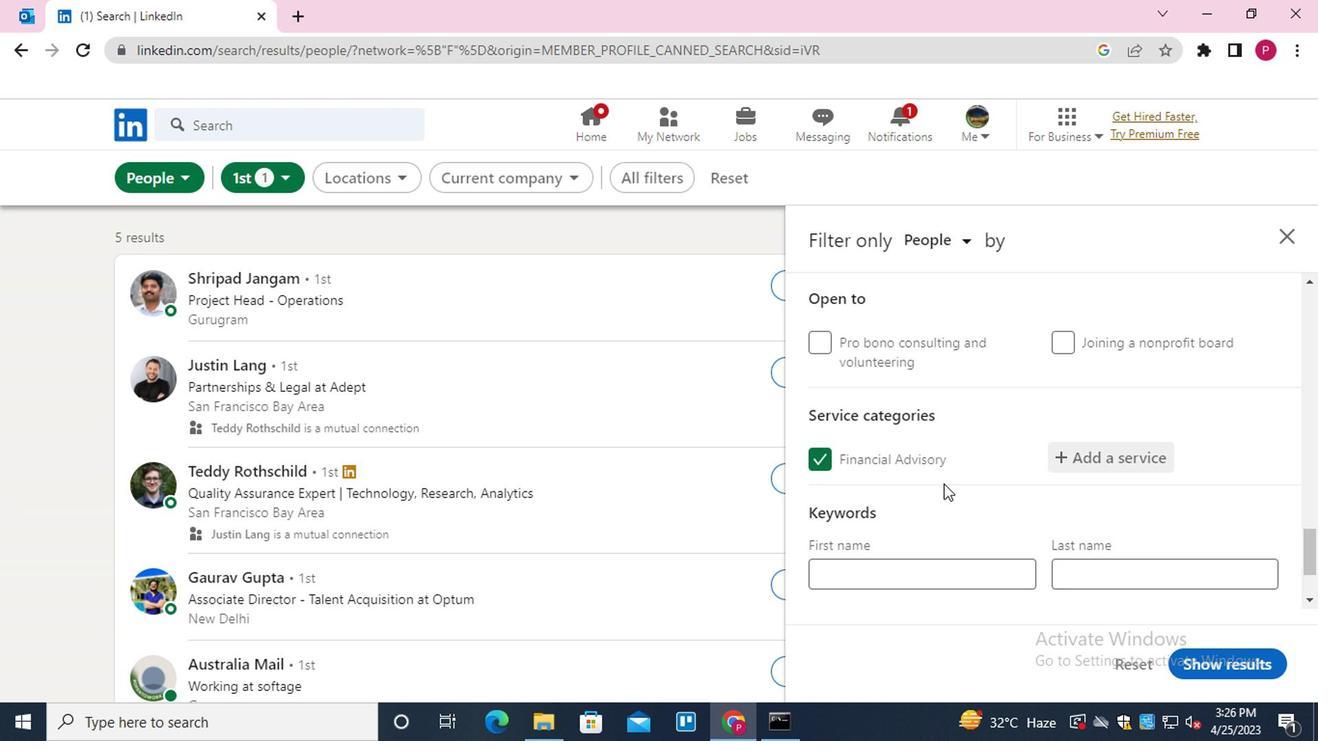 
Action: Mouse scrolled (945, 498) with delta (0, -1)
Screenshot: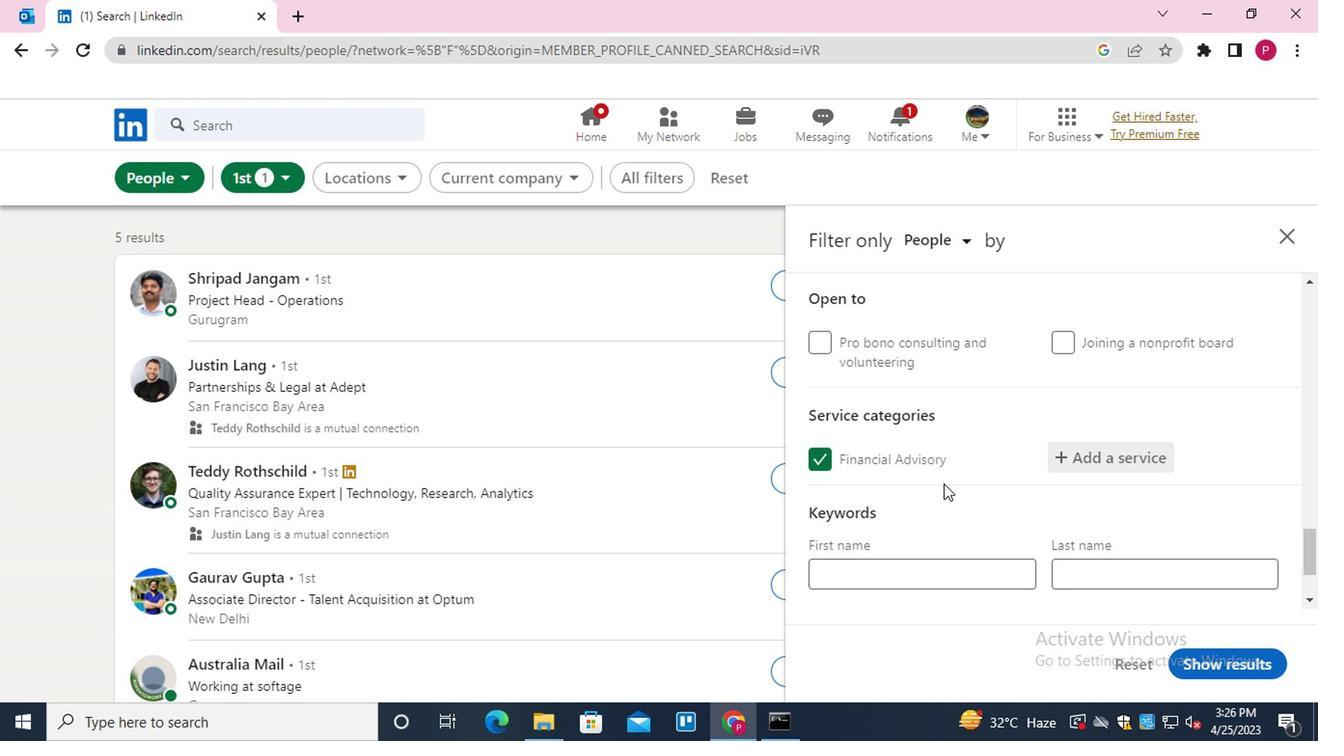 
Action: Mouse scrolled (945, 498) with delta (0, -1)
Screenshot: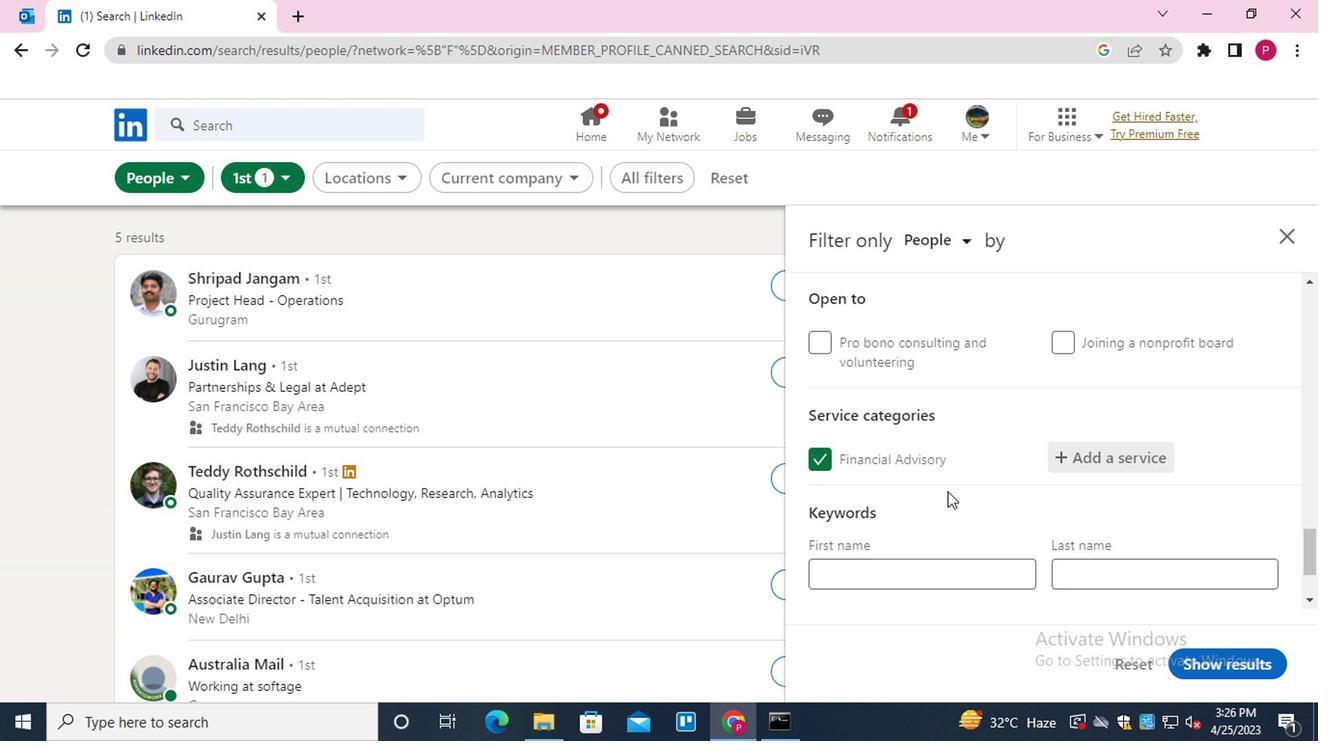 
Action: Mouse moved to (921, 523)
Screenshot: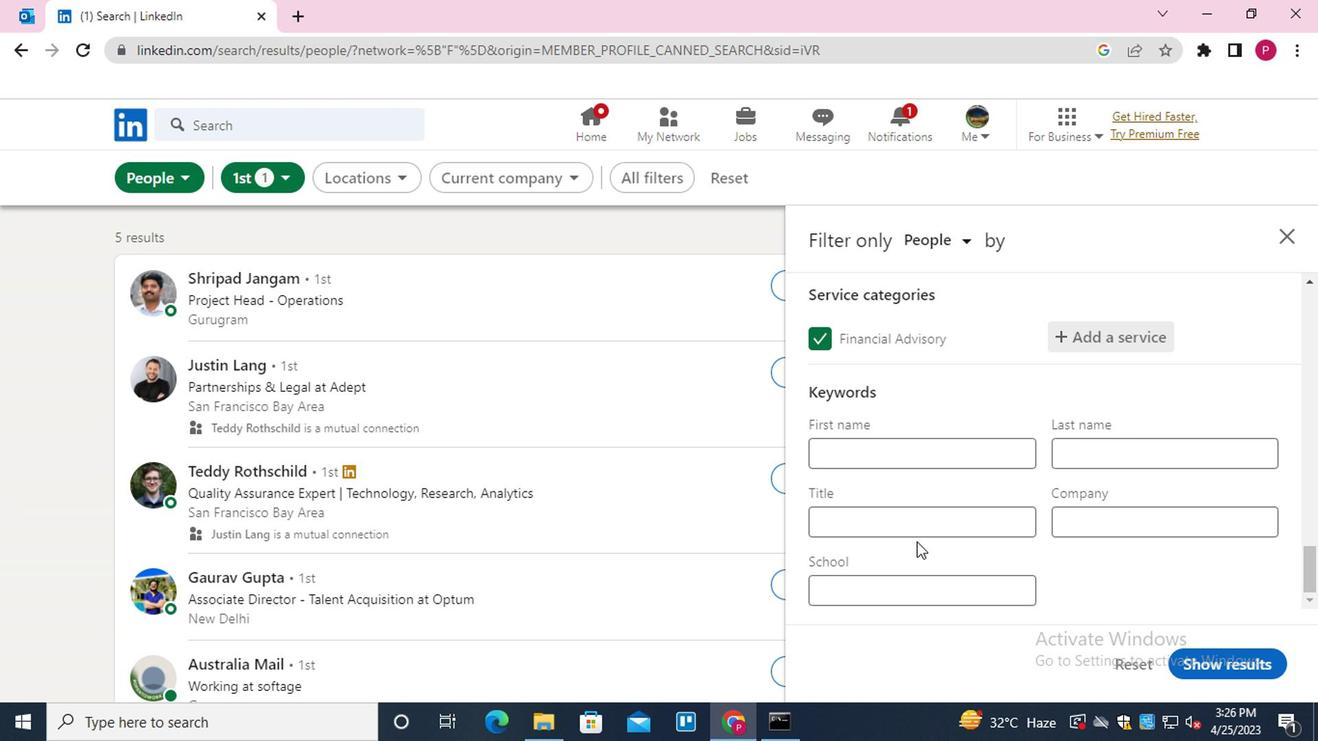 
Action: Mouse pressed left at (921, 523)
Screenshot: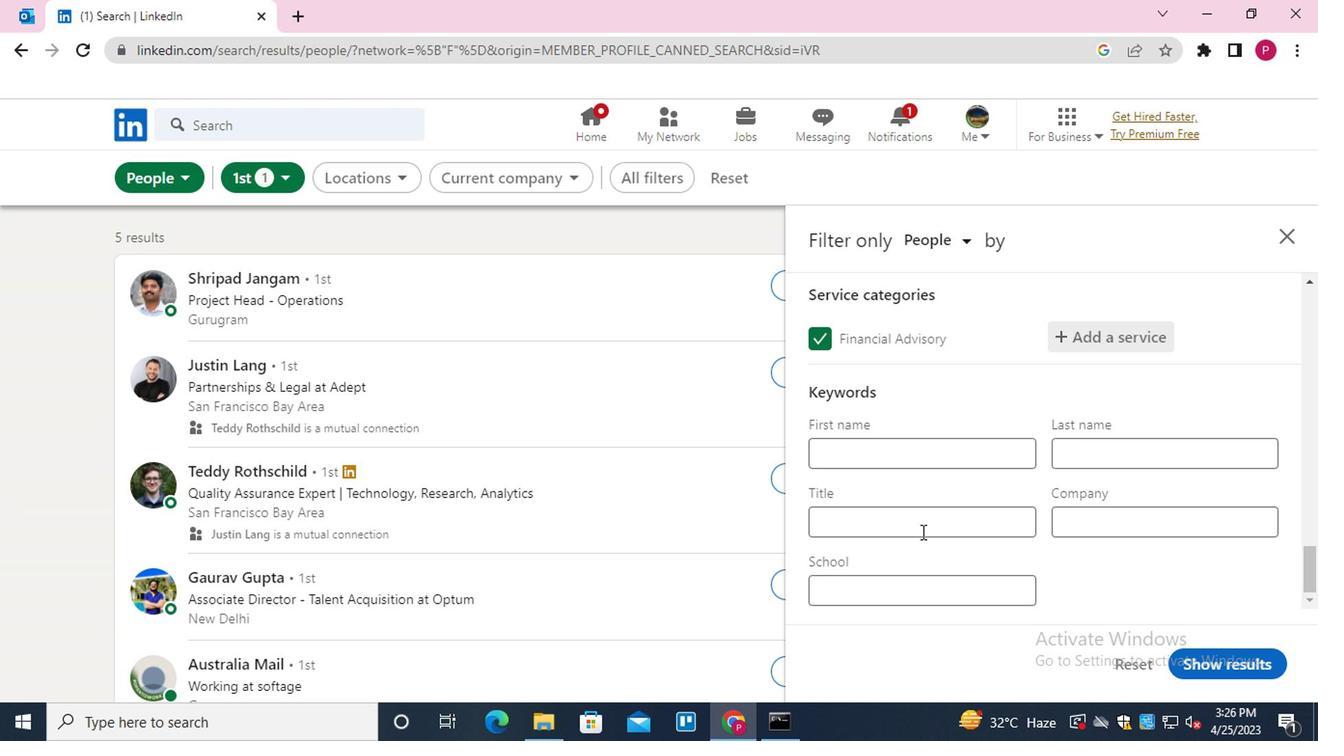 
Action: Key pressed <Key.shift>ACCOUNTING<Key.space><Key.shift>ANALYST
Screenshot: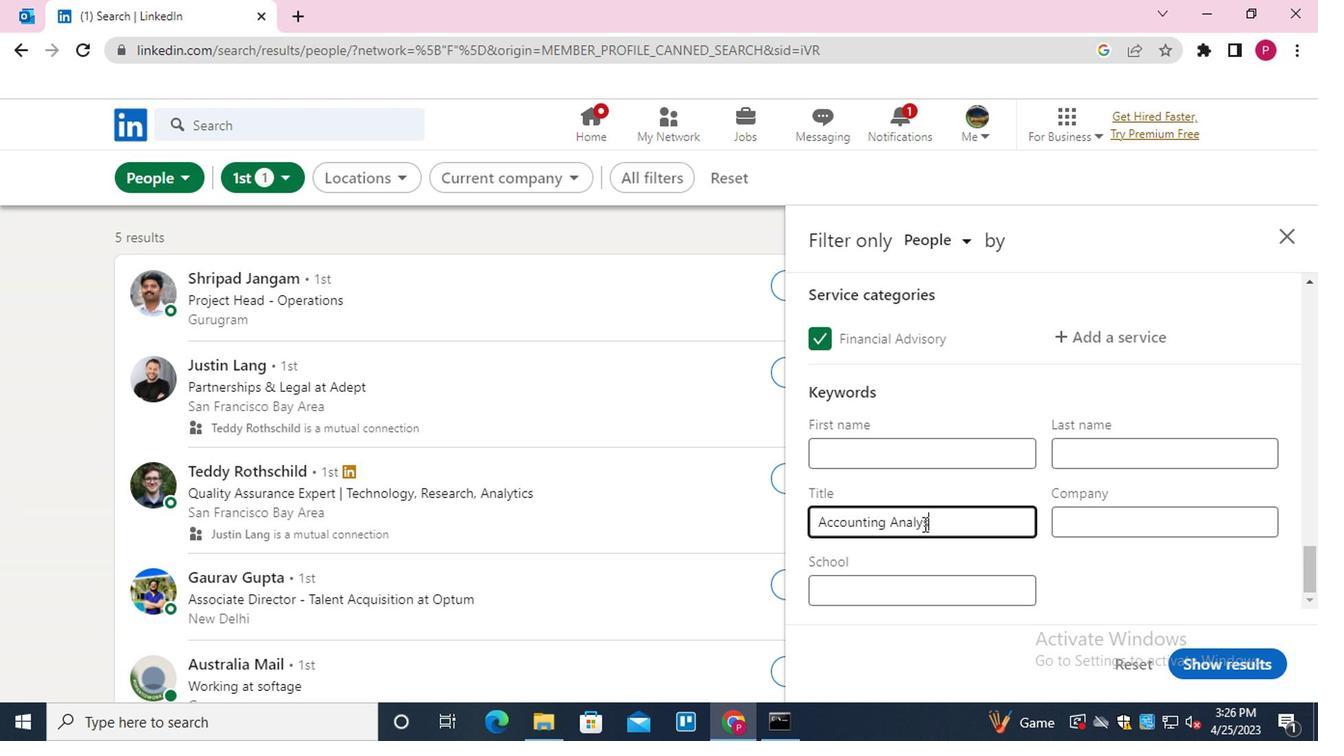 
Action: Mouse moved to (1233, 661)
Screenshot: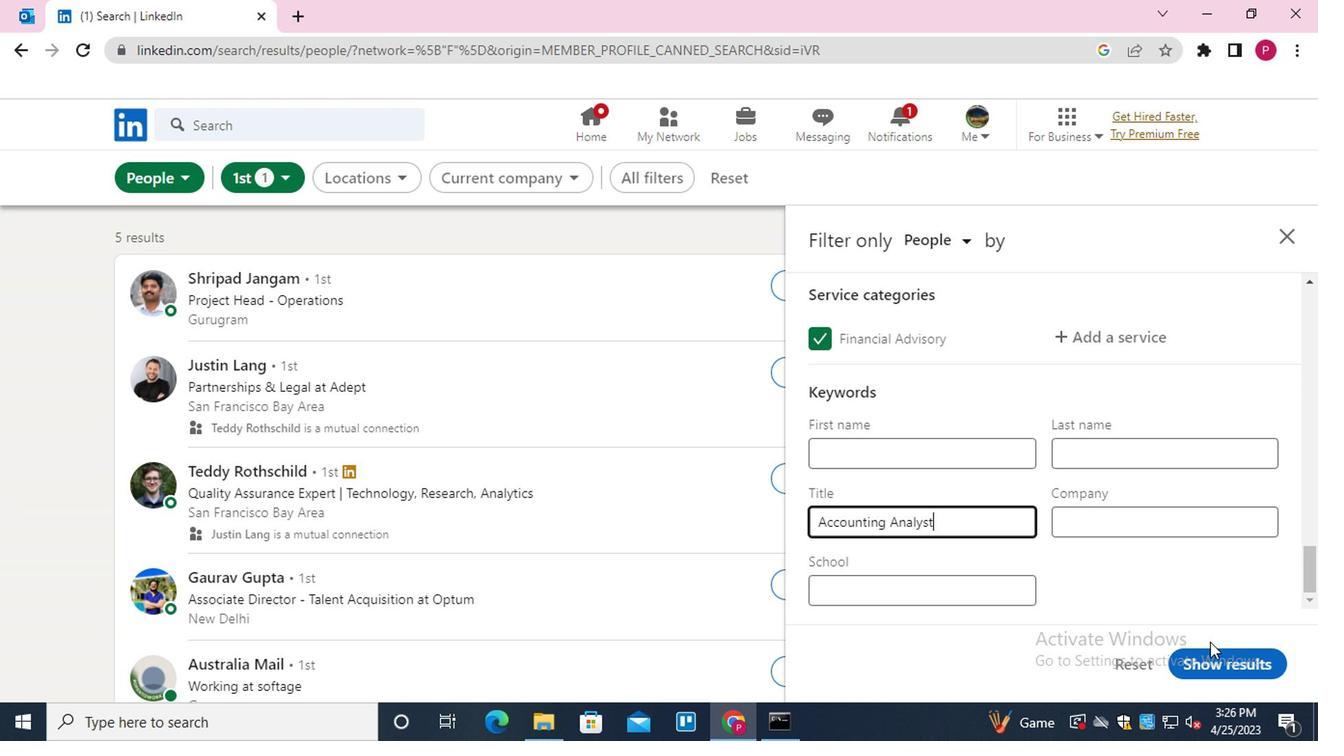 
Action: Mouse pressed left at (1233, 661)
Screenshot: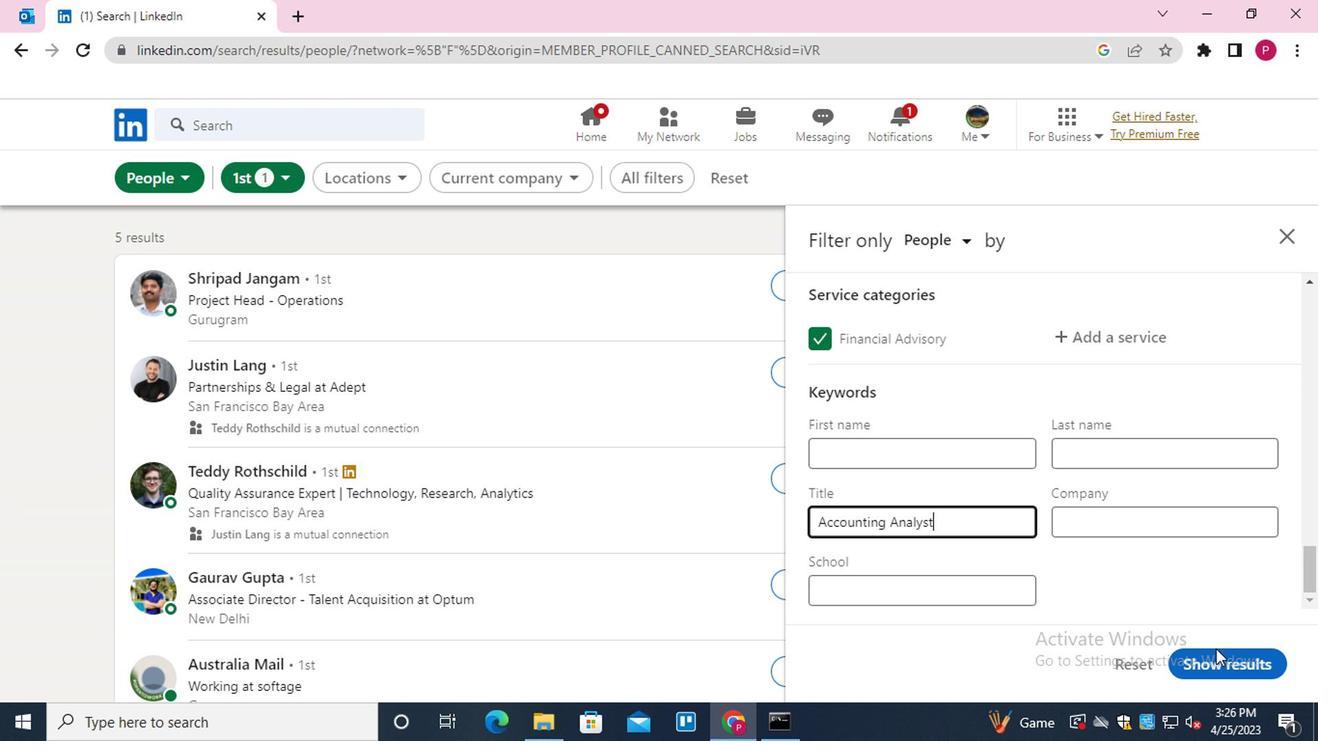
Action: Mouse moved to (327, 403)
Screenshot: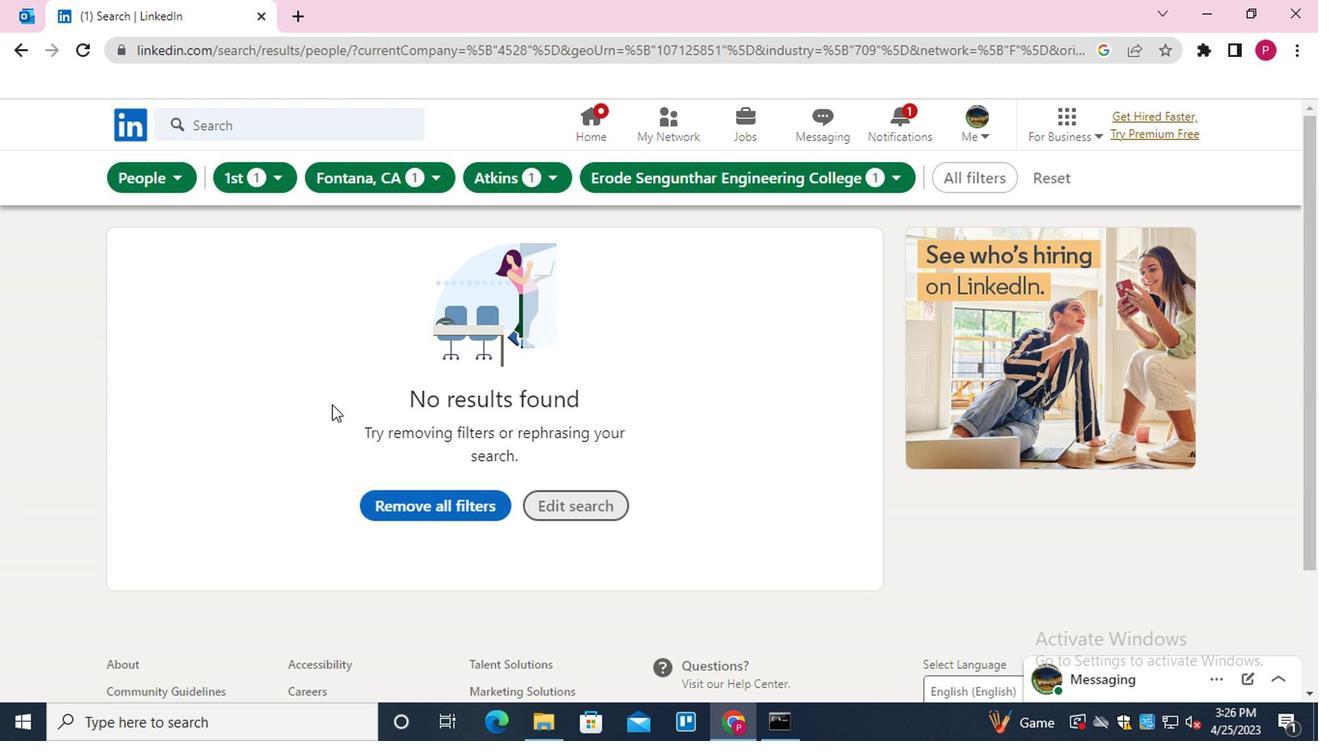 
